 Task: Navigate through the streets of Detroit to reach Belle Isle Park.
Action: Mouse moved to (220, 200)
Screenshot: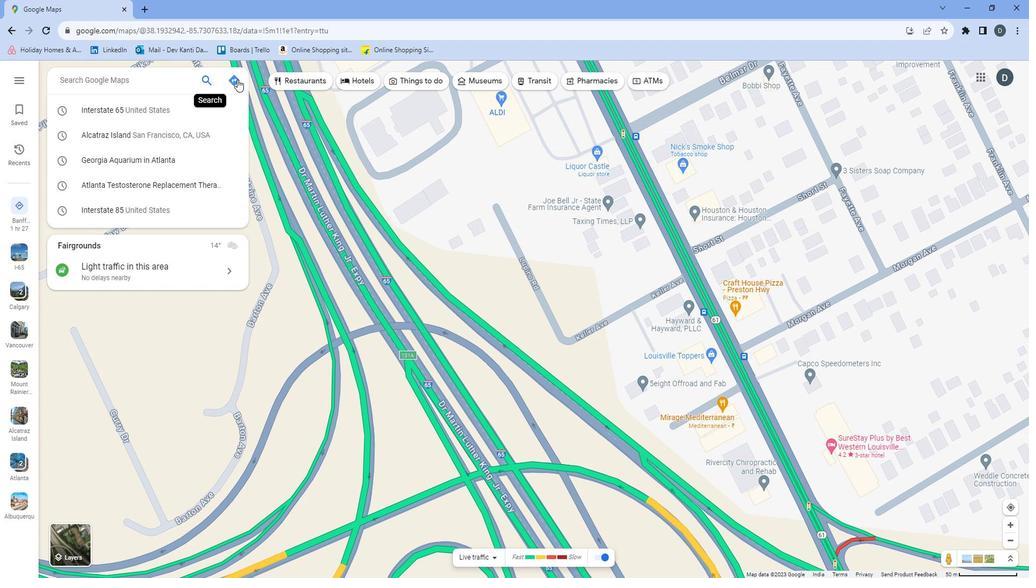 
Action: Mouse pressed left at (220, 200)
Screenshot: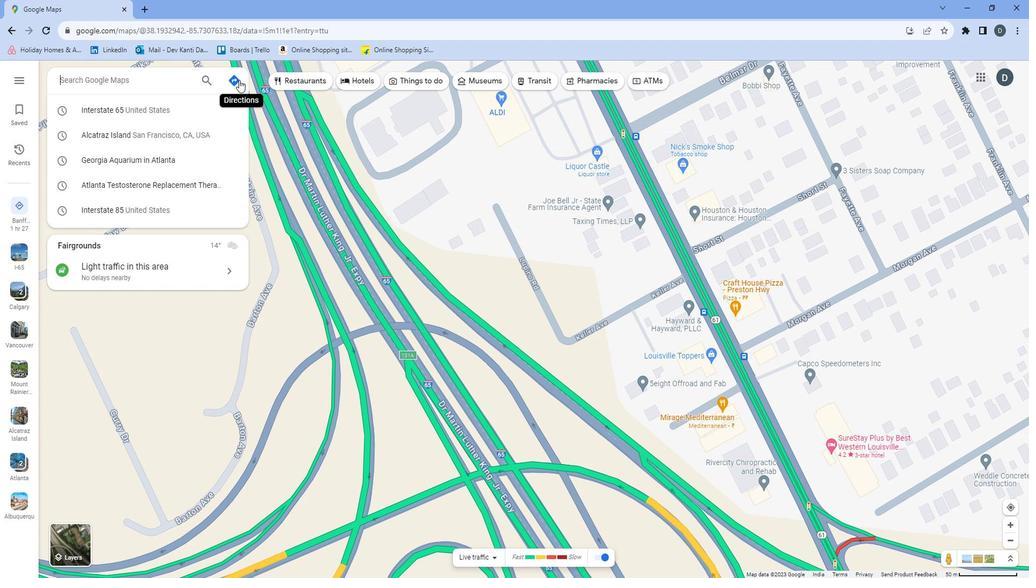 
Action: Mouse moved to (130, 222)
Screenshot: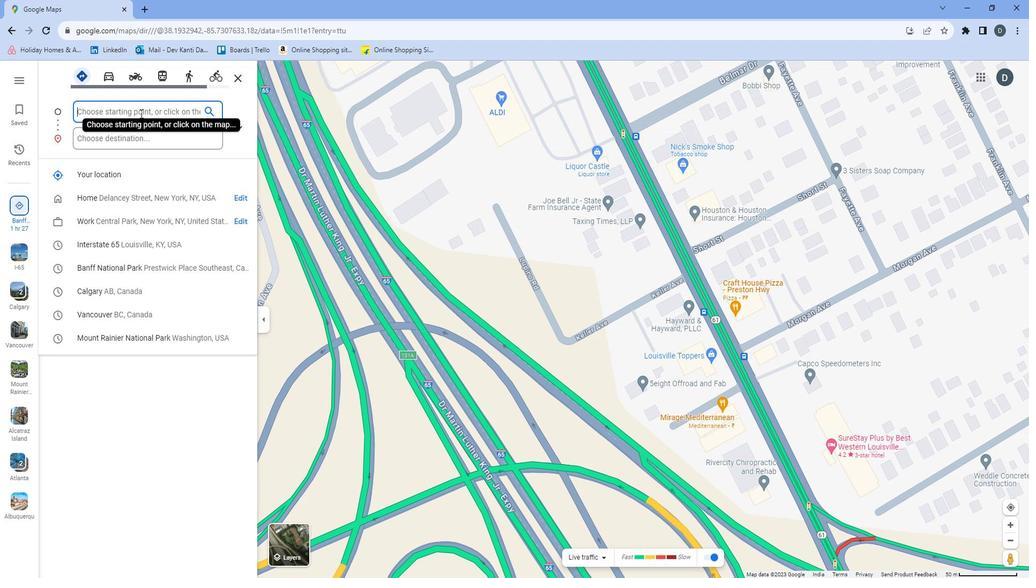 
Action: Mouse pressed left at (130, 222)
Screenshot: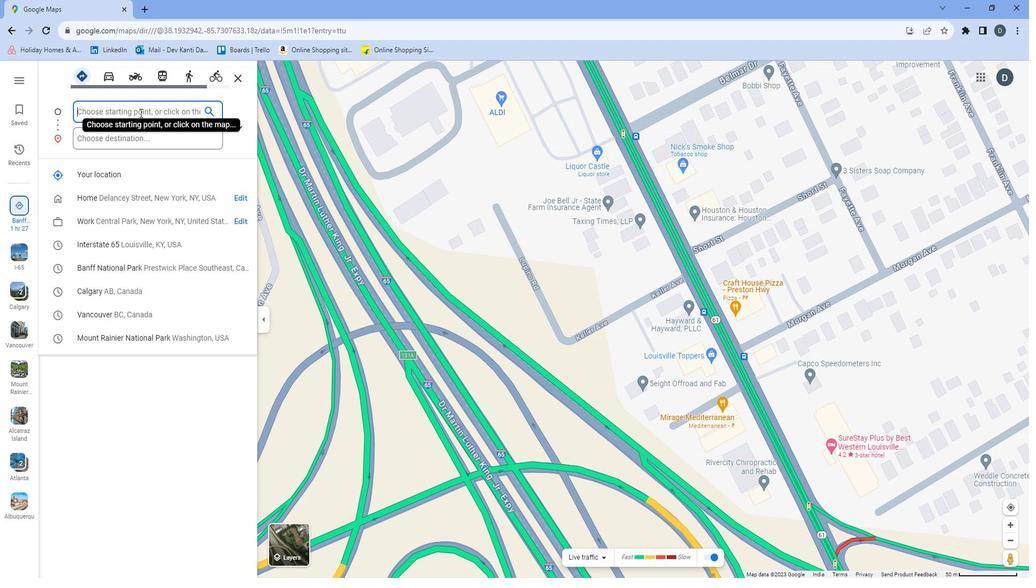 
Action: Key pressed <Key.shift>STREETS<Key.space>OF<Key.space><Key.shift>Detrit<Key.backspace><Key.backspace>oit
Screenshot: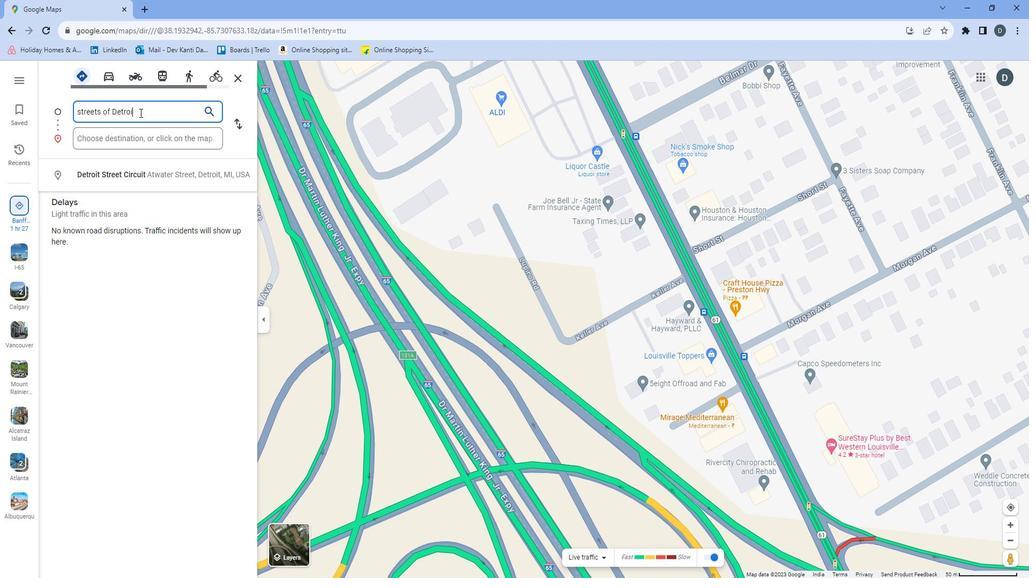
Action: Mouse moved to (121, 241)
Screenshot: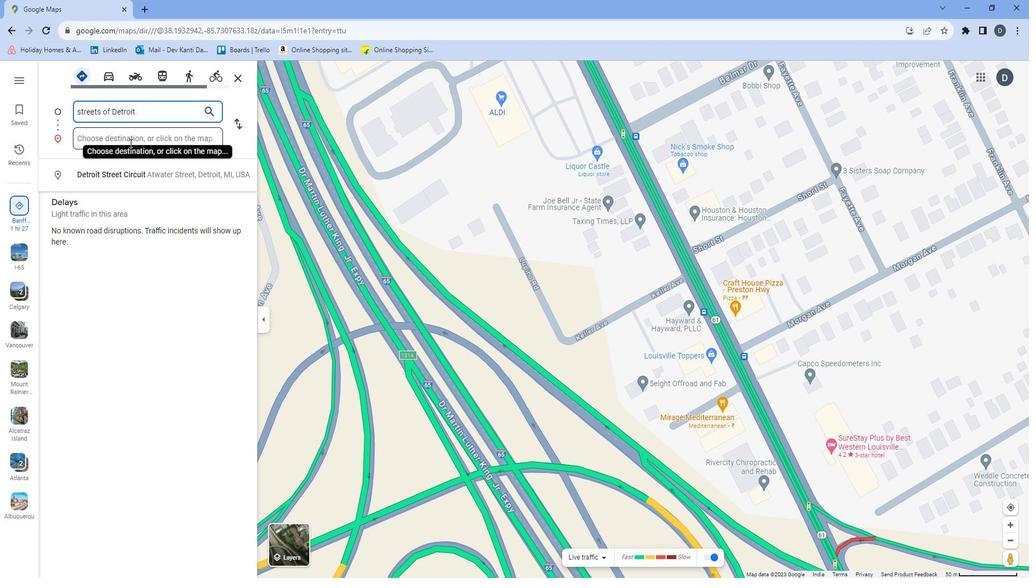 
Action: Mouse pressed left at (121, 241)
Screenshot: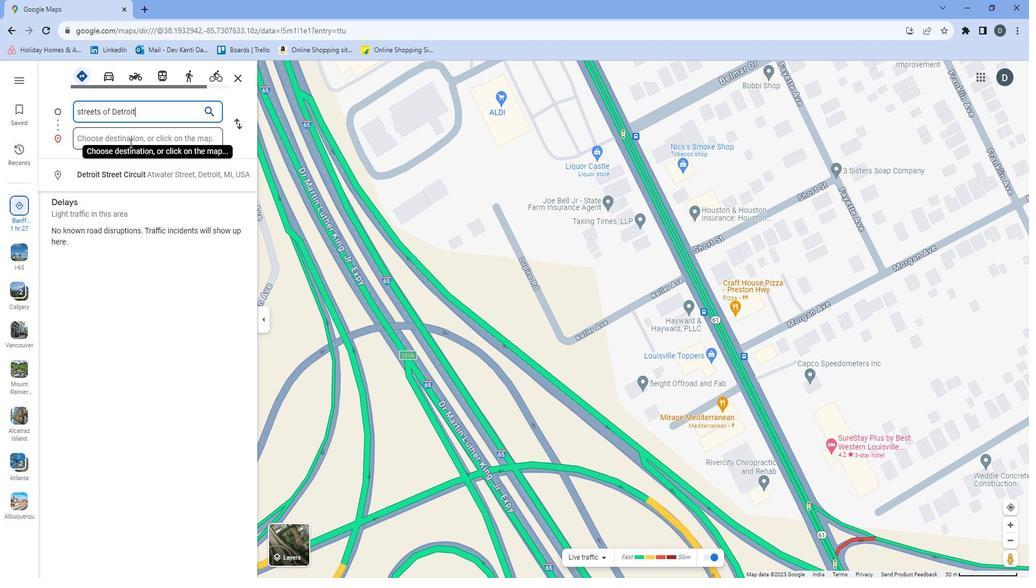 
Action: Key pressed <Key.shift>Belle
Screenshot: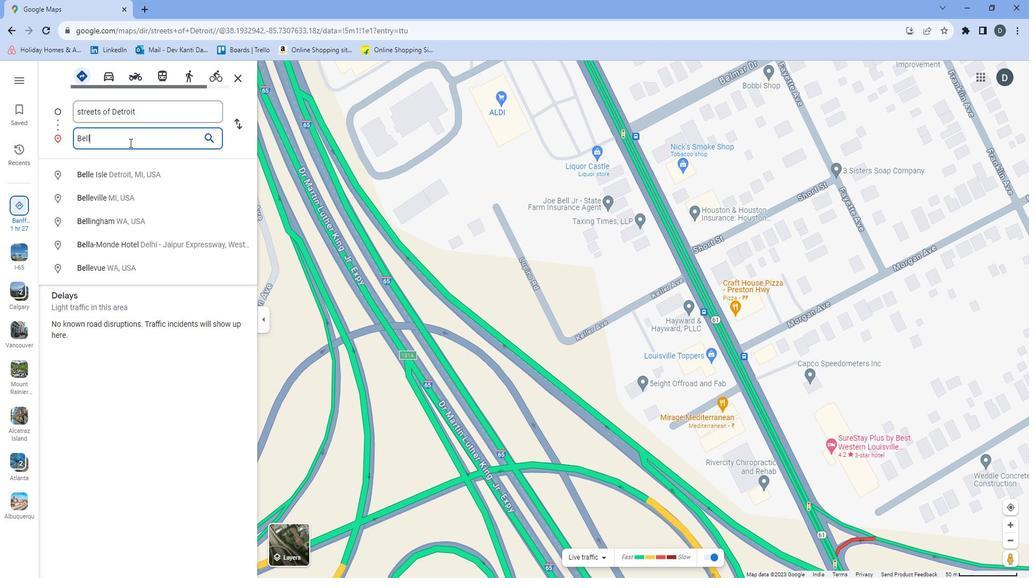 
Action: Mouse moved to (138, 242)
Screenshot: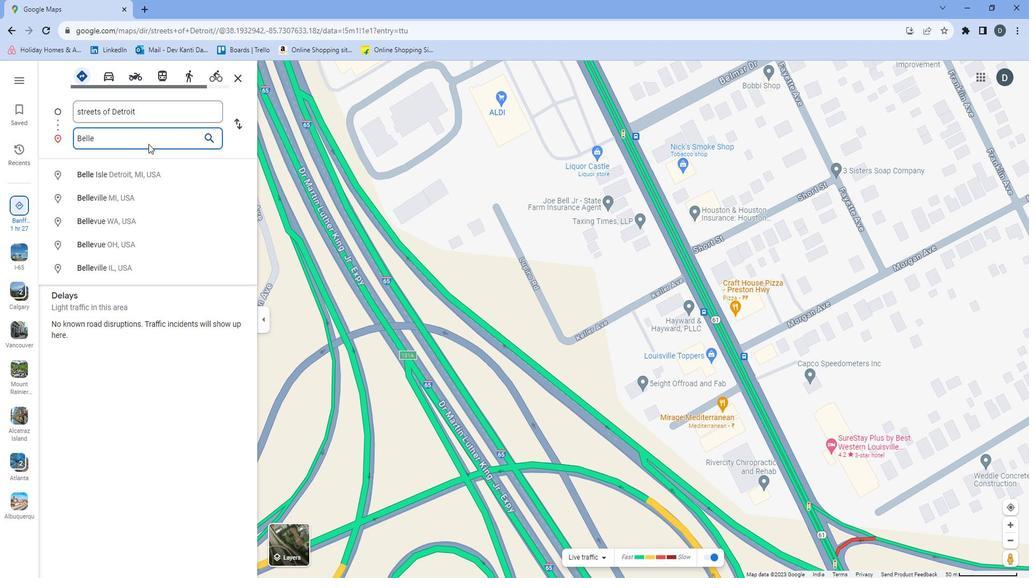 
Action: Key pressed <Key.shift><Key.space><Key.shift>Iss<Key.backspace>le<Key.space><Key.space><Key.space><Key.space><Key.space><Key.space><Key.space><Key.backspace><Key.backspace><Key.backspace><Key.backspace><Key.backspace><Key.backspace><Key.backspace><Key.space><Key.shift>Park<Key.space><Key.enter>
Screenshot: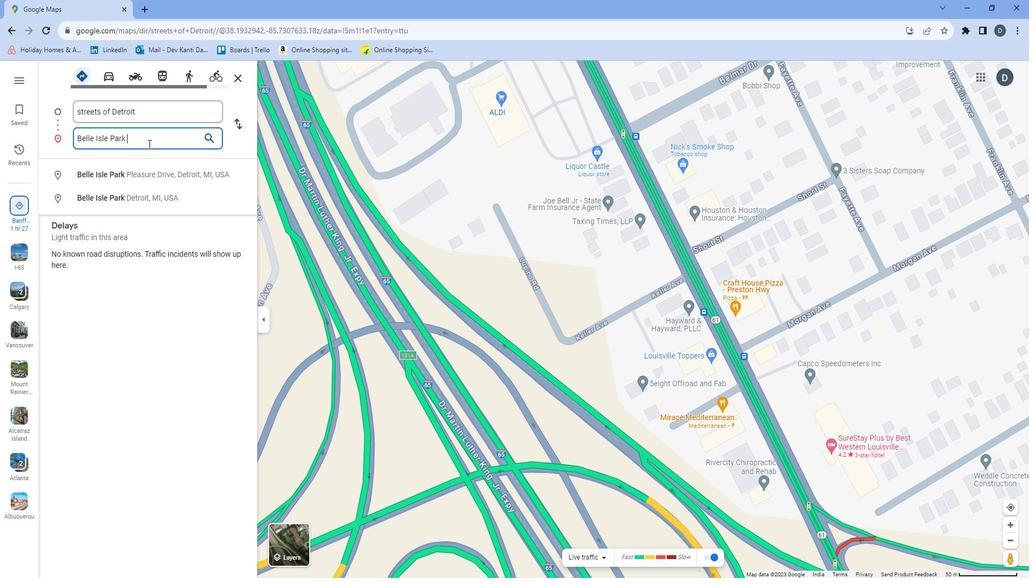 
Action: Mouse moved to (142, 340)
Screenshot: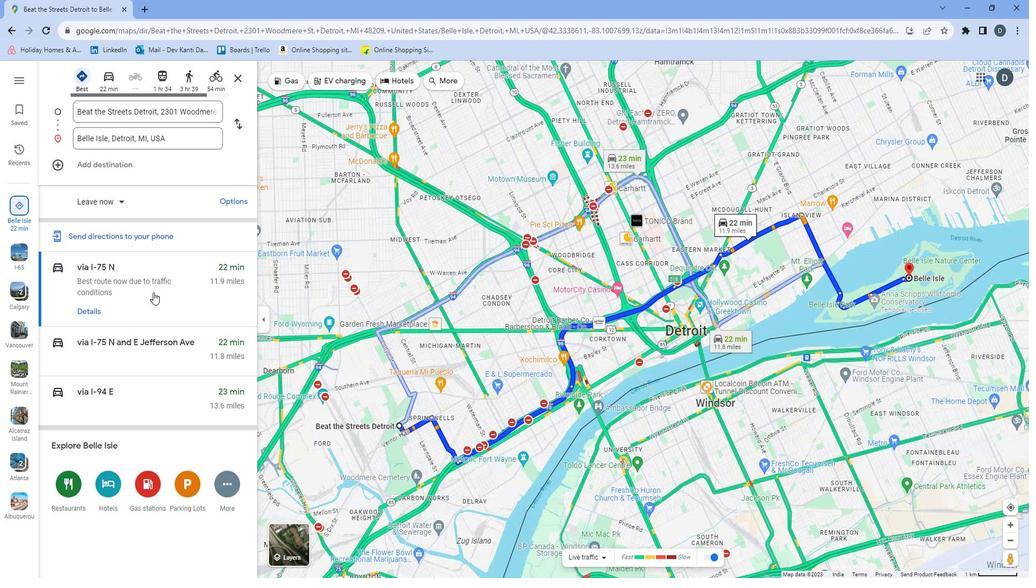 
Action: Mouse pressed left at (142, 340)
Screenshot: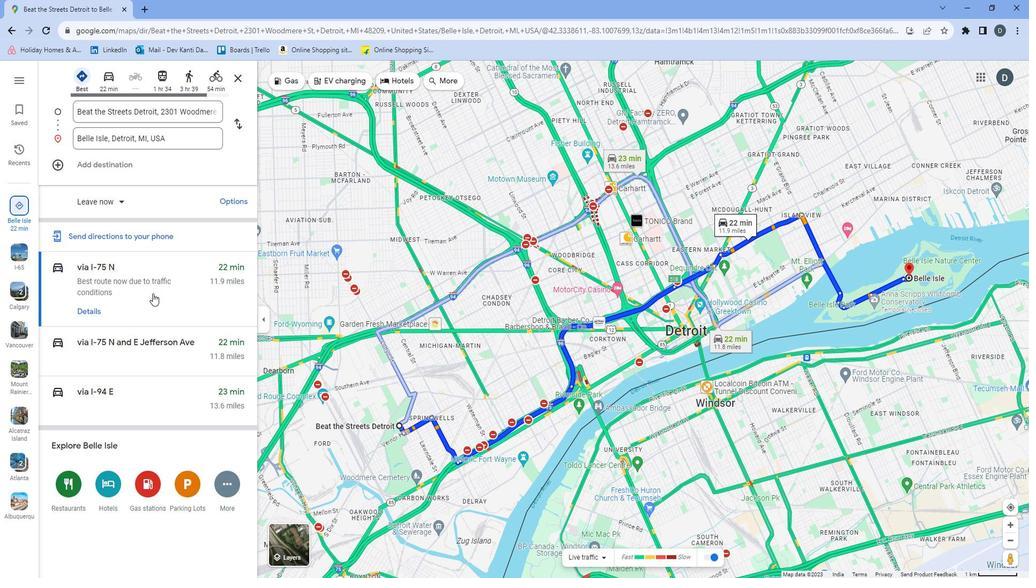 
Action: Mouse moved to (55, 318)
Screenshot: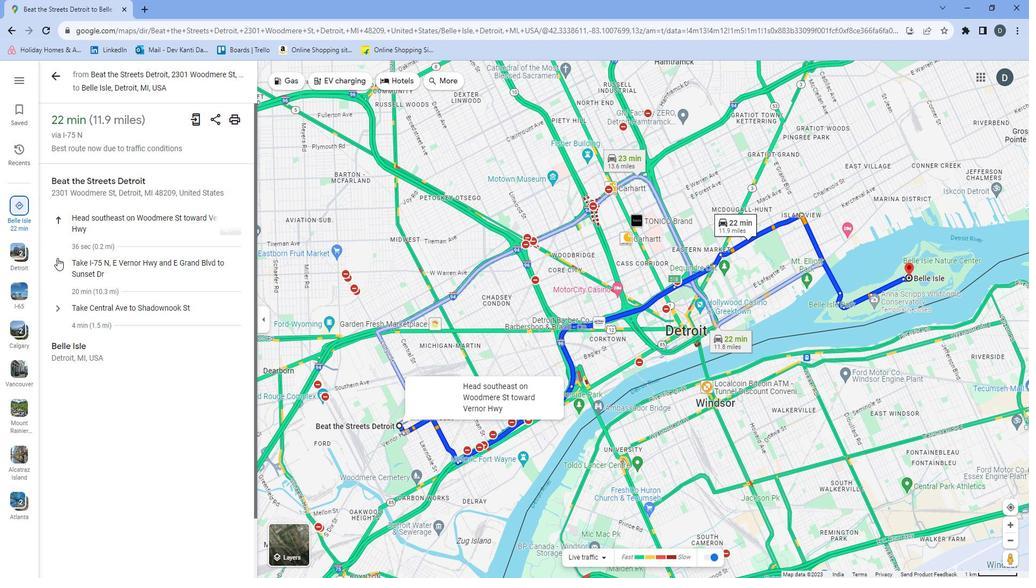 
Action: Mouse pressed left at (55, 318)
Screenshot: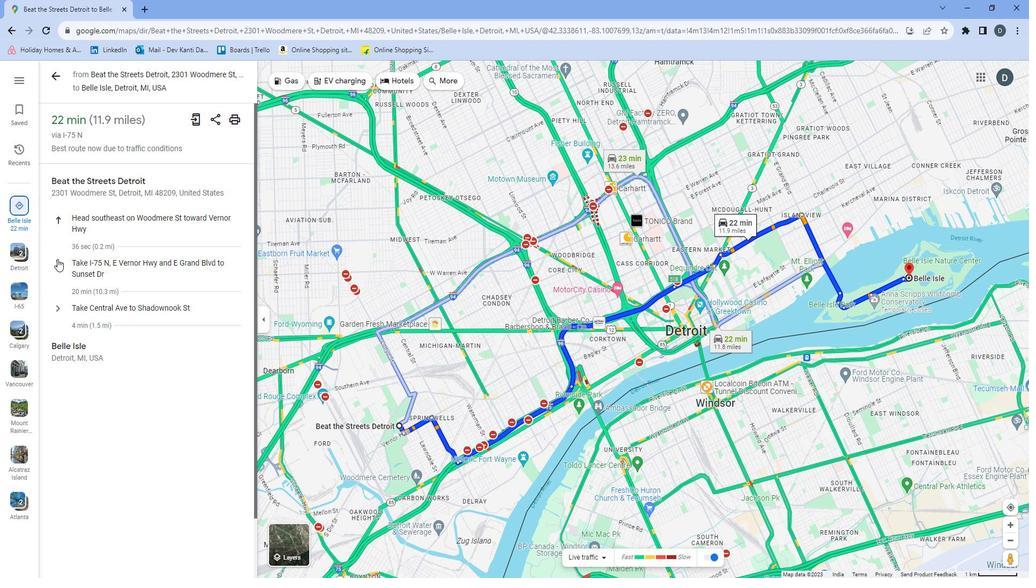 
Action: Mouse moved to (125, 342)
Screenshot: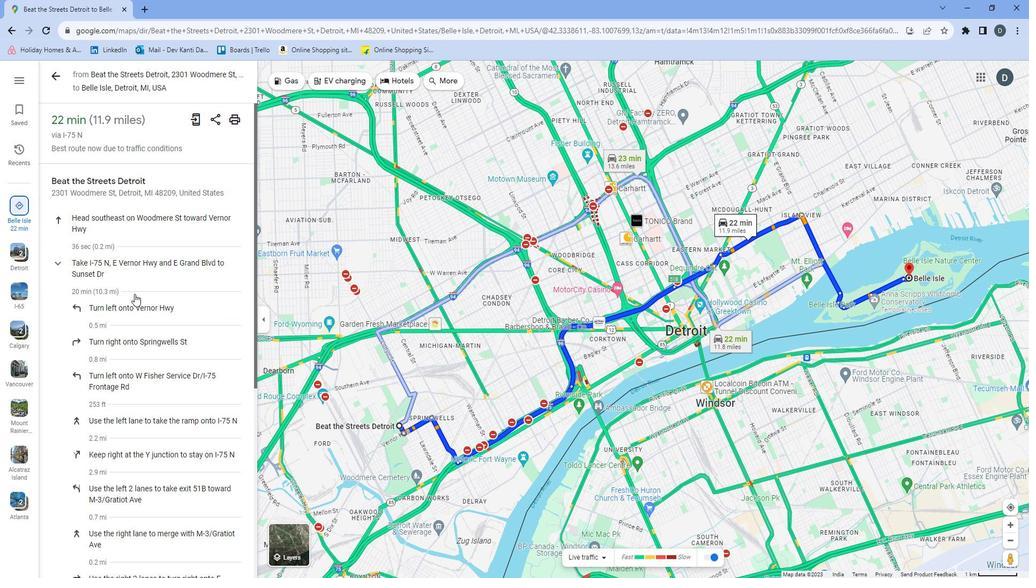 
Action: Mouse scrolled (125, 341) with delta (0, 0)
Screenshot: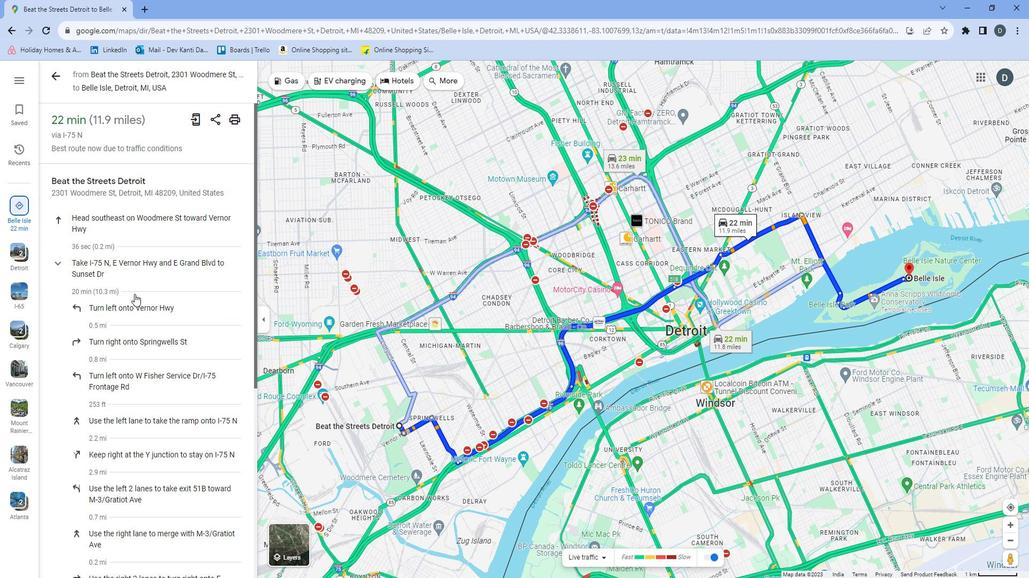 
Action: Mouse scrolled (125, 341) with delta (0, 0)
Screenshot: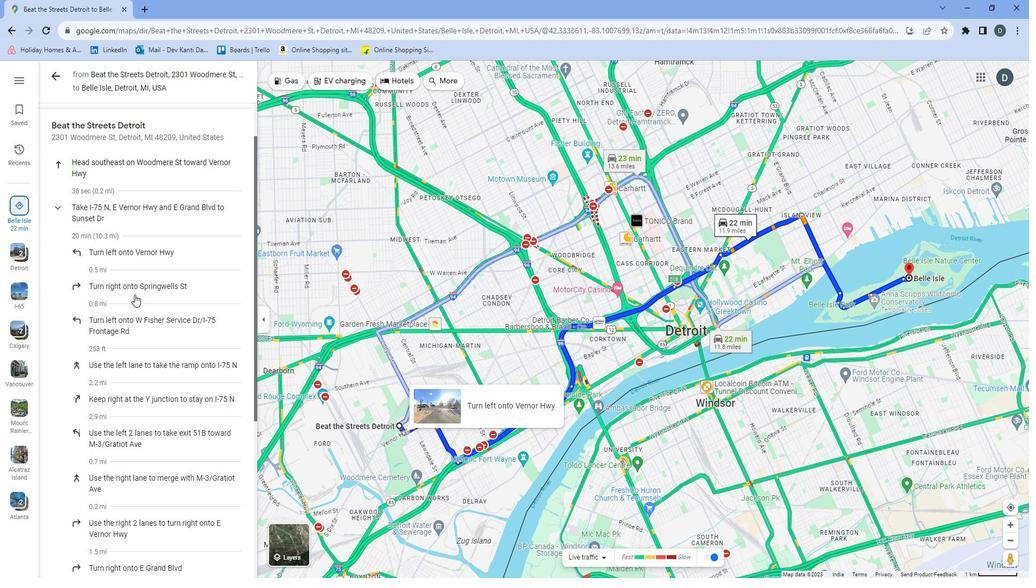 
Action: Mouse moved to (125, 345)
Screenshot: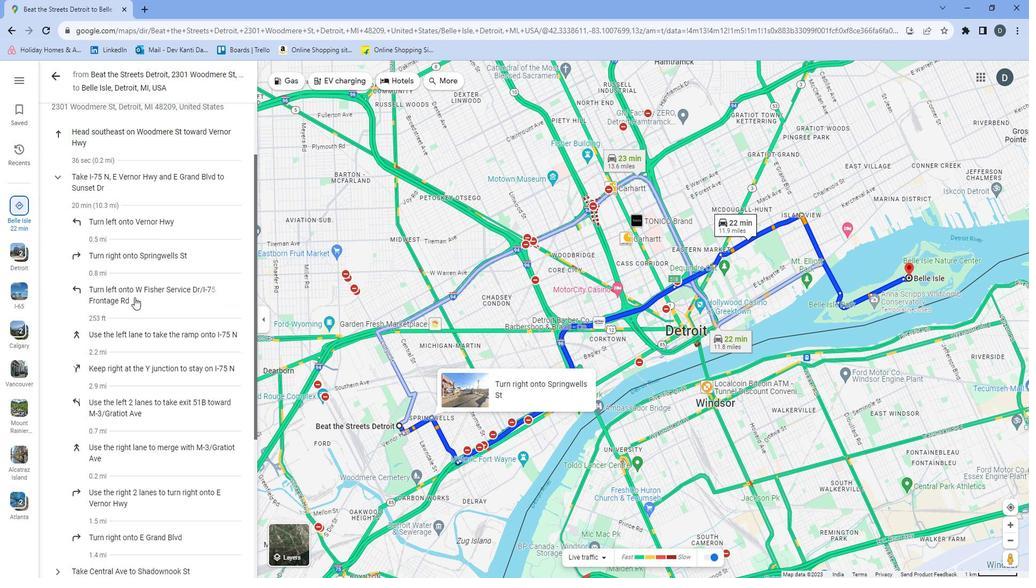 
Action: Mouse scrolled (125, 344) with delta (0, 0)
Screenshot: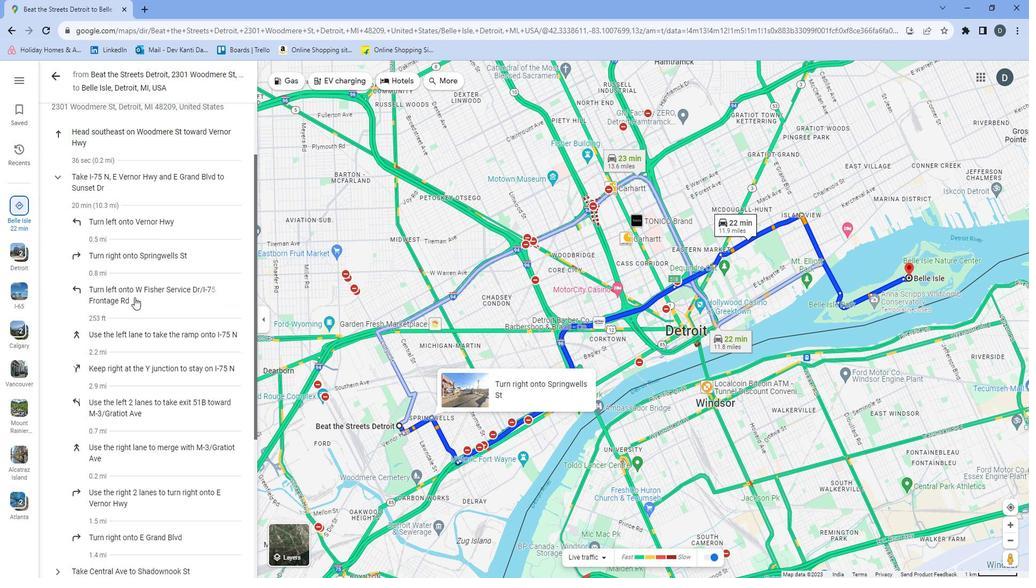 
Action: Mouse moved to (125, 346)
Screenshot: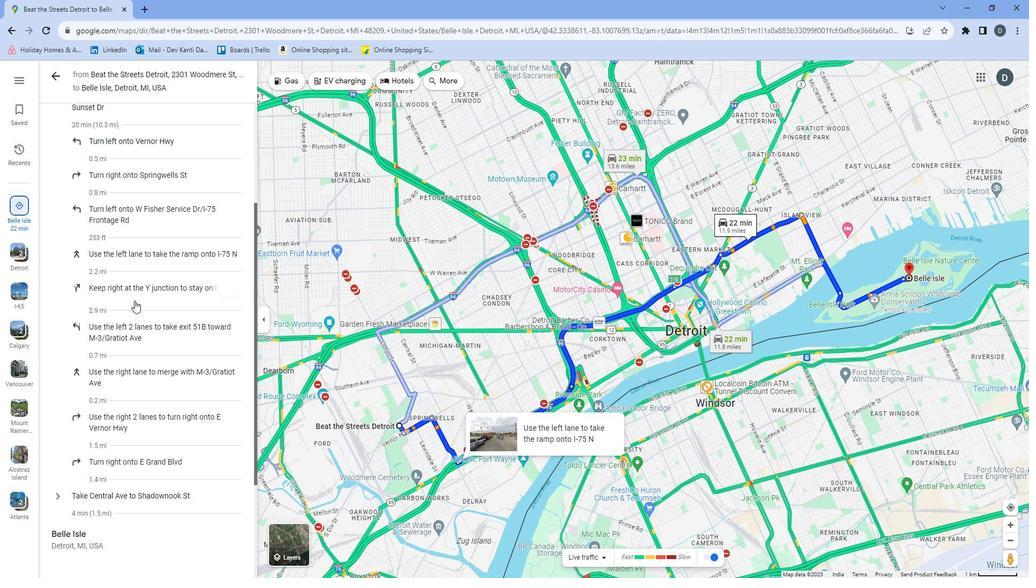 
Action: Mouse scrolled (125, 345) with delta (0, 0)
Screenshot: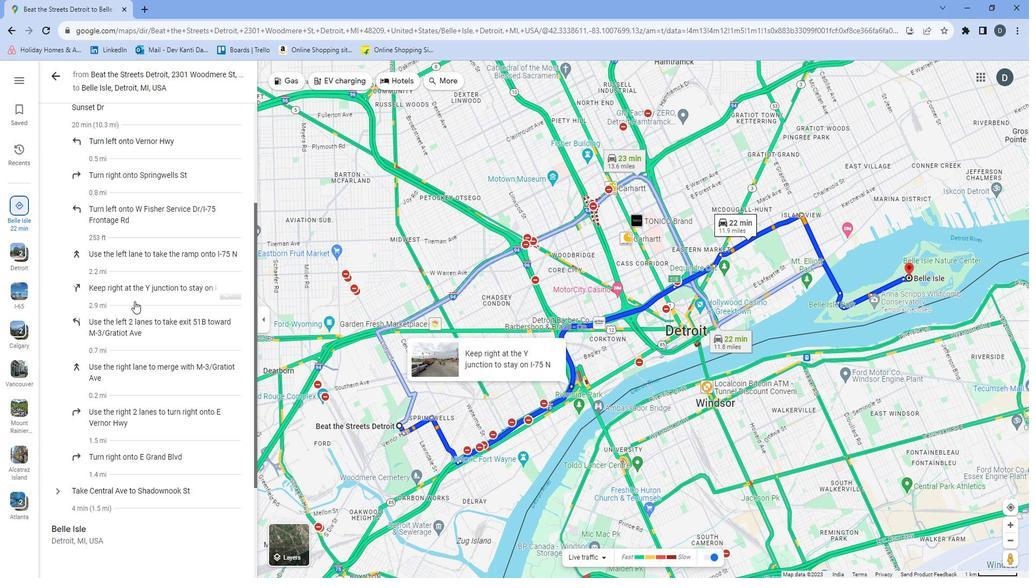 
Action: Mouse moved to (55, 428)
Screenshot: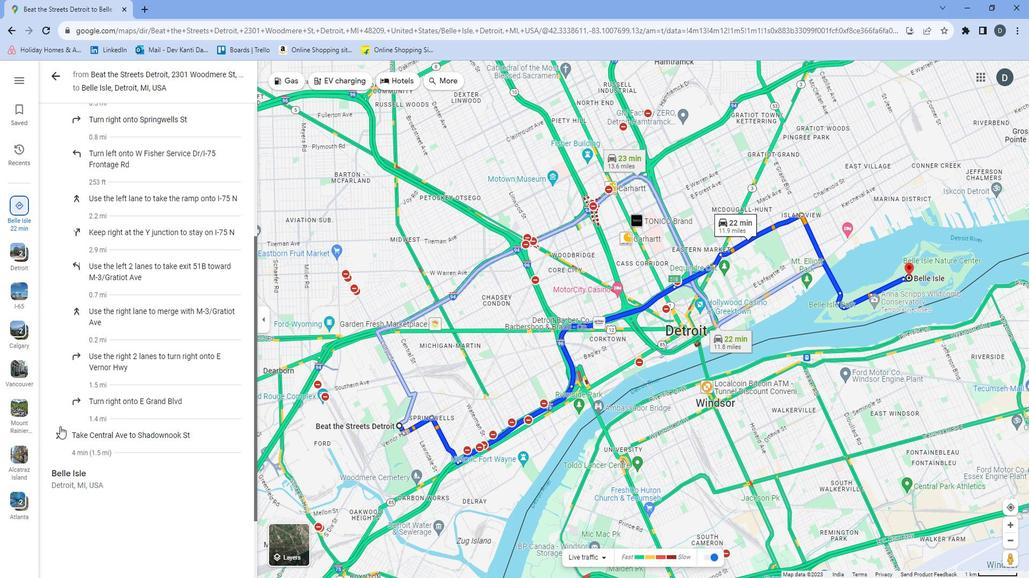 
Action: Mouse pressed left at (55, 428)
Screenshot: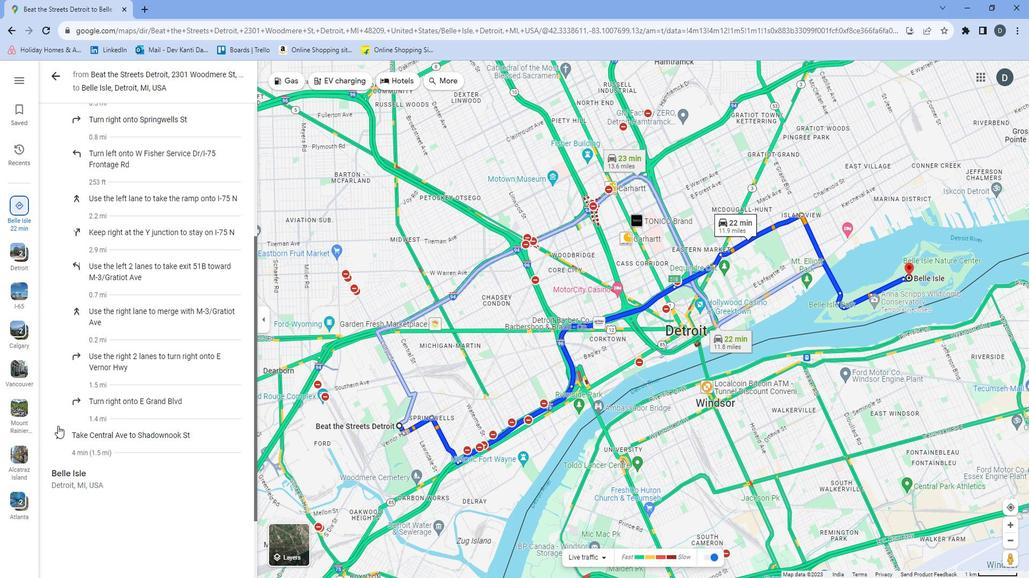 
Action: Mouse moved to (71, 426)
Screenshot: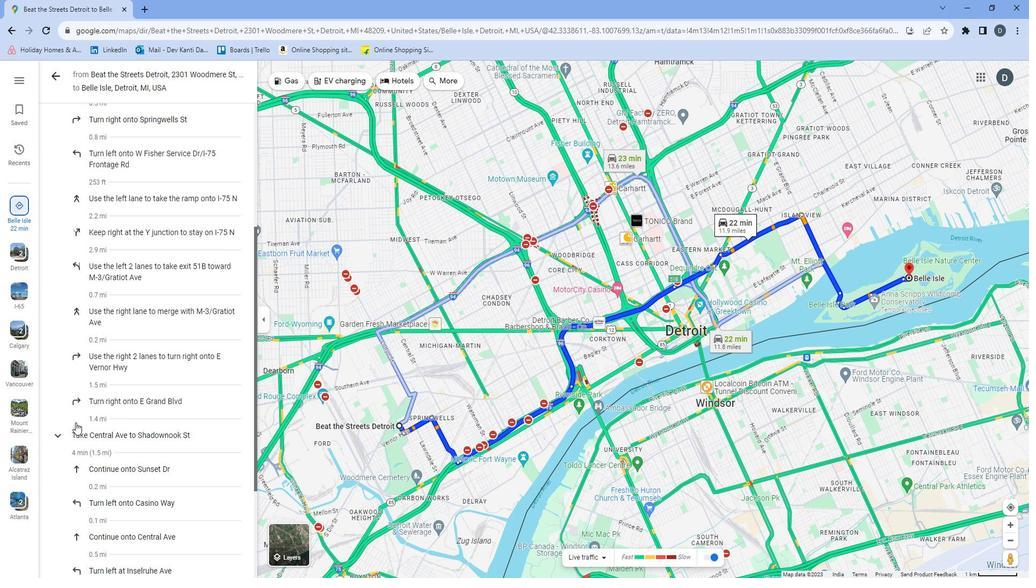 
Action: Mouse scrolled (71, 426) with delta (0, 0)
Screenshot: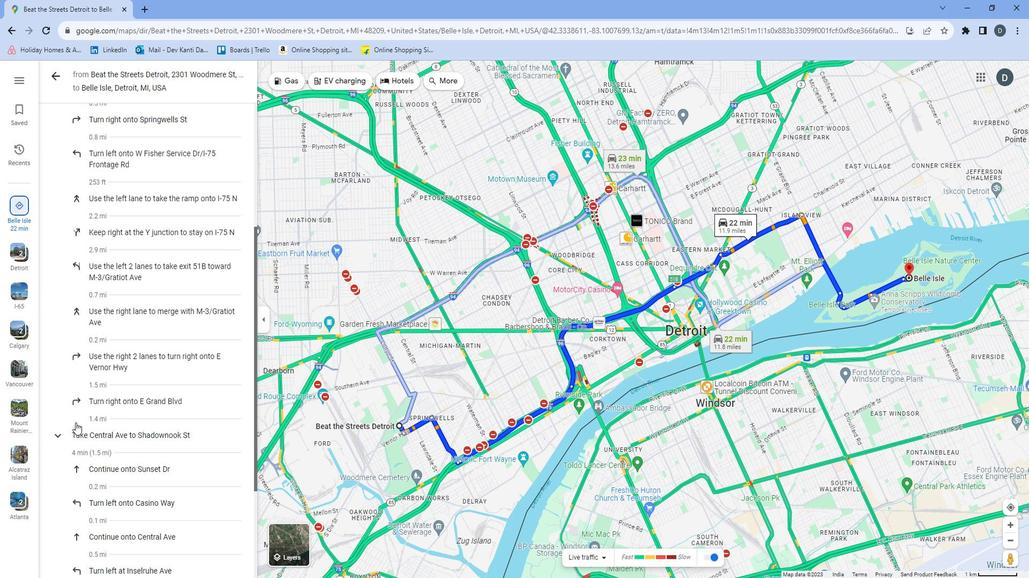 
Action: Mouse moved to (71, 427)
Screenshot: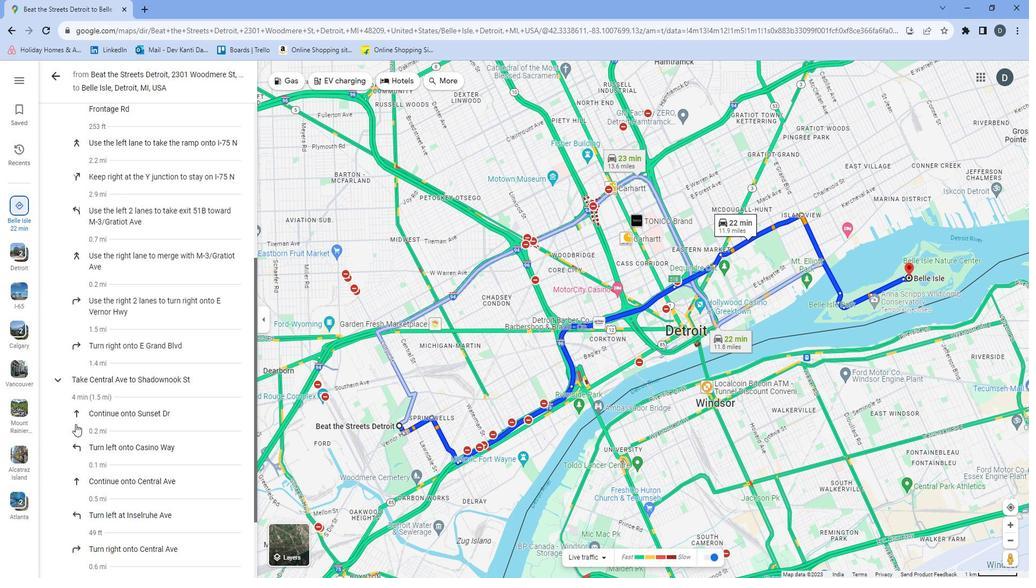 
Action: Mouse scrolled (71, 427) with delta (0, 0)
Screenshot: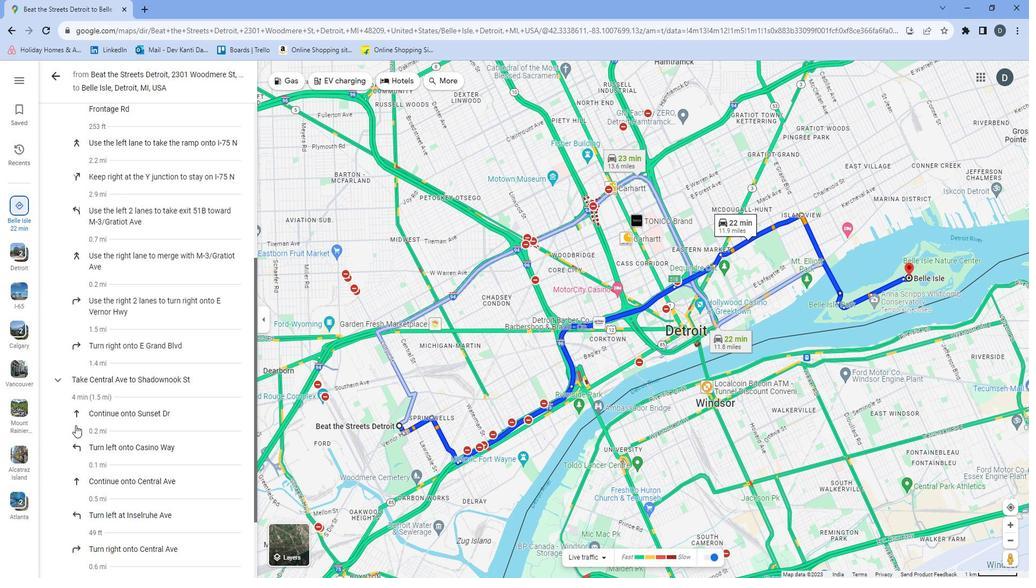 
Action: Mouse scrolled (71, 427) with delta (0, 0)
Screenshot: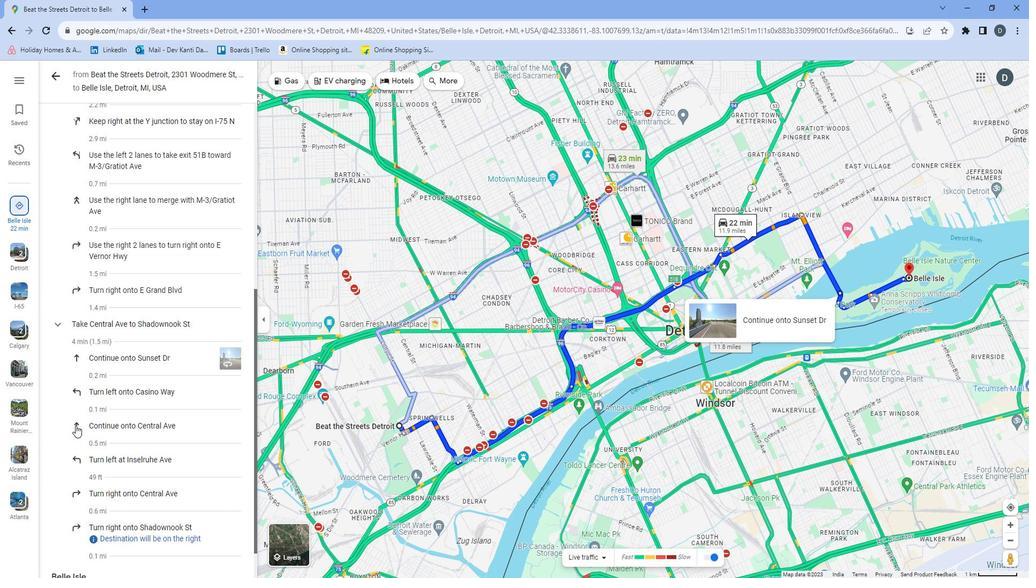 
Action: Mouse scrolled (71, 427) with delta (0, 0)
Screenshot: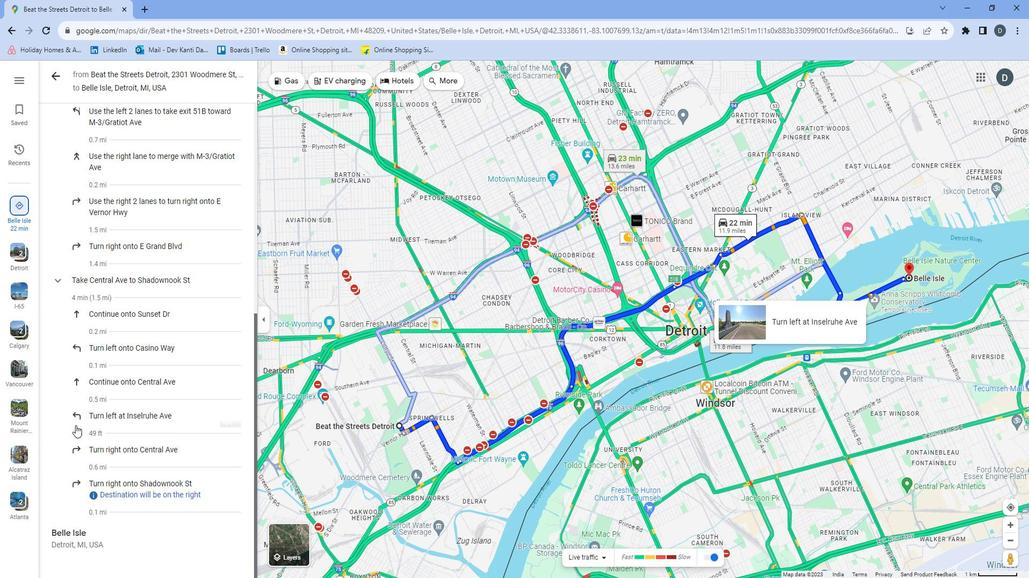 
Action: Mouse moved to (349, 428)
Screenshot: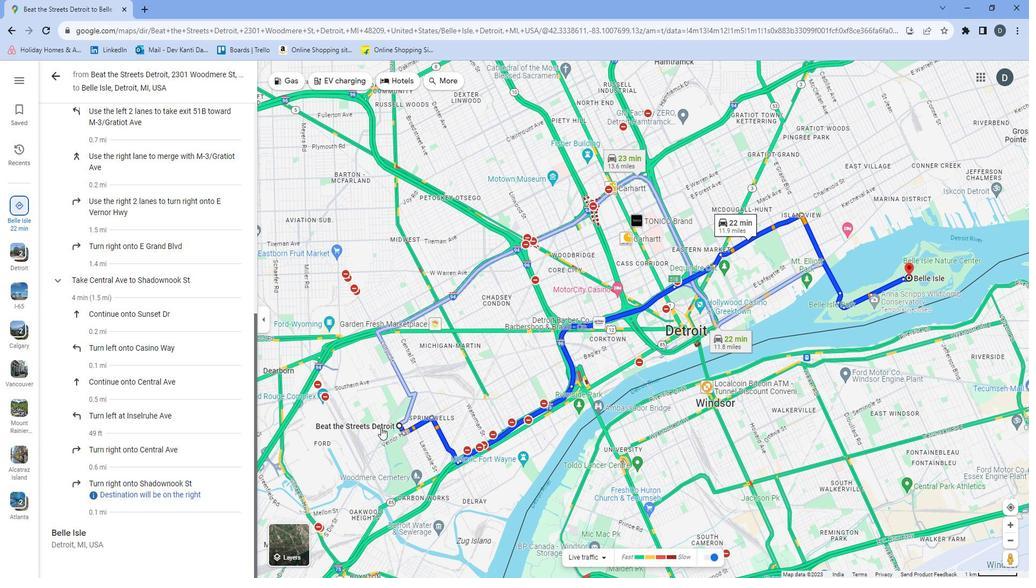
Action: Mouse scrolled (349, 428) with delta (0, 0)
Screenshot: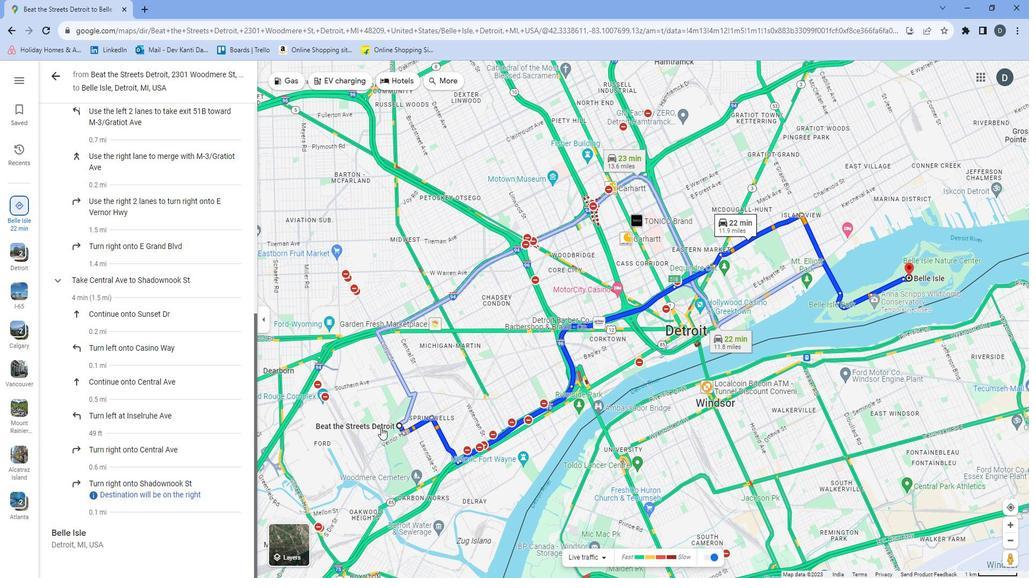 
Action: Mouse scrolled (349, 428) with delta (0, 0)
Screenshot: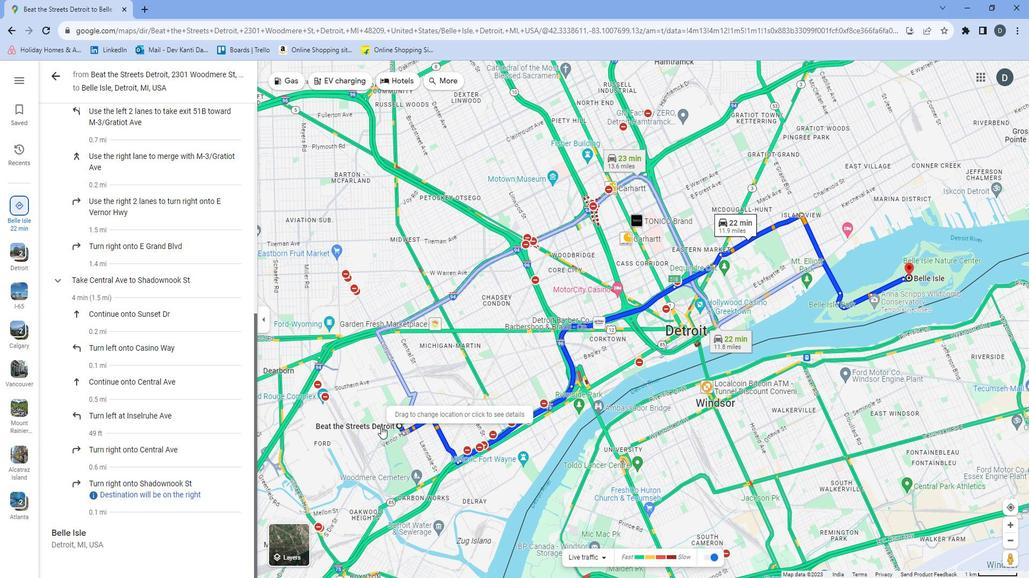 
Action: Mouse scrolled (349, 428) with delta (0, 0)
Screenshot: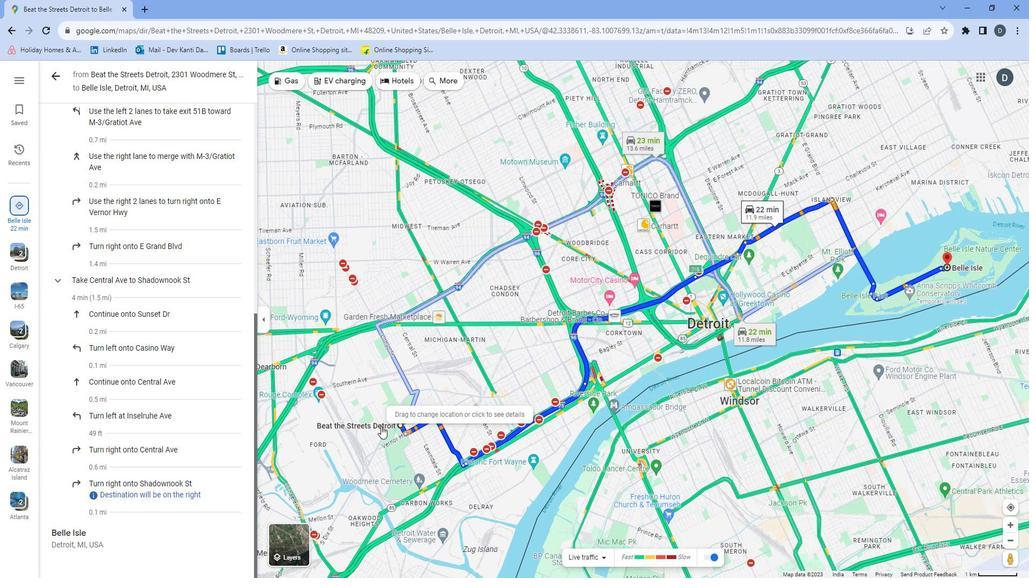 
Action: Mouse scrolled (349, 428) with delta (0, 0)
Screenshot: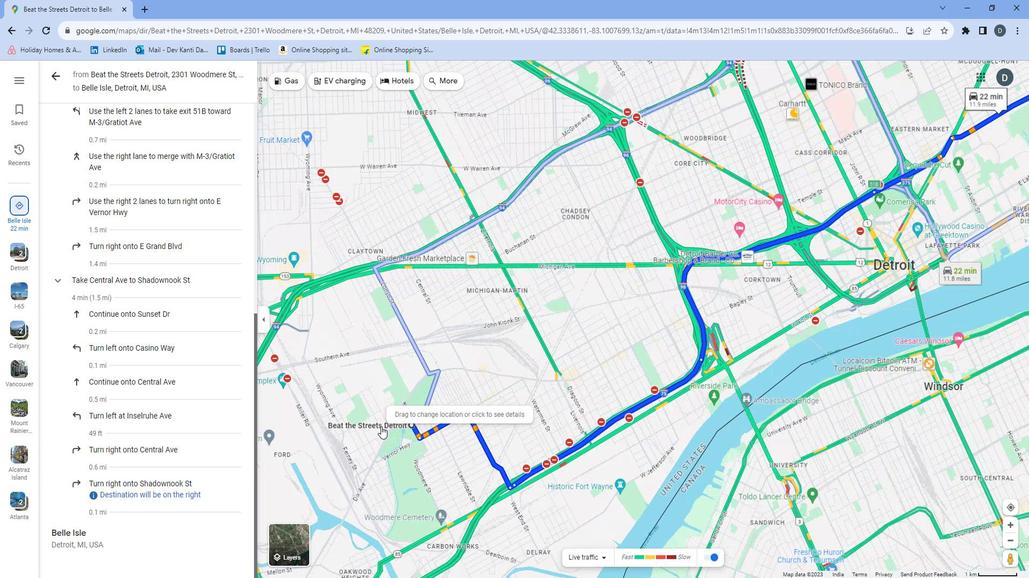 
Action: Mouse moved to (355, 433)
Screenshot: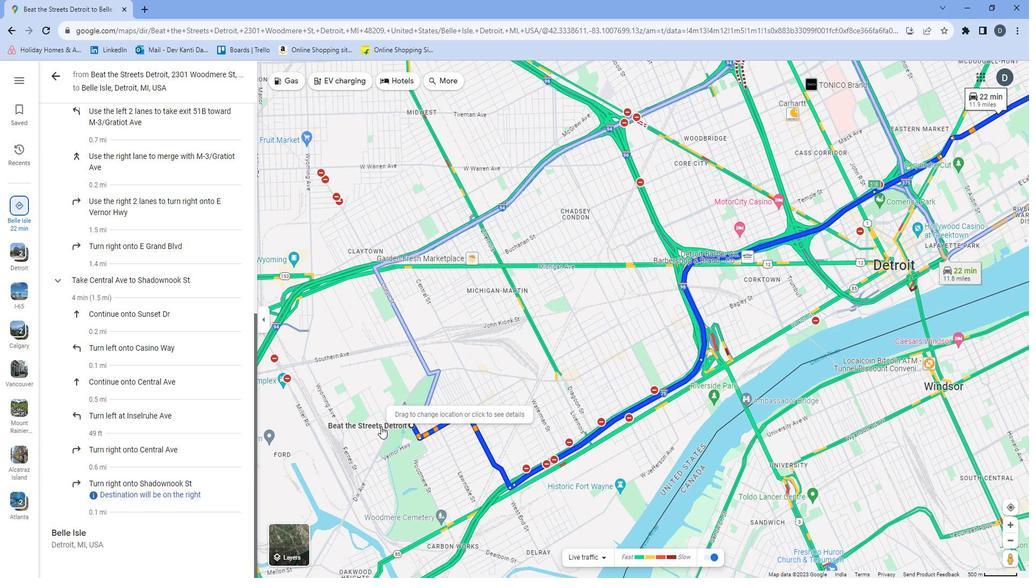 
Action: Mouse scrolled (355, 433) with delta (0, 0)
Screenshot: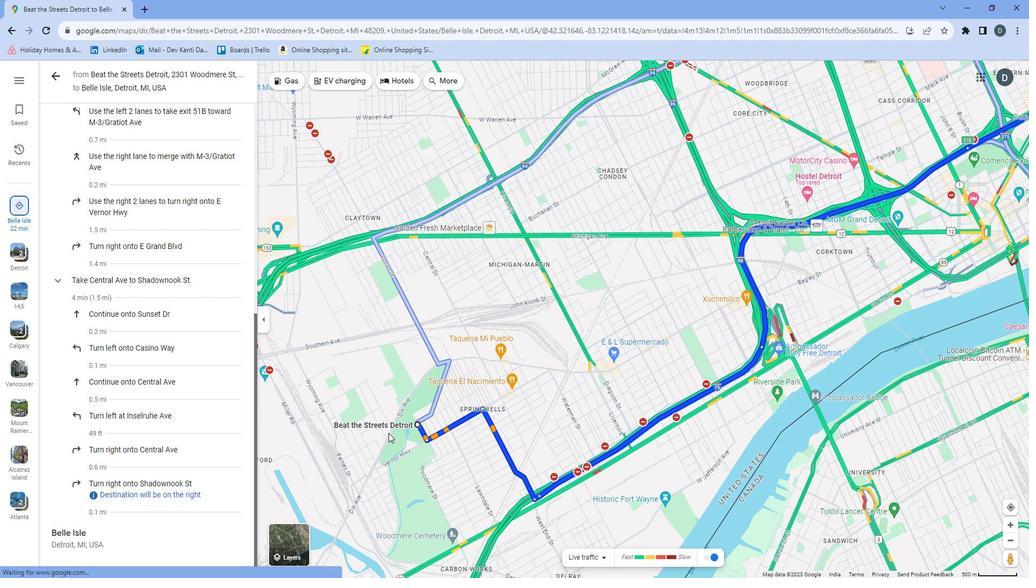 
Action: Mouse scrolled (355, 433) with delta (0, 0)
Screenshot: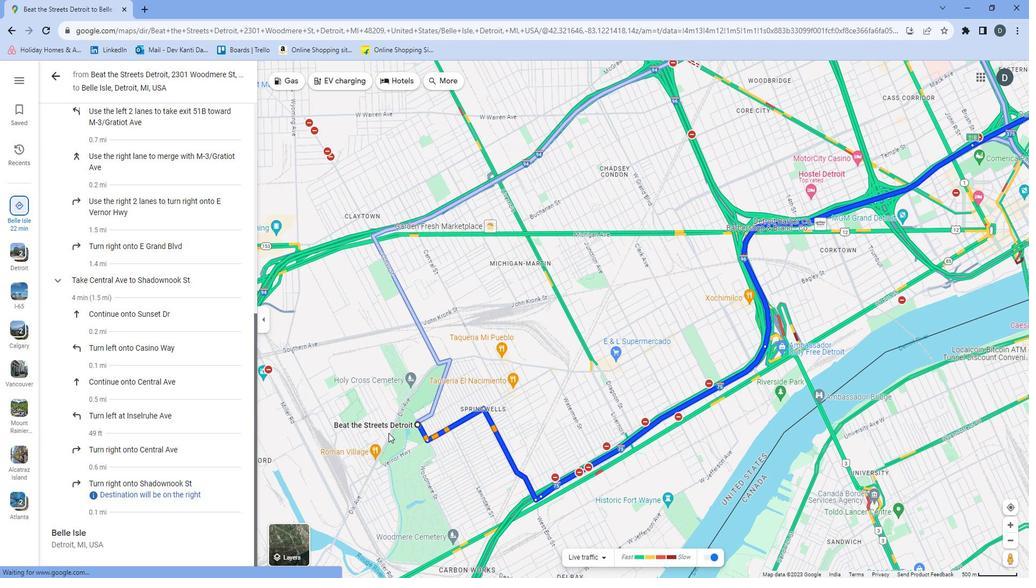 
Action: Mouse moved to (381, 436)
Screenshot: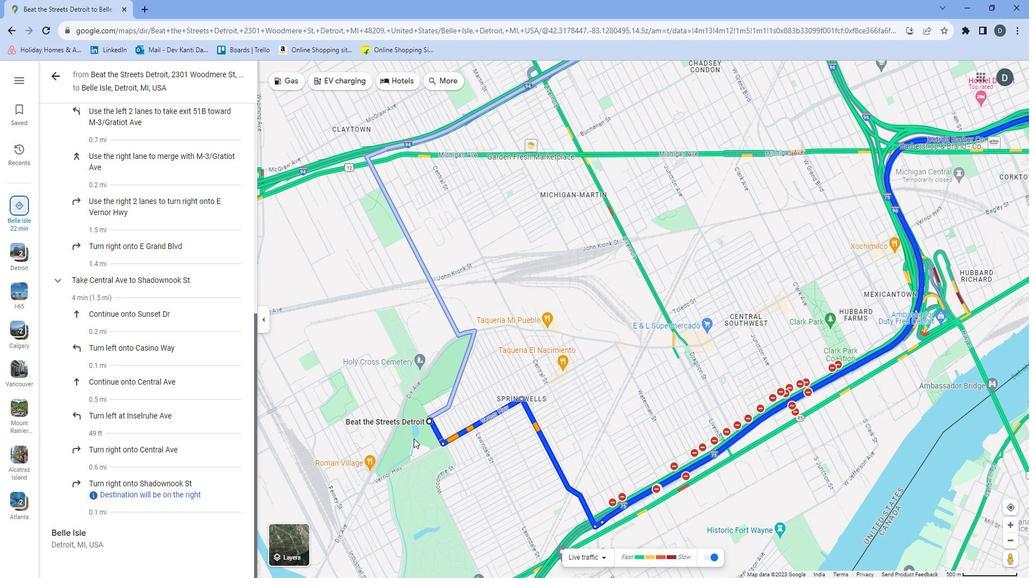 
Action: Mouse scrolled (381, 437) with delta (0, 0)
Screenshot: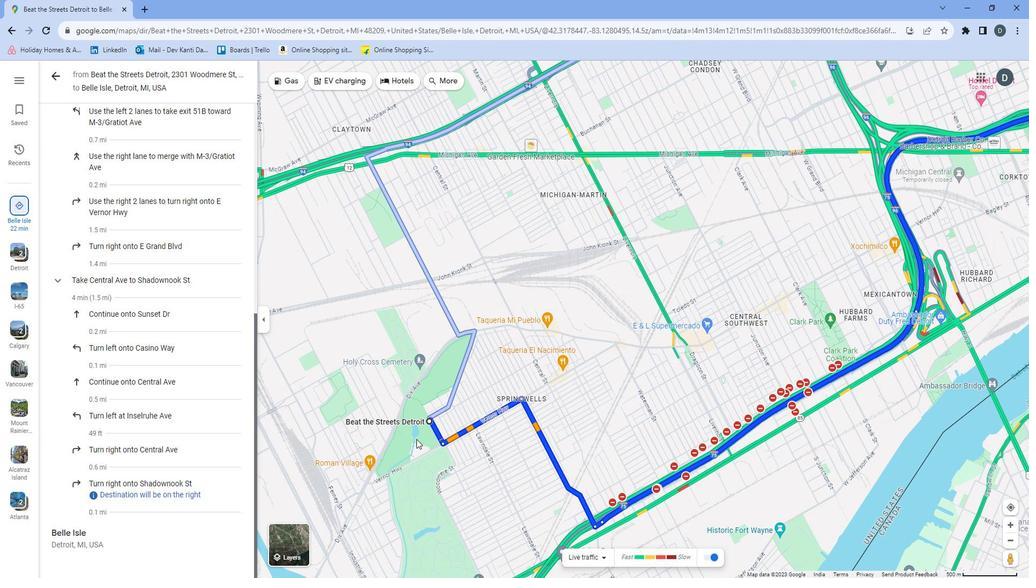 
Action: Mouse scrolled (381, 437) with delta (0, 0)
Screenshot: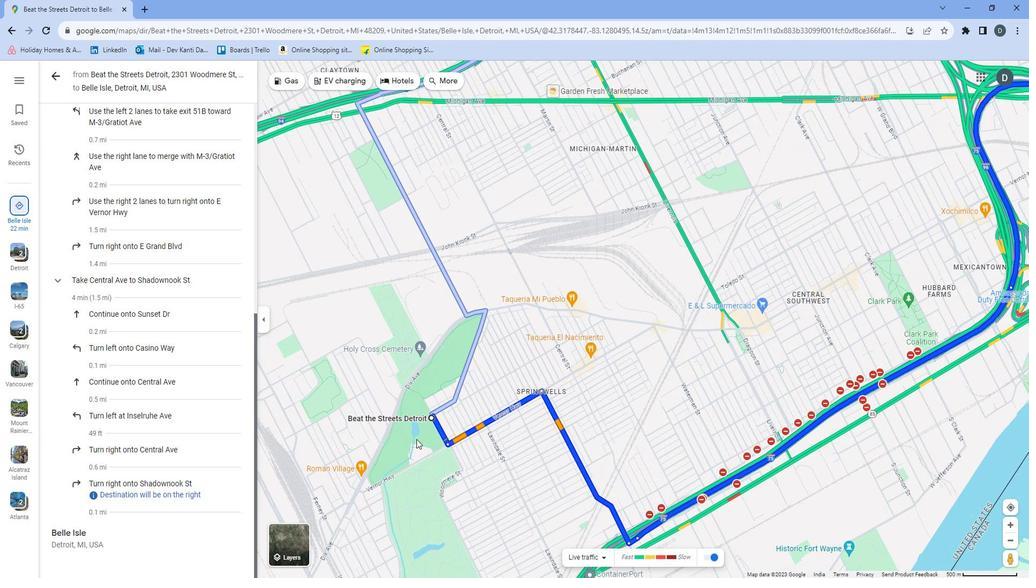 
Action: Mouse scrolled (381, 437) with delta (0, 0)
Screenshot: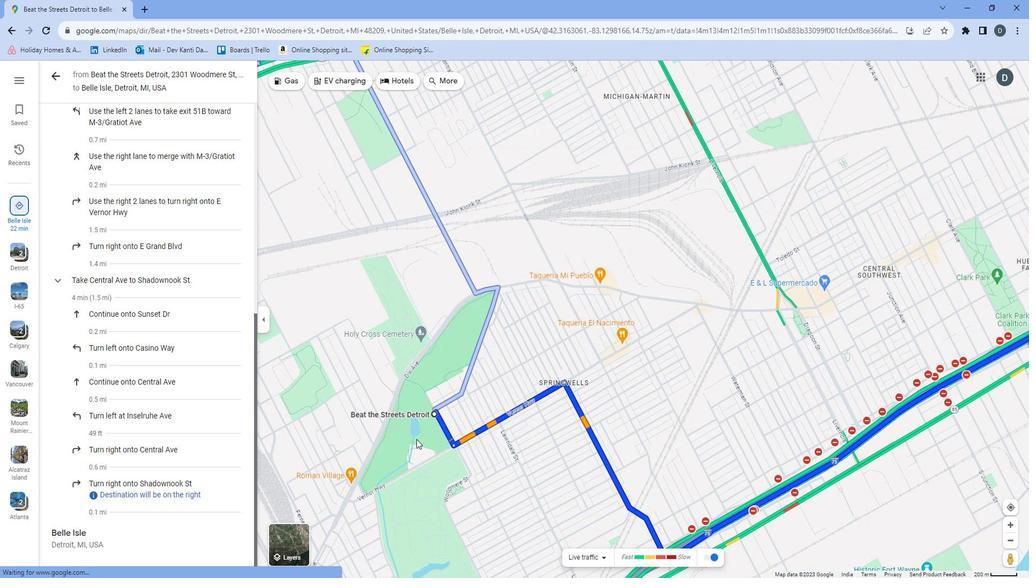 
Action: Mouse scrolled (381, 437) with delta (0, 0)
Screenshot: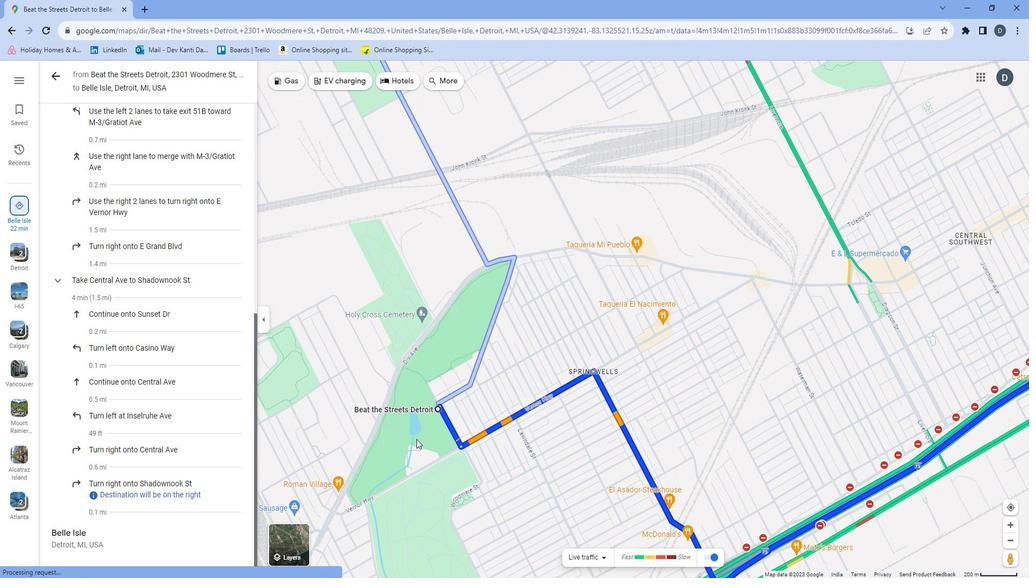 
Action: Mouse scrolled (381, 437) with delta (0, 0)
Screenshot: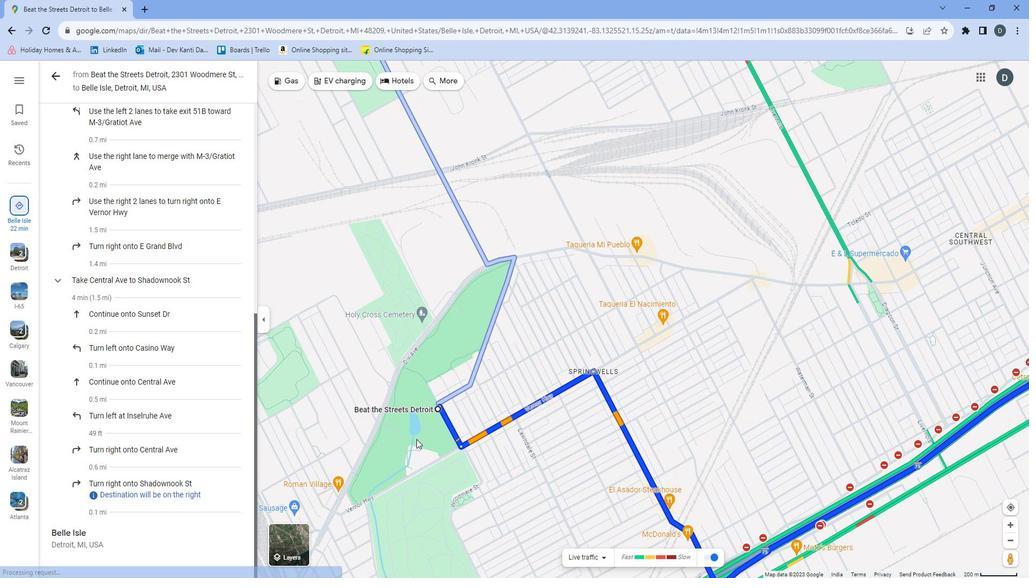 
Action: Mouse scrolled (381, 437) with delta (0, 0)
Screenshot: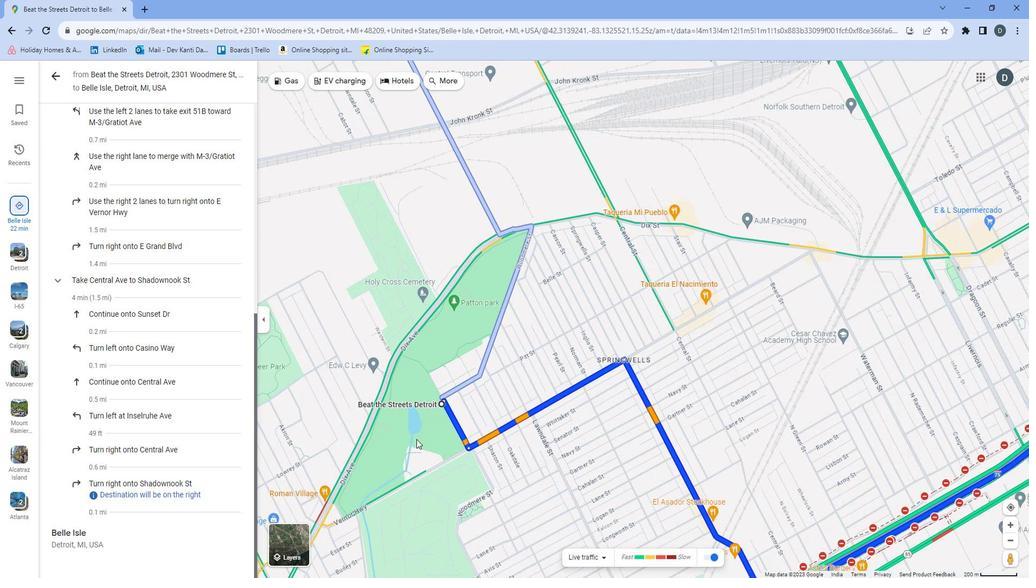 
Action: Mouse scrolled (381, 437) with delta (0, 0)
Screenshot: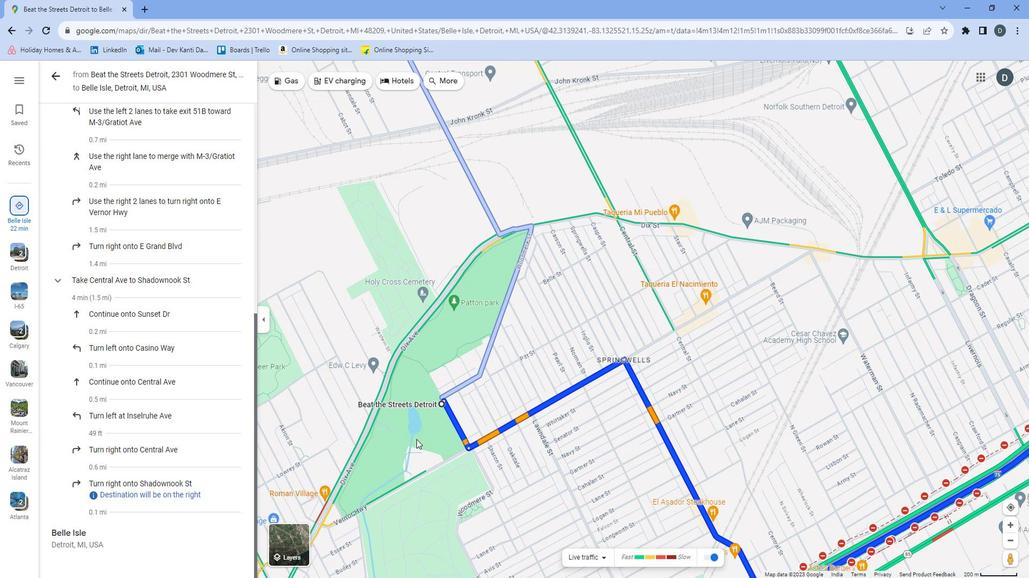 
Action: Mouse moved to (414, 379)
Screenshot: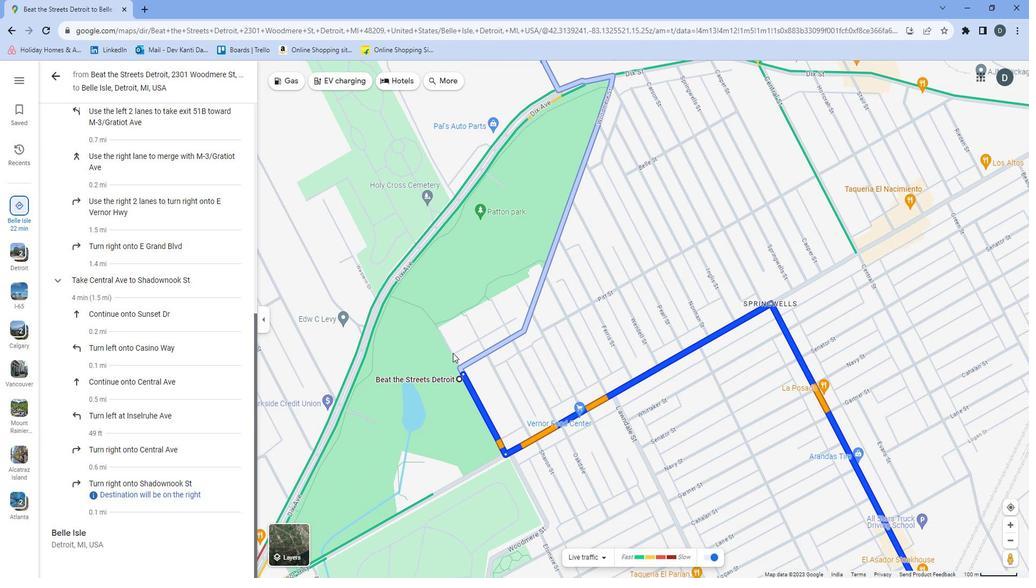 
Action: Mouse scrolled (414, 380) with delta (0, 0)
Screenshot: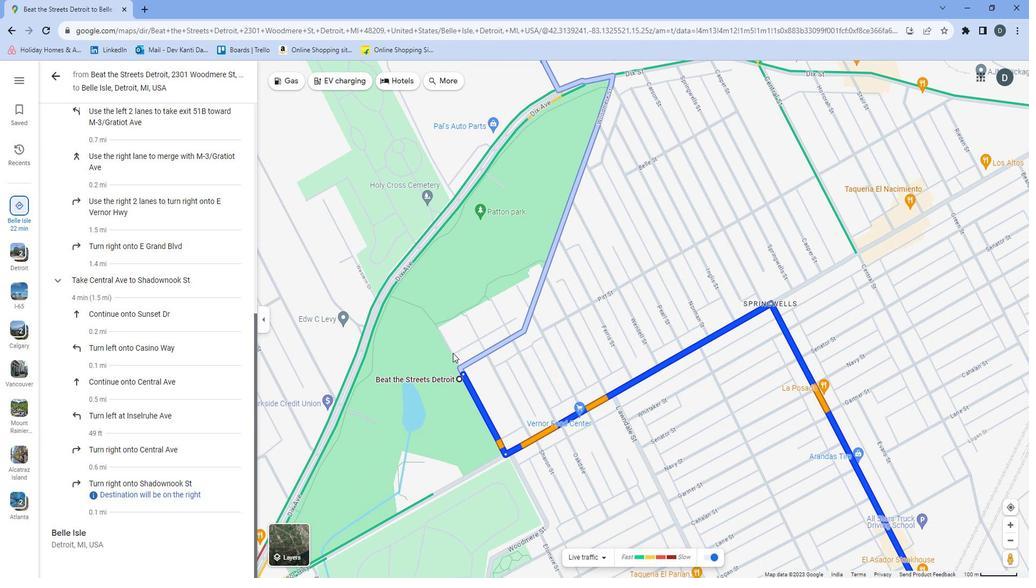 
Action: Mouse moved to (414, 379)
Screenshot: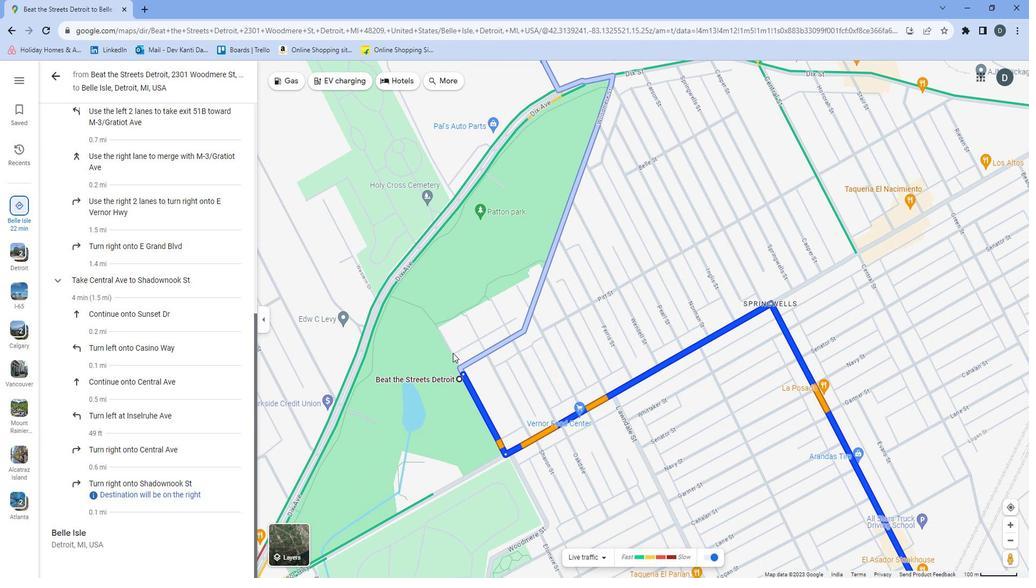 
Action: Mouse scrolled (414, 380) with delta (0, 0)
Screenshot: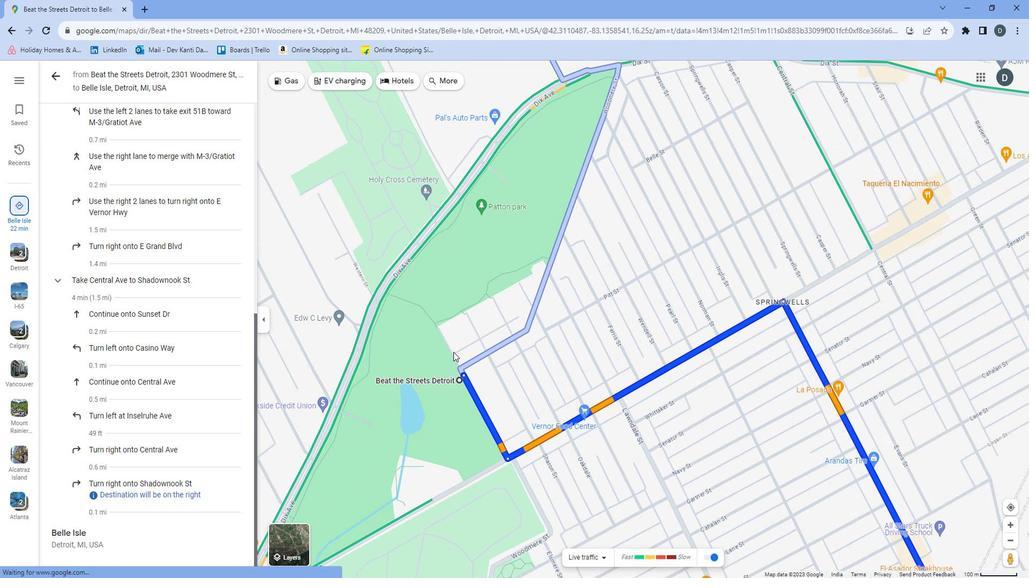 
Action: Mouse scrolled (414, 380) with delta (0, 0)
Screenshot: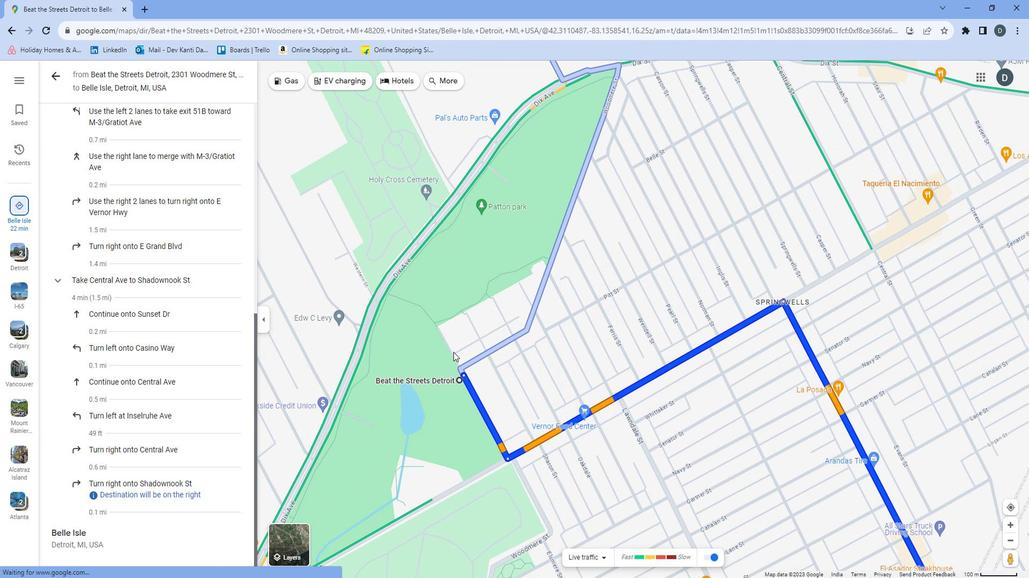 
Action: Mouse moved to (421, 427)
Screenshot: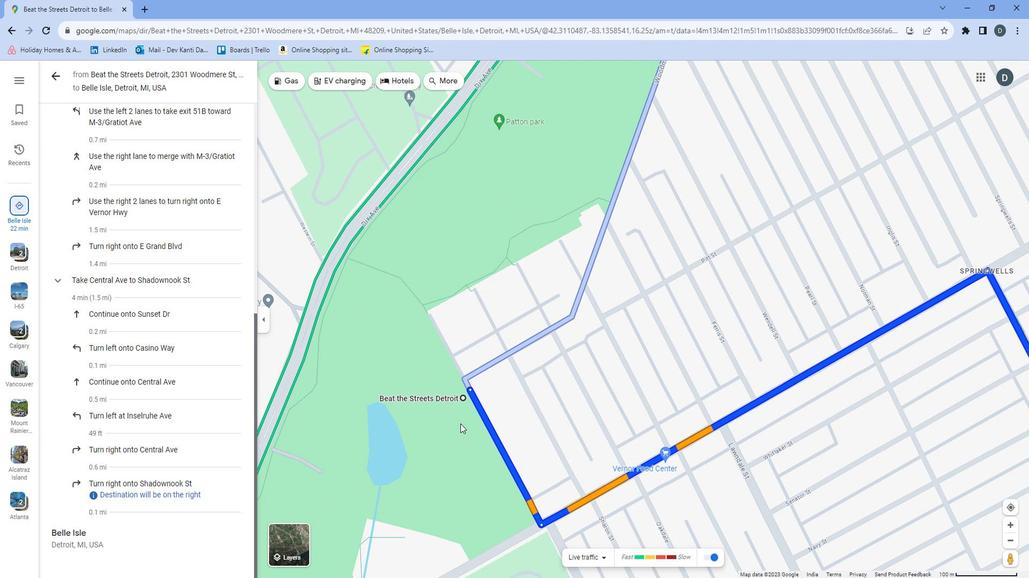 
Action: Mouse scrolled (421, 427) with delta (0, 0)
Screenshot: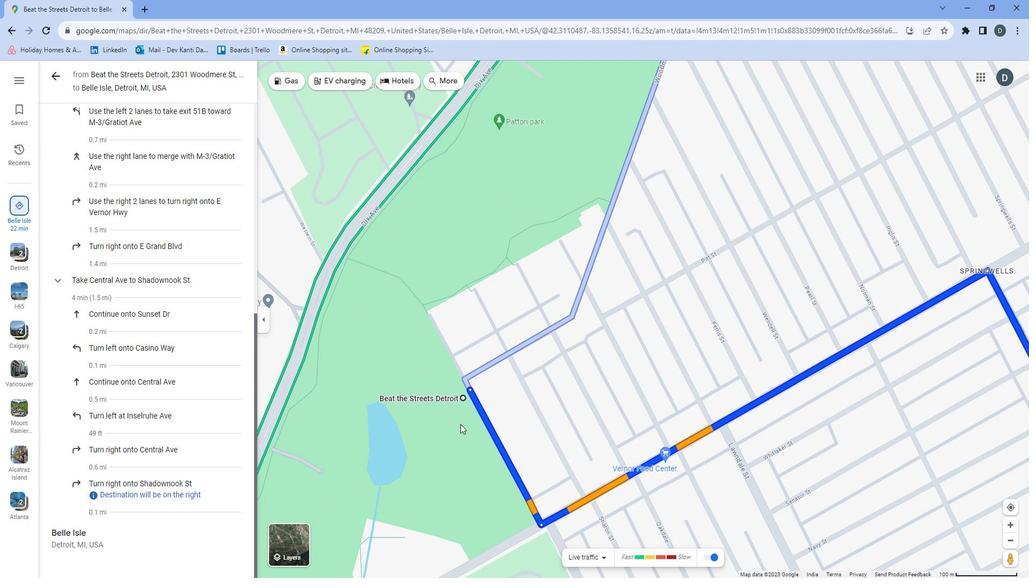 
Action: Mouse scrolled (421, 427) with delta (0, 0)
Screenshot: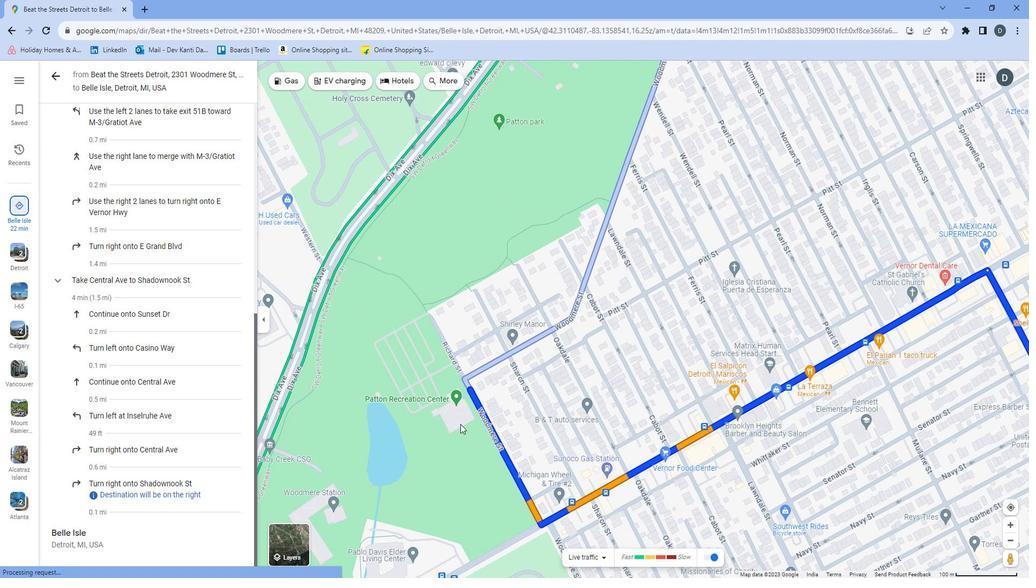 
Action: Mouse scrolled (421, 427) with delta (0, 0)
Screenshot: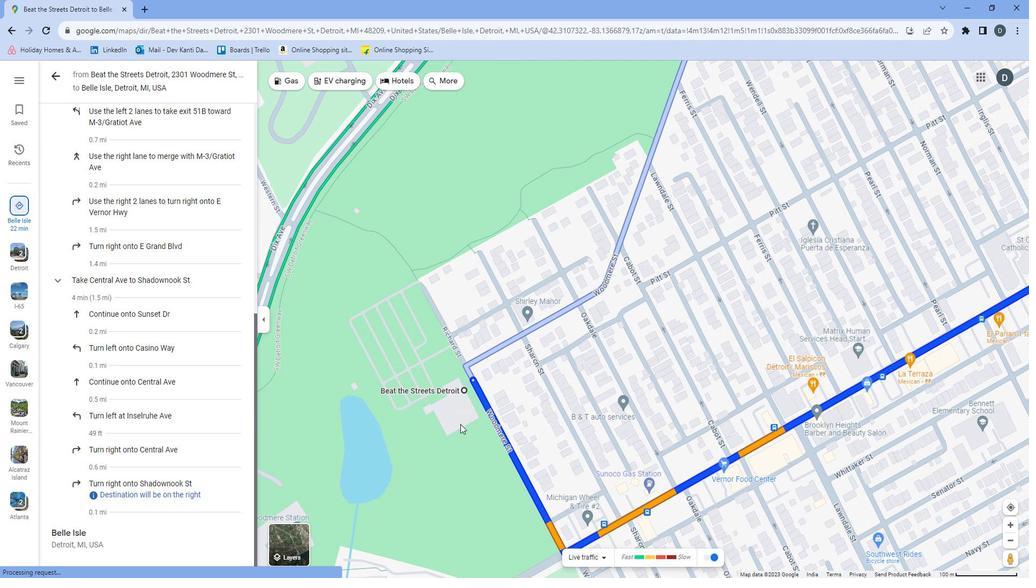 
Action: Mouse moved to (434, 419)
Screenshot: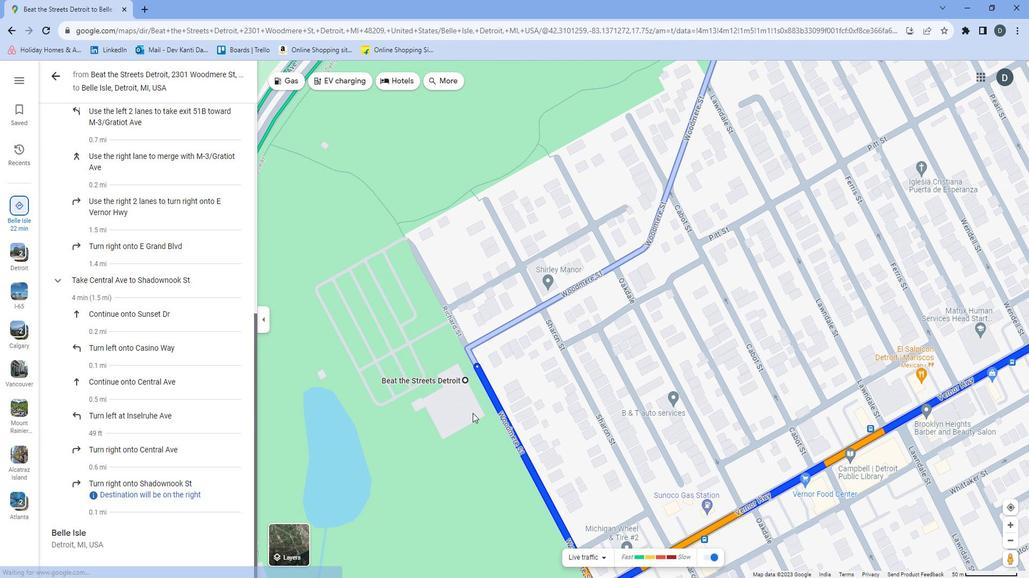 
Action: Mouse scrolled (434, 419) with delta (0, 0)
Screenshot: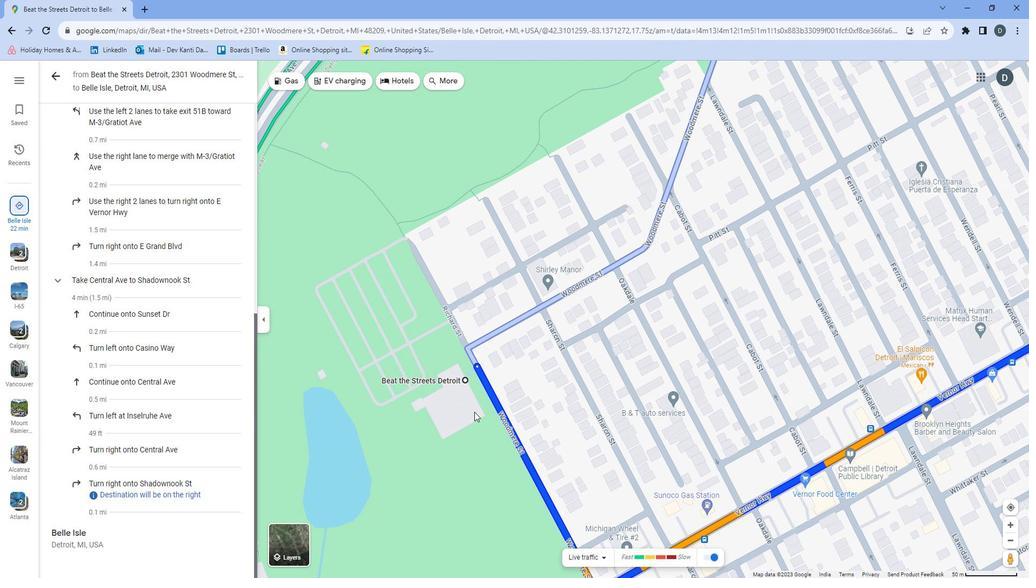 
Action: Mouse moved to (434, 419)
Screenshot: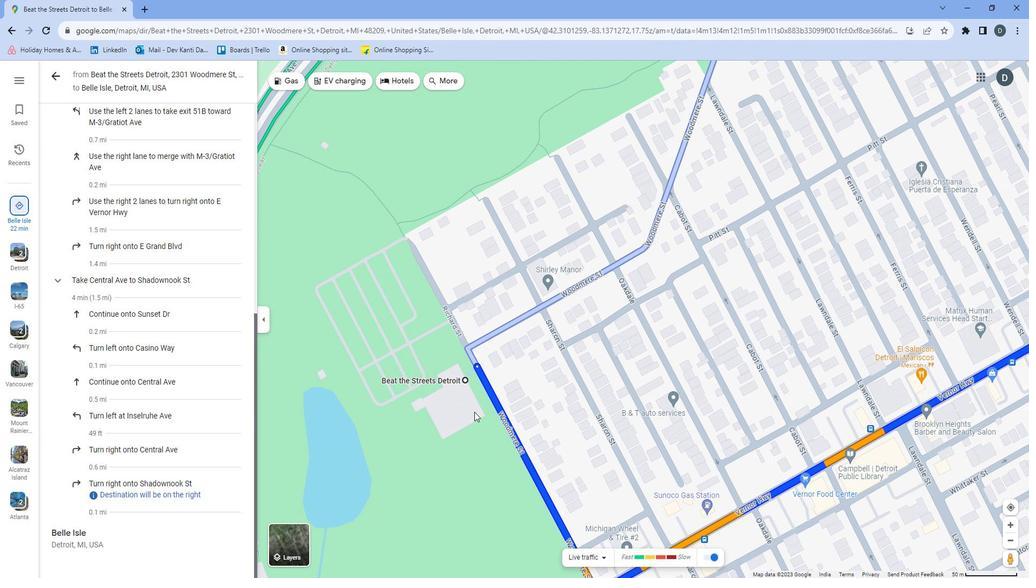 
Action: Mouse scrolled (434, 419) with delta (0, 0)
Screenshot: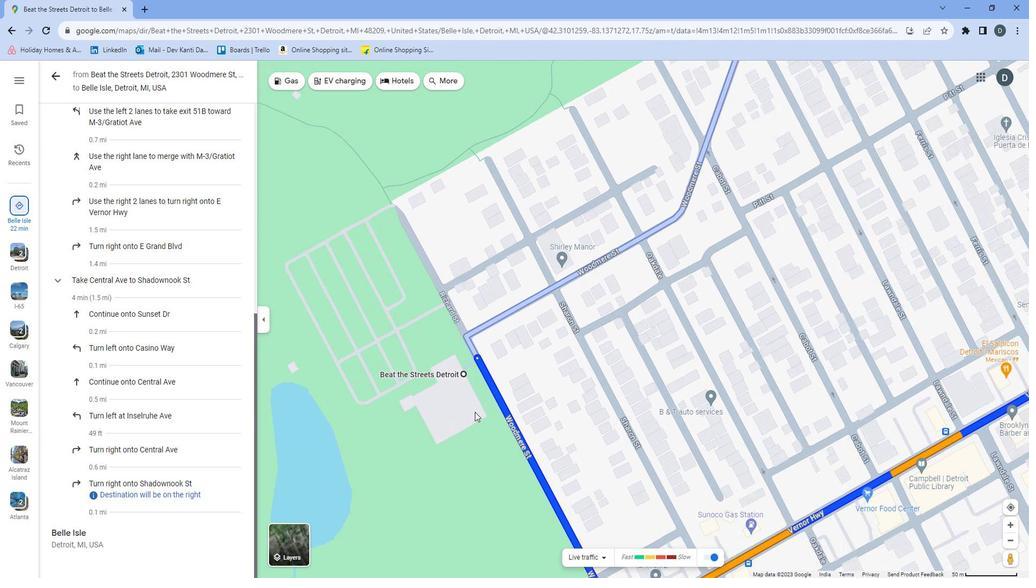
Action: Mouse scrolled (434, 419) with delta (0, 0)
Screenshot: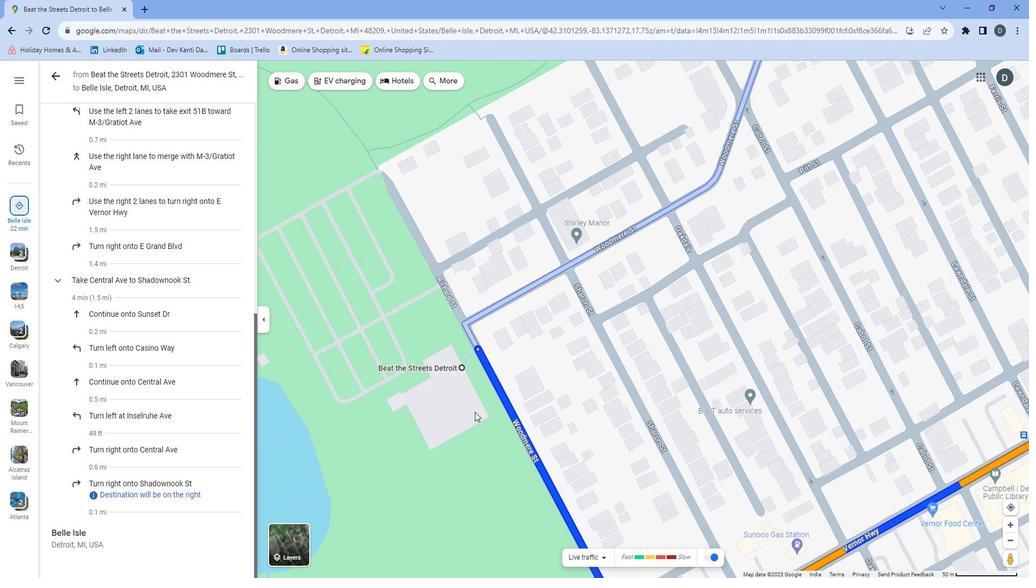 
Action: Mouse moved to (403, 350)
Screenshot: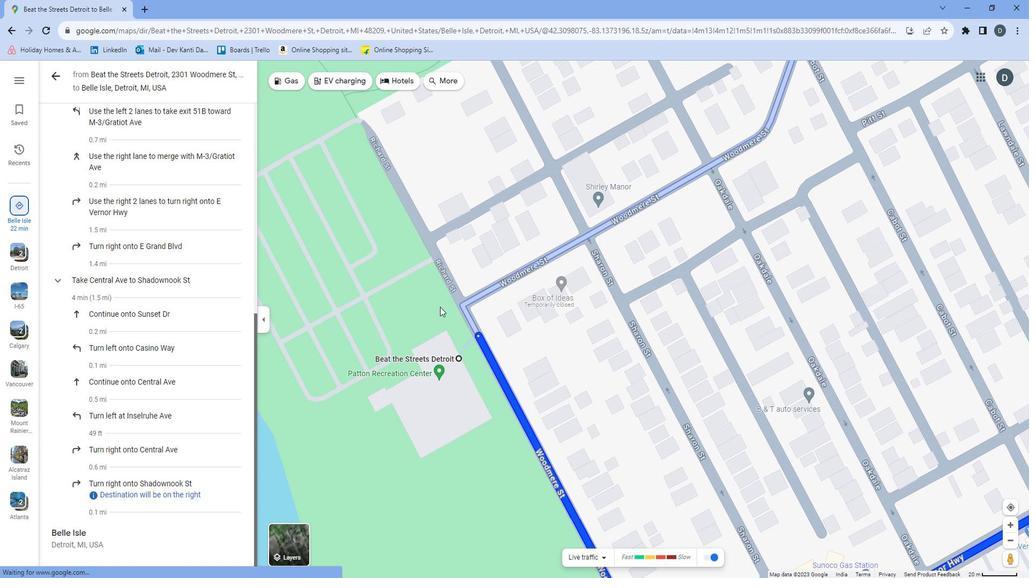
Action: Mouse scrolled (403, 350) with delta (0, 0)
Screenshot: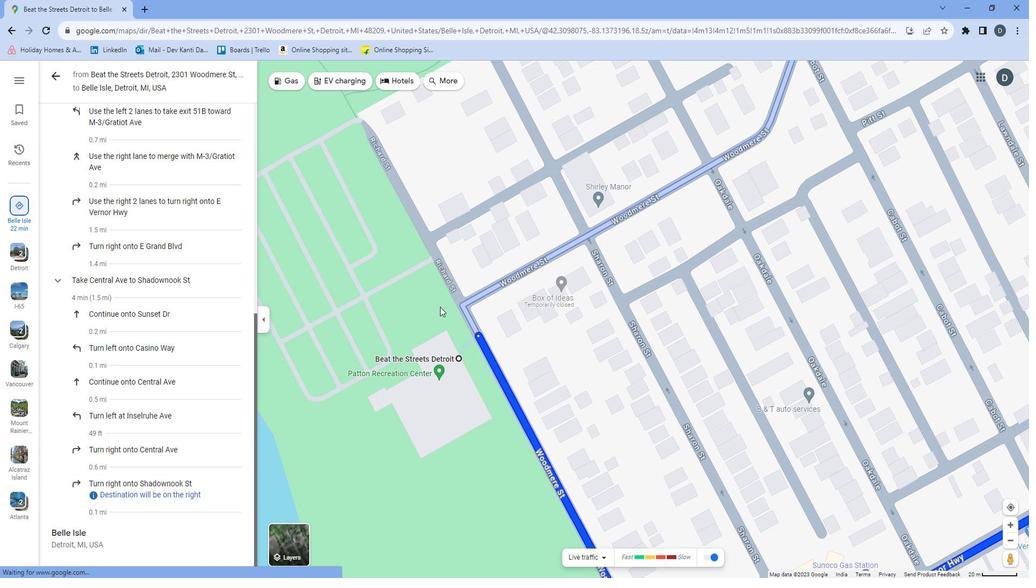 
Action: Mouse scrolled (403, 350) with delta (0, 0)
Screenshot: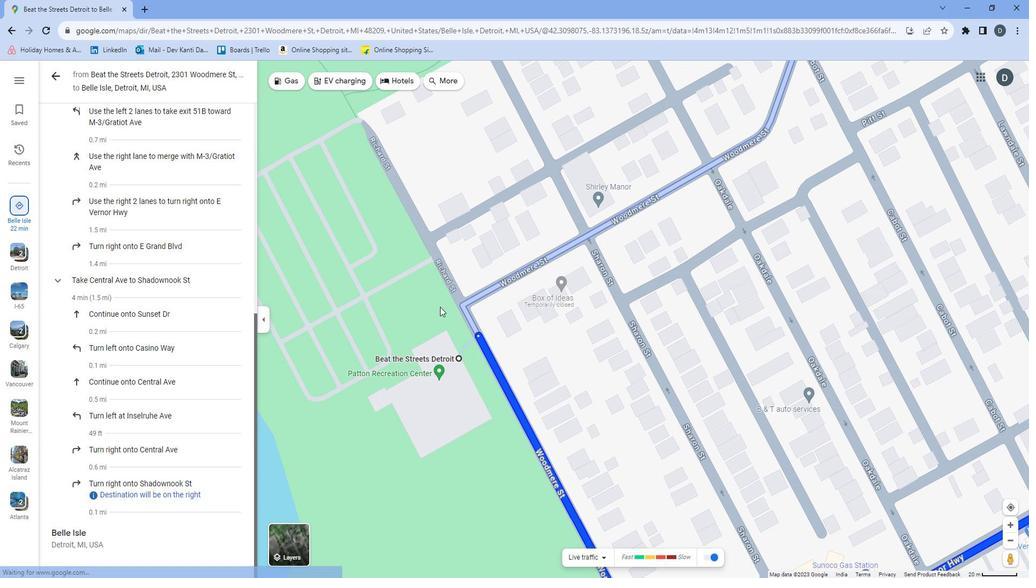 
Action: Mouse scrolled (403, 350) with delta (0, 0)
Screenshot: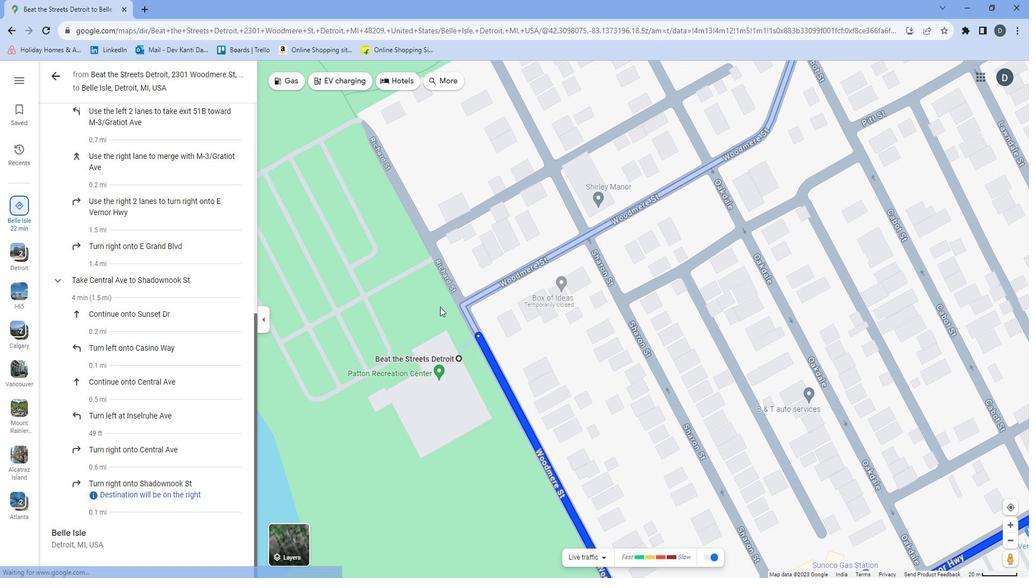 
Action: Mouse moved to (463, 447)
Screenshot: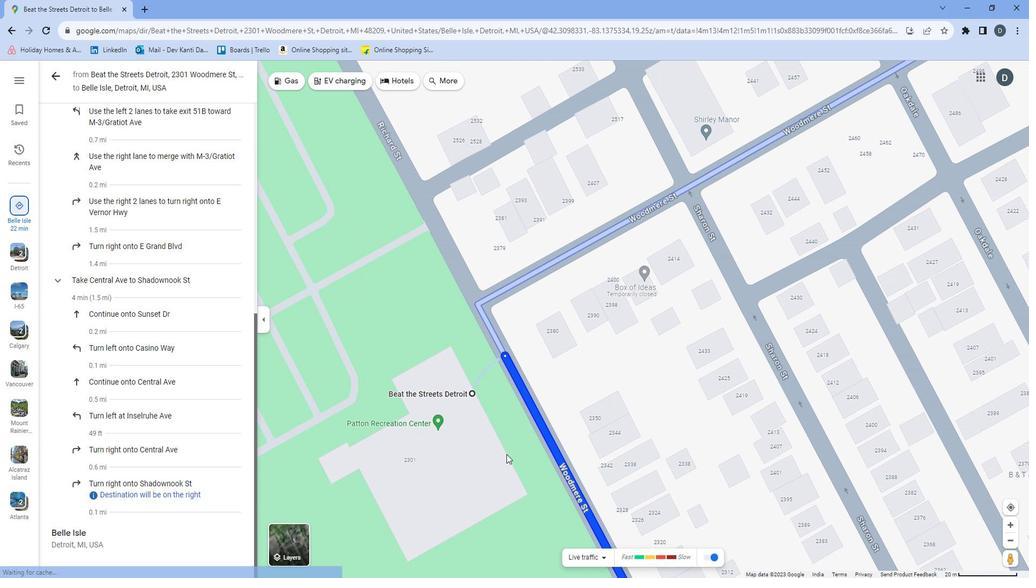 
Action: Mouse scrolled (463, 446) with delta (0, 0)
Screenshot: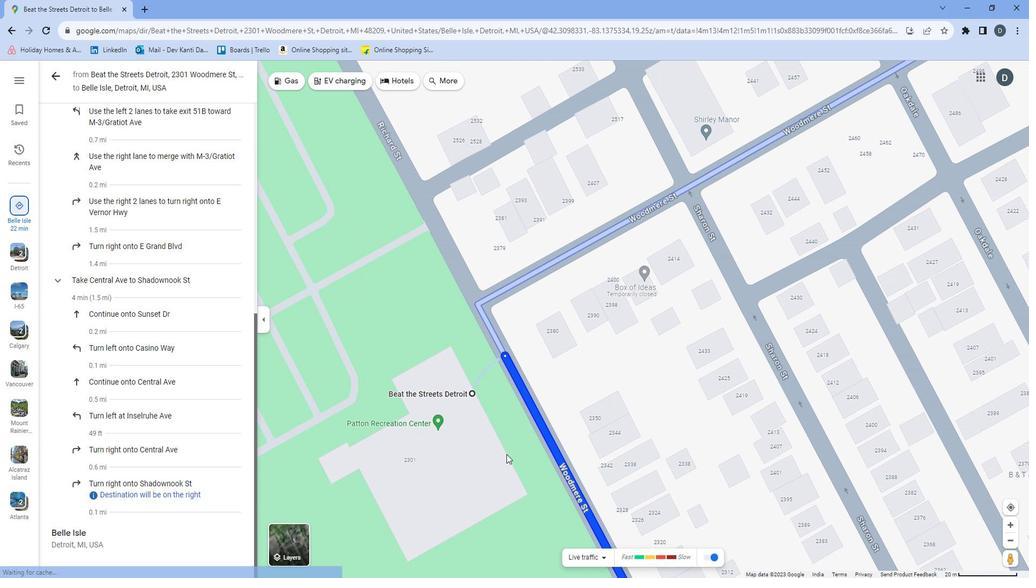 
Action: Mouse moved to (464, 447)
Screenshot: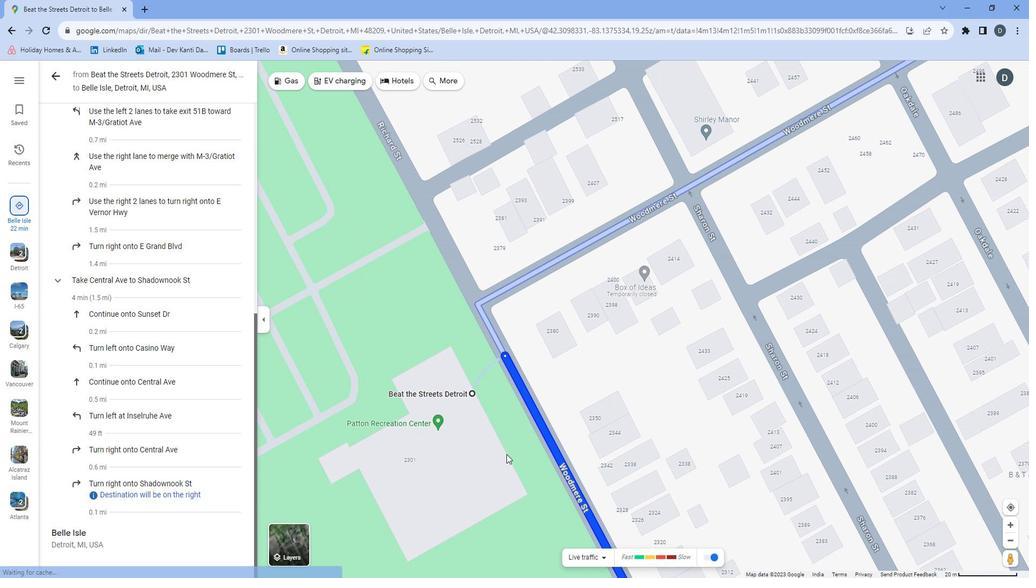 
Action: Mouse scrolled (464, 446) with delta (0, 0)
Screenshot: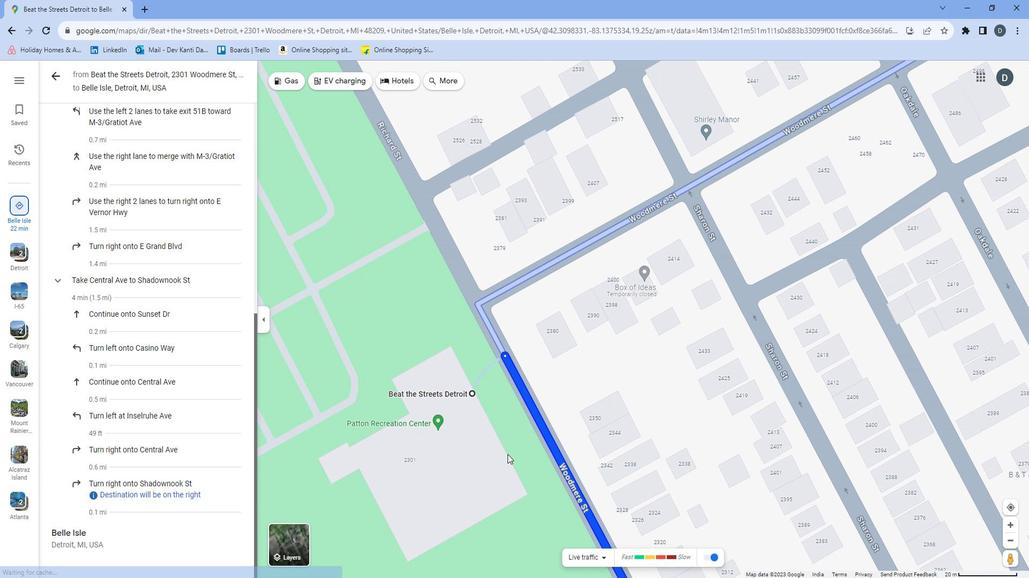 
Action: Mouse scrolled (464, 446) with delta (0, 0)
Screenshot: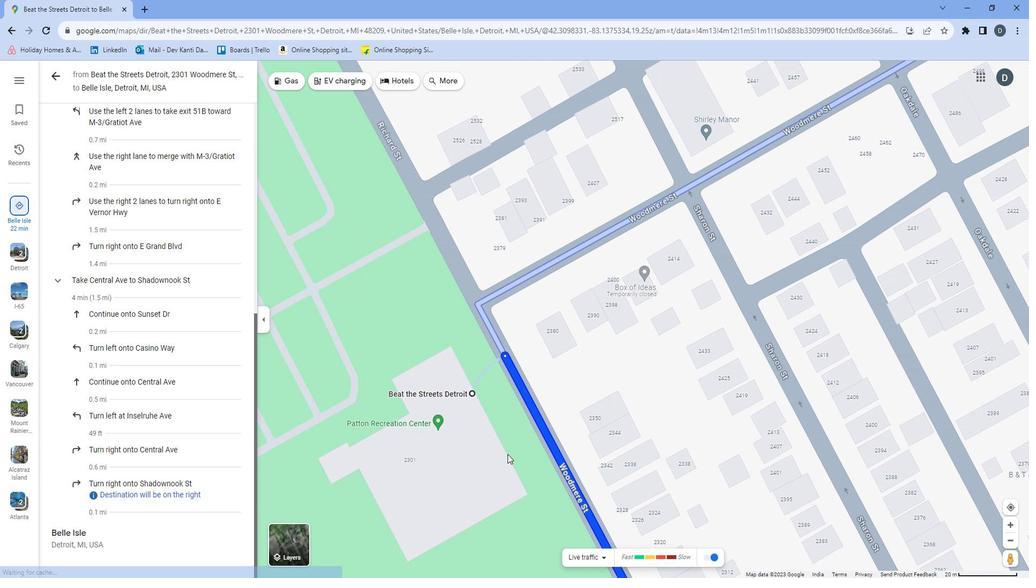 
Action: Mouse moved to (467, 448)
Screenshot: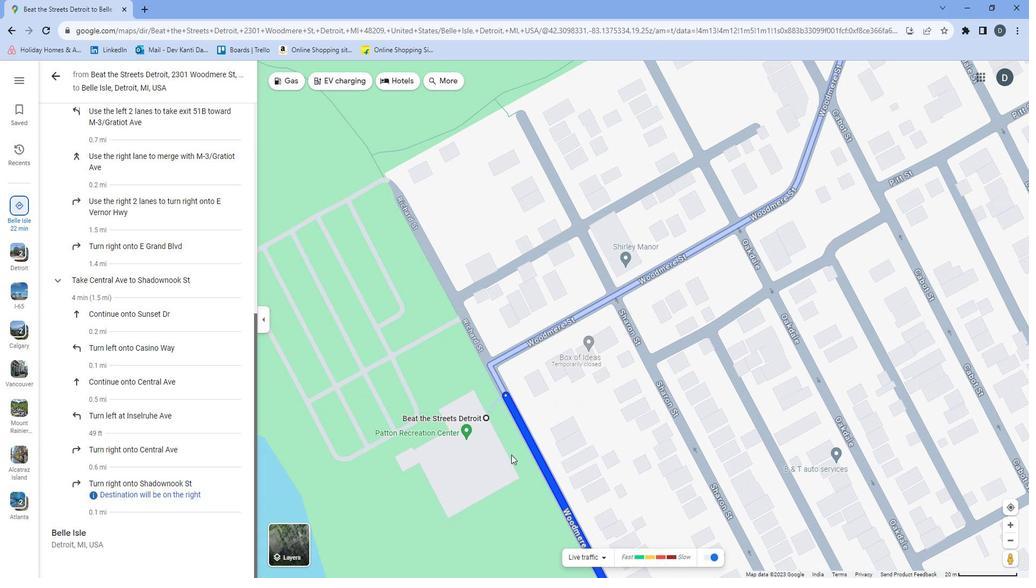 
Action: Mouse pressed left at (467, 448)
Screenshot: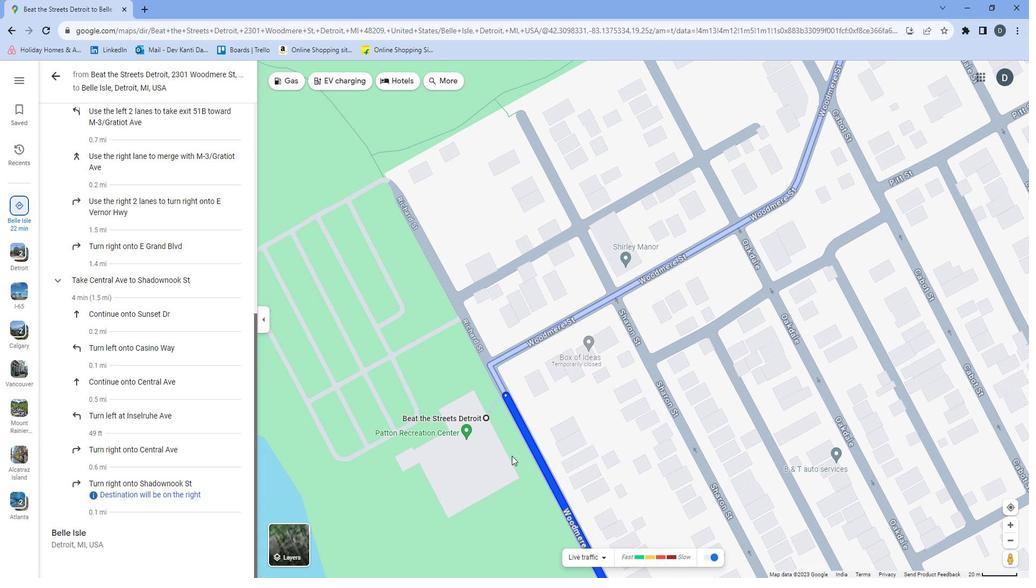 
Action: Mouse moved to (493, 441)
Screenshot: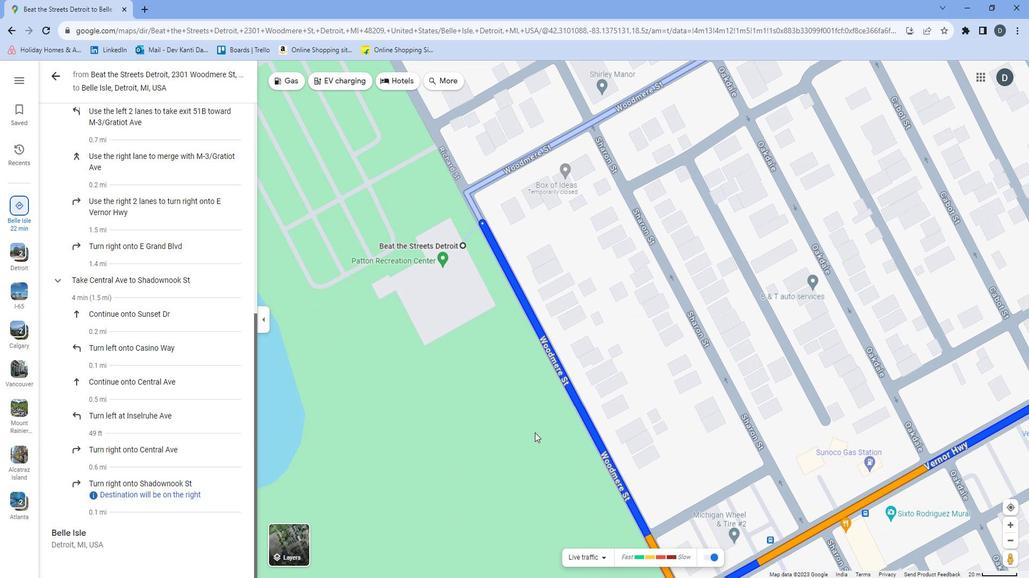 
Action: Mouse scrolled (493, 441) with delta (0, 0)
Screenshot: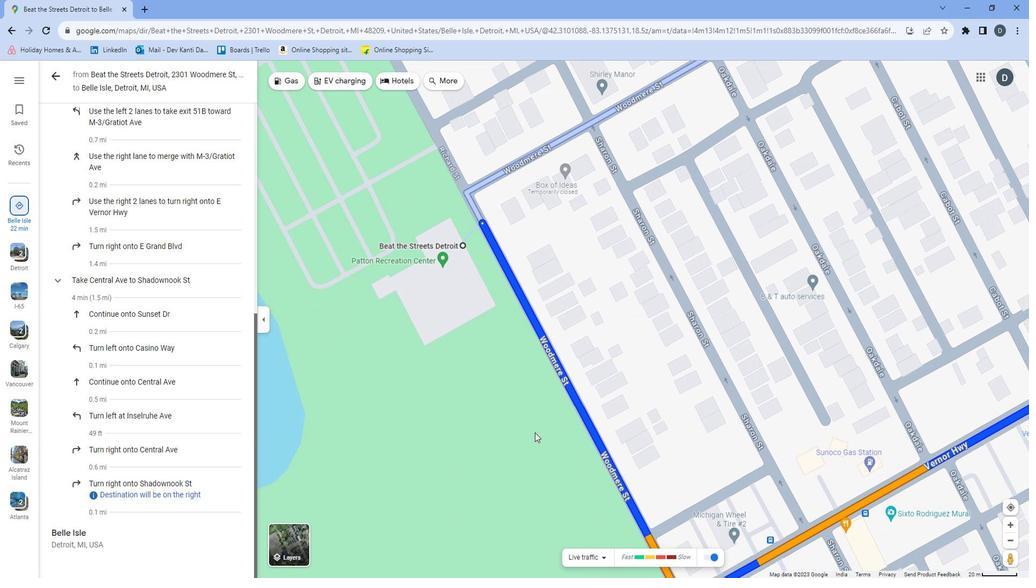 
Action: Mouse moved to (497, 432)
Screenshot: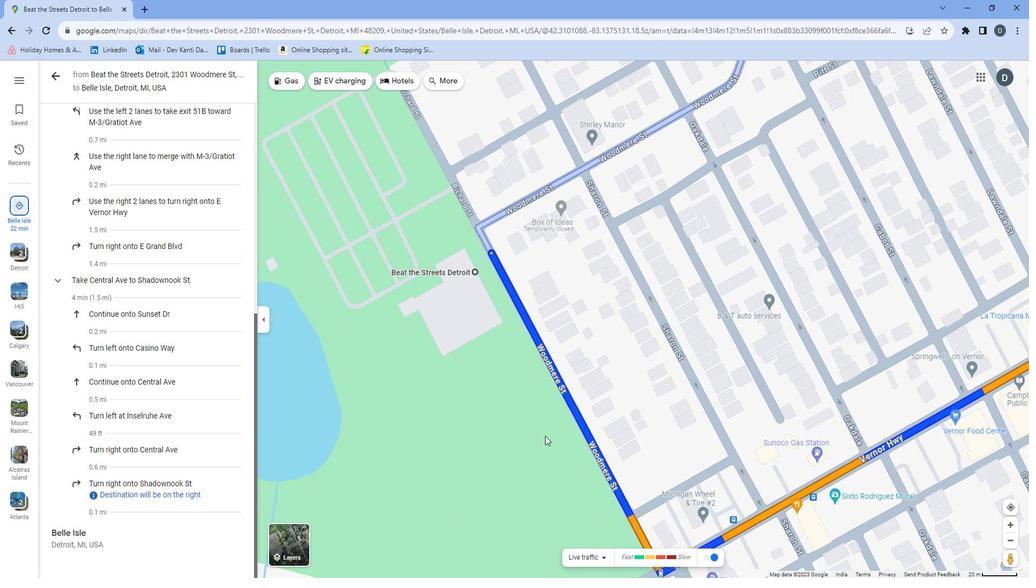 
Action: Mouse pressed left at (497, 432)
Screenshot: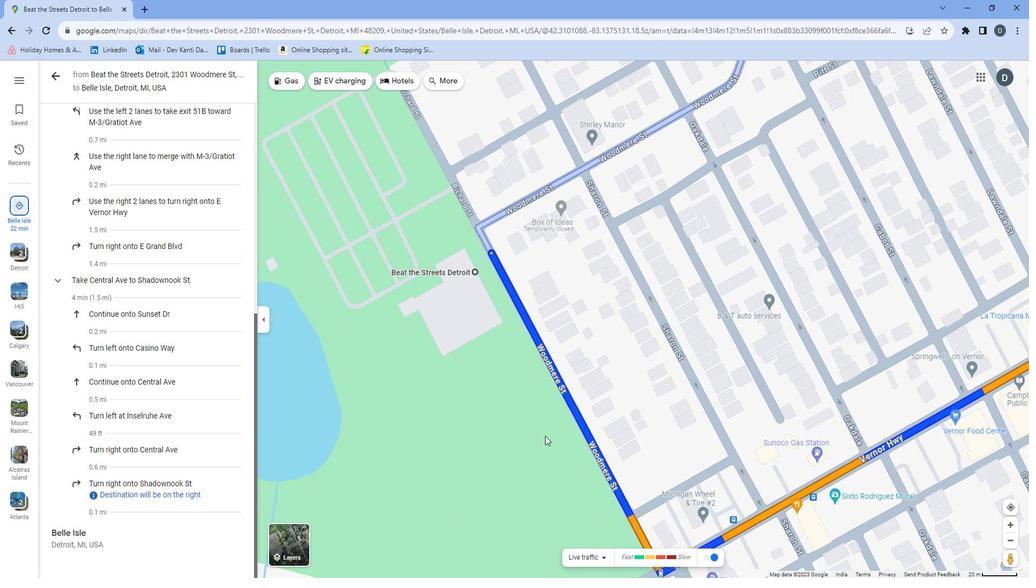
Action: Mouse moved to (605, 388)
Screenshot: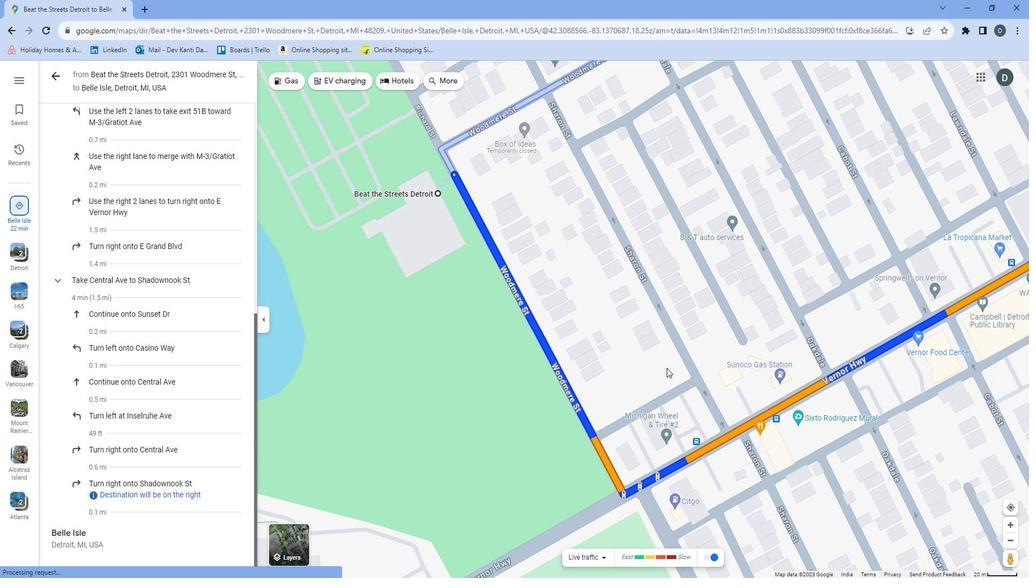 
Action: Mouse pressed left at (605, 388)
Screenshot: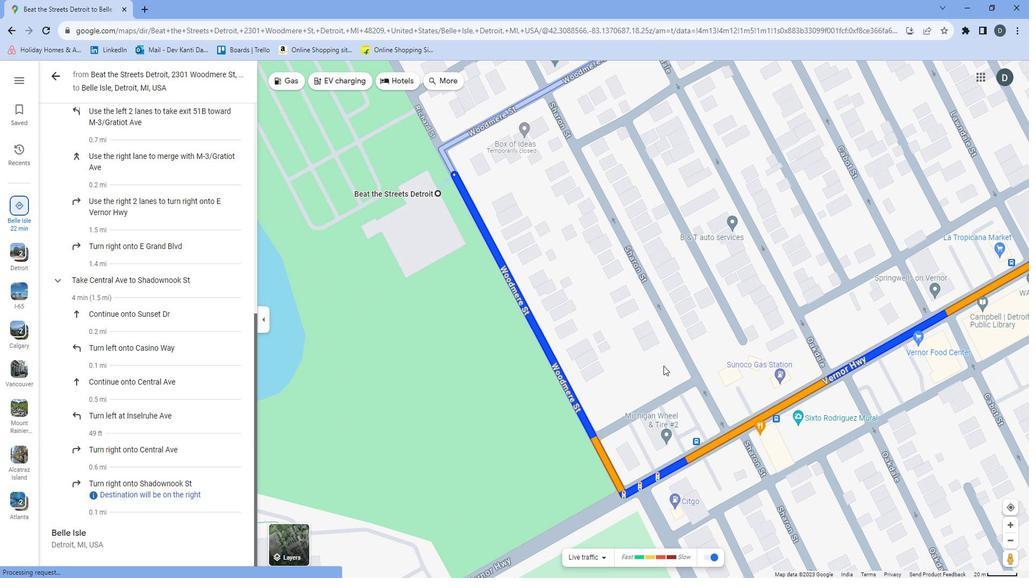 
Action: Mouse moved to (681, 374)
Screenshot: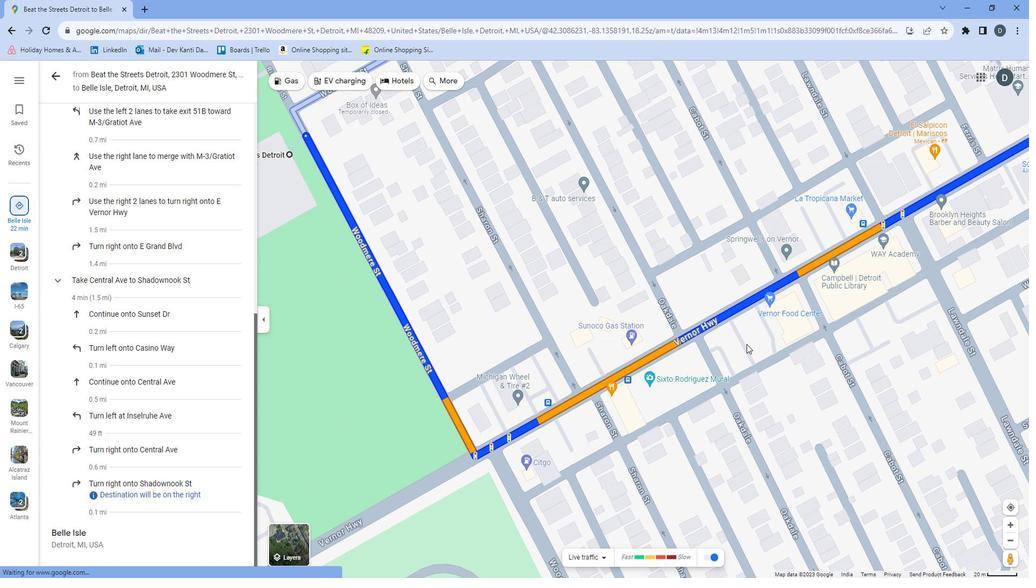 
Action: Mouse pressed left at (681, 374)
Screenshot: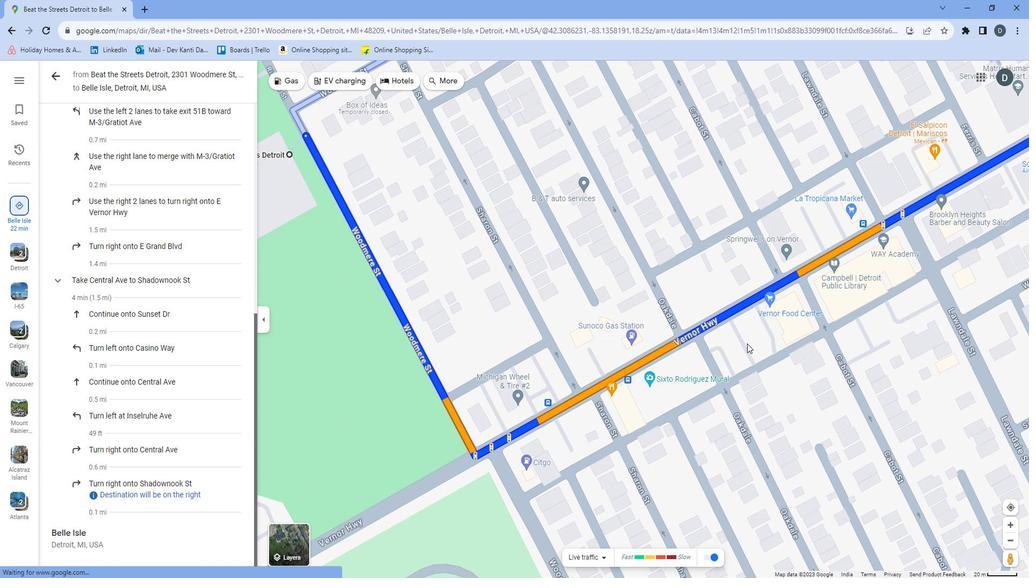 
Action: Mouse moved to (745, 340)
Screenshot: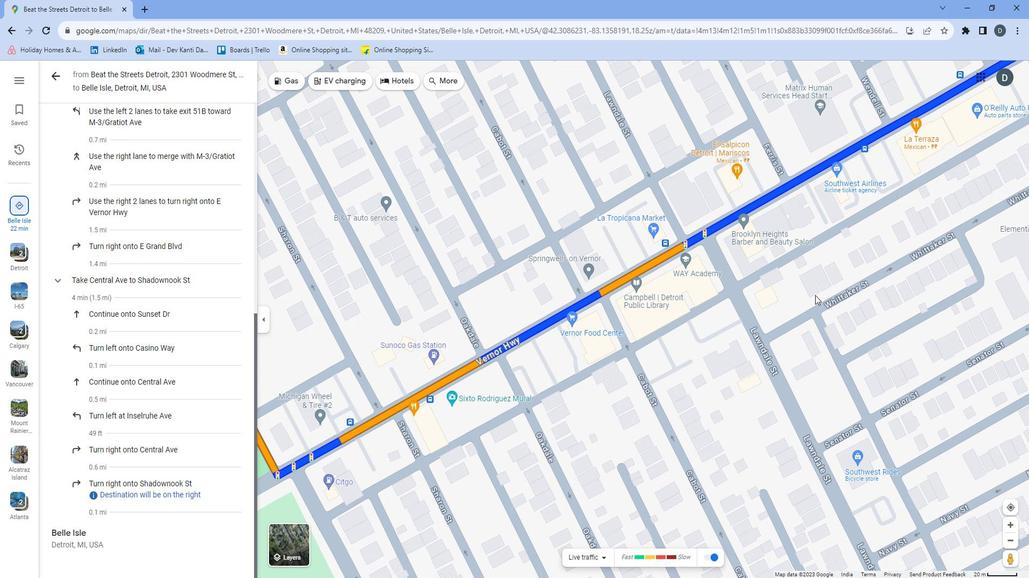 
Action: Mouse pressed left at (745, 340)
Screenshot: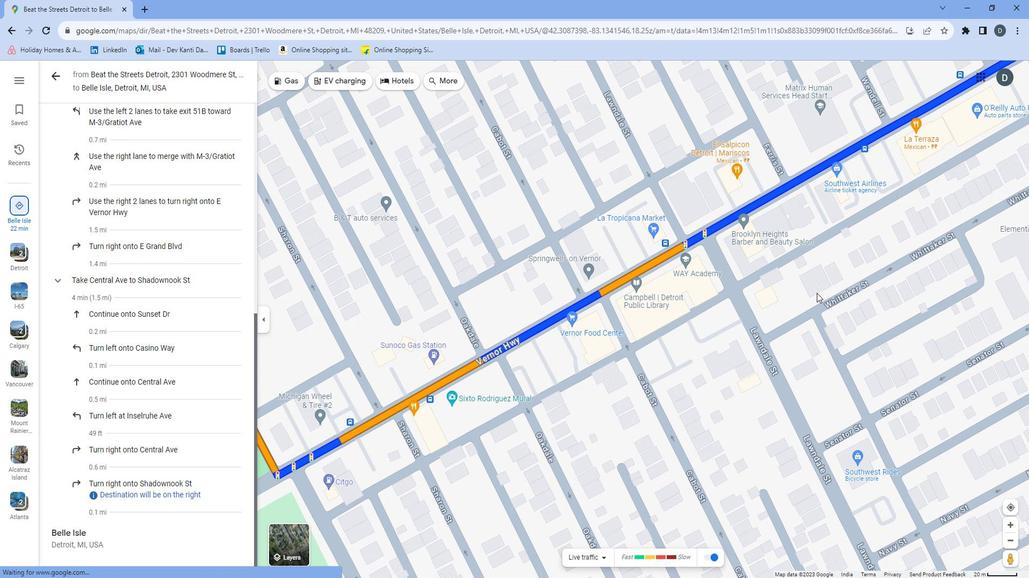 
Action: Mouse moved to (667, 276)
Screenshot: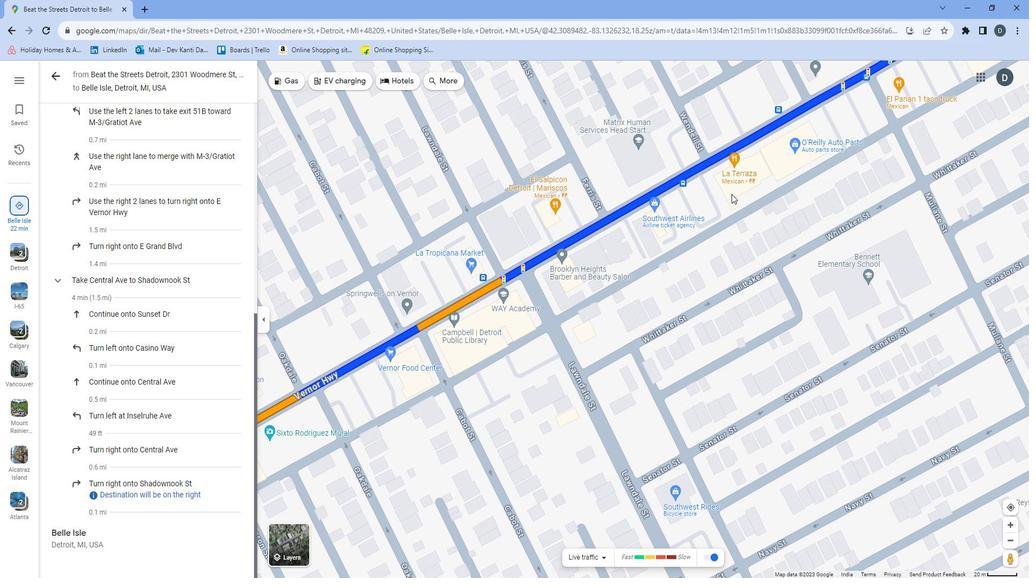 
Action: Mouse pressed left at (667, 276)
Screenshot: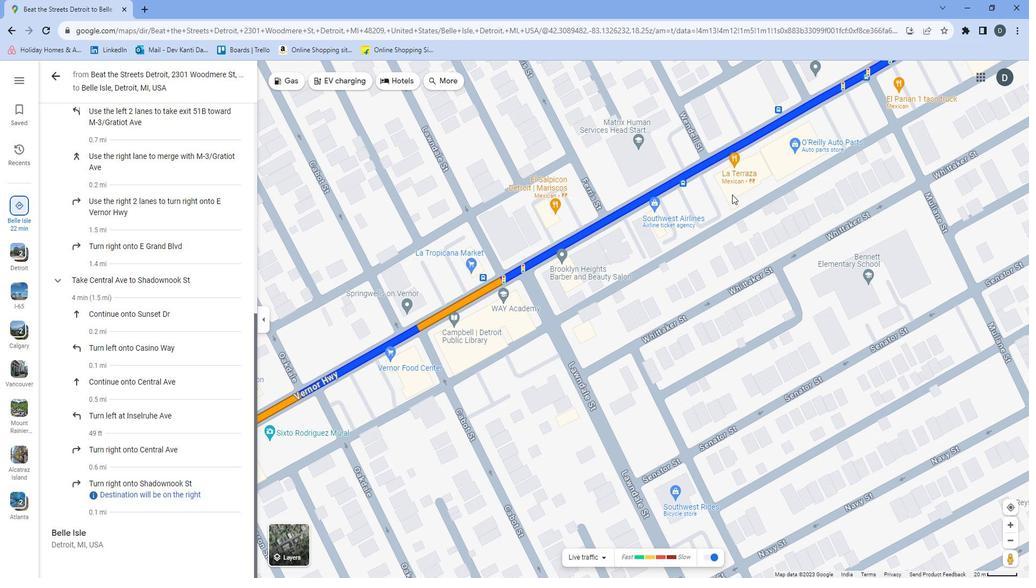 
Action: Mouse moved to (718, 264)
Screenshot: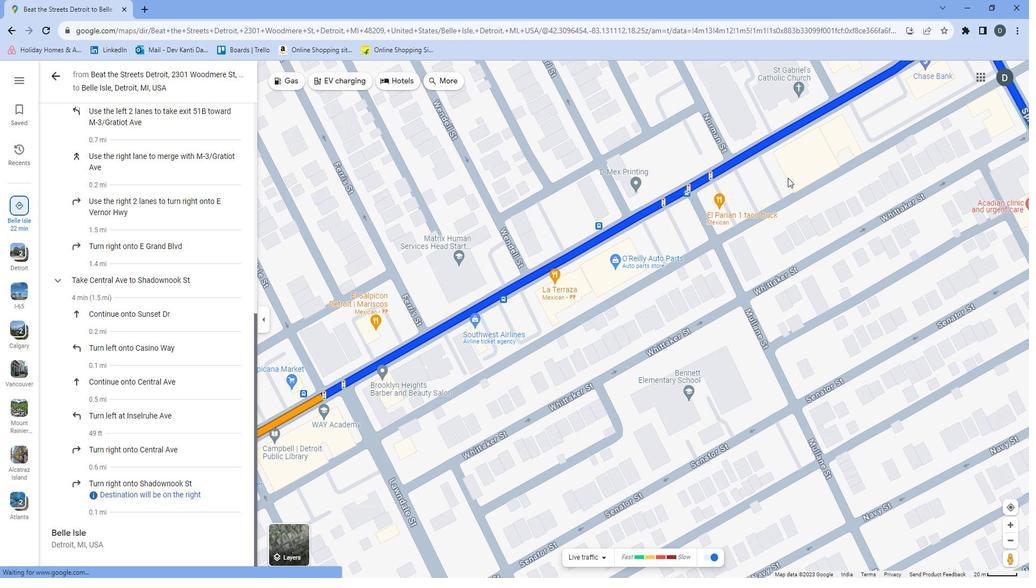 
Action: Mouse pressed left at (718, 264)
Screenshot: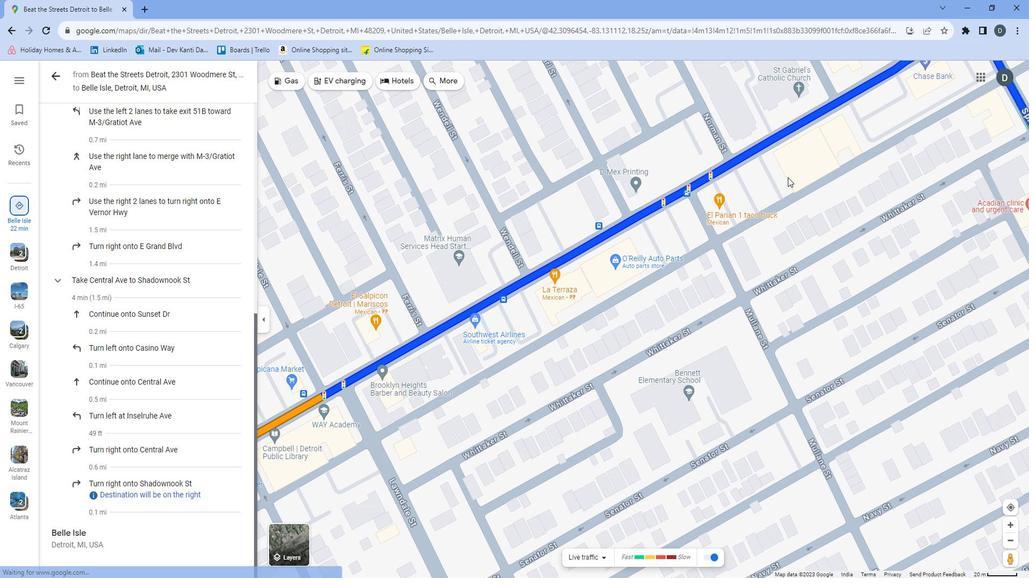 
Action: Mouse moved to (633, 377)
Screenshot: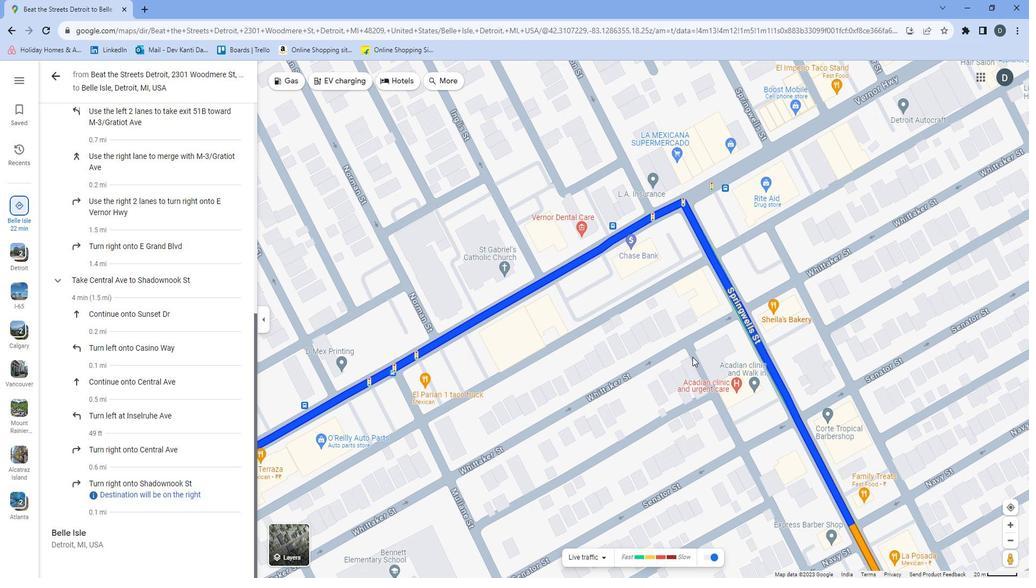 
Action: Mouse pressed left at (633, 377)
Screenshot: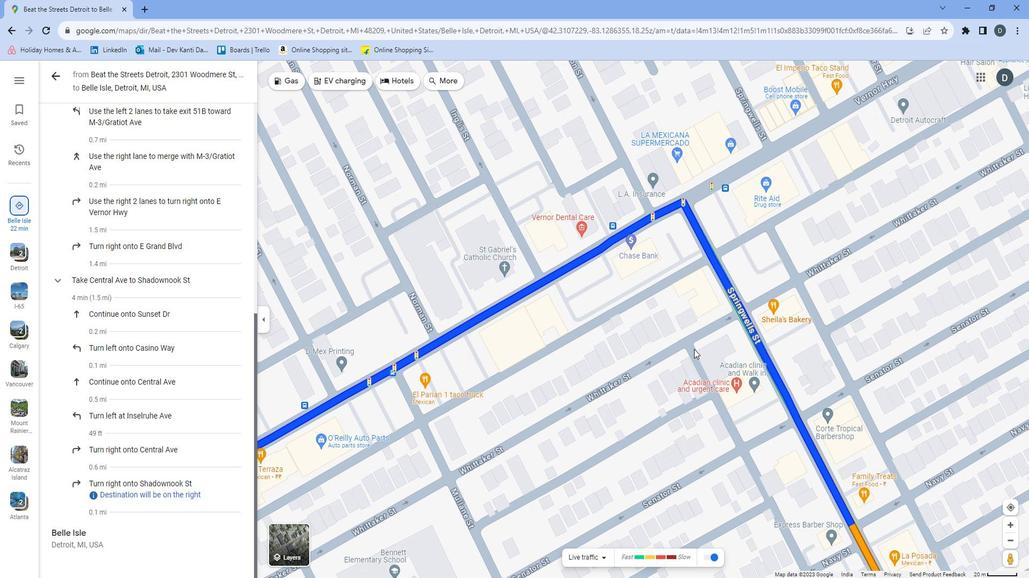 
Action: Mouse moved to (620, 429)
Screenshot: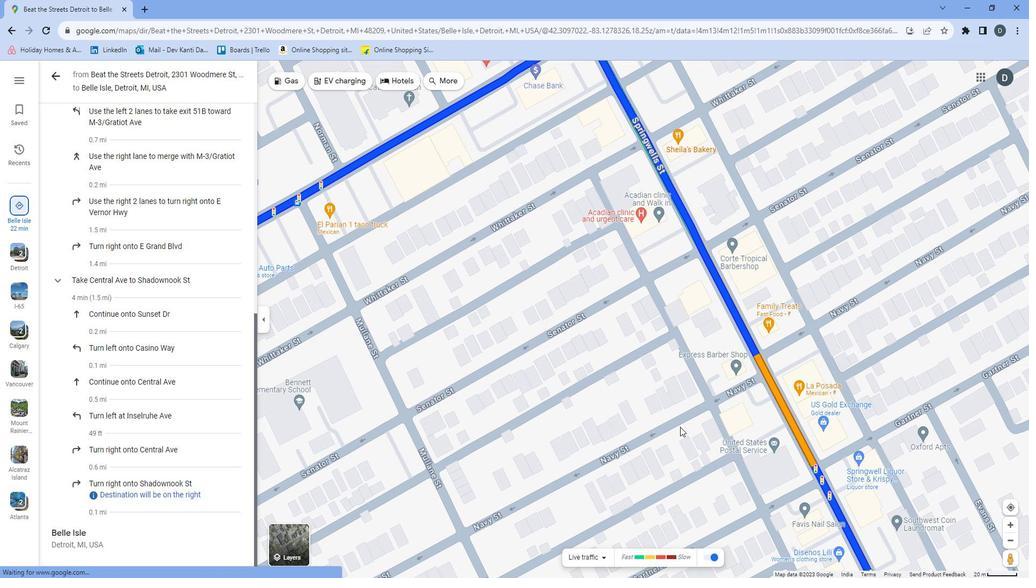 
Action: Mouse pressed left at (620, 429)
Screenshot: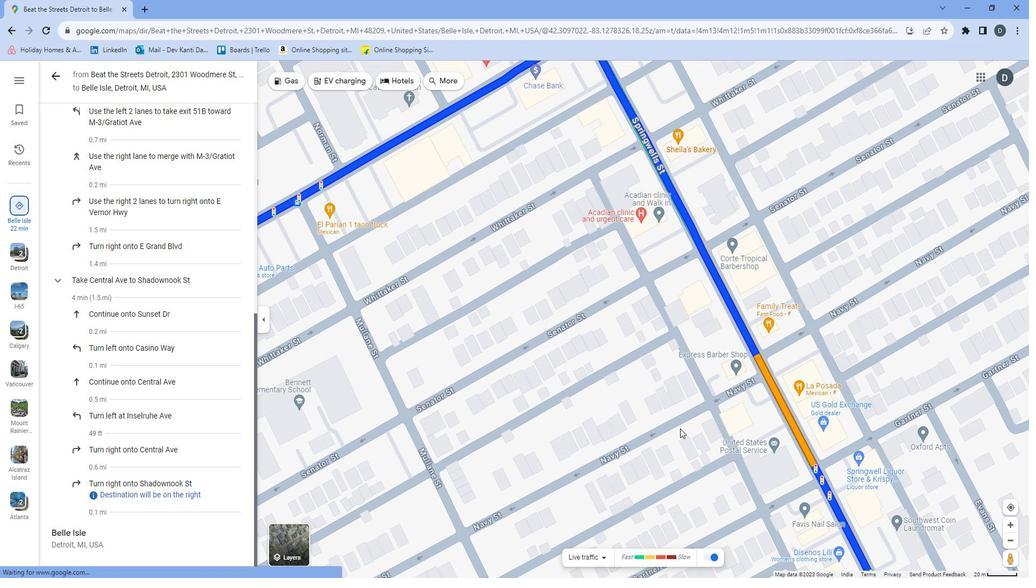 
Action: Mouse moved to (717, 397)
Screenshot: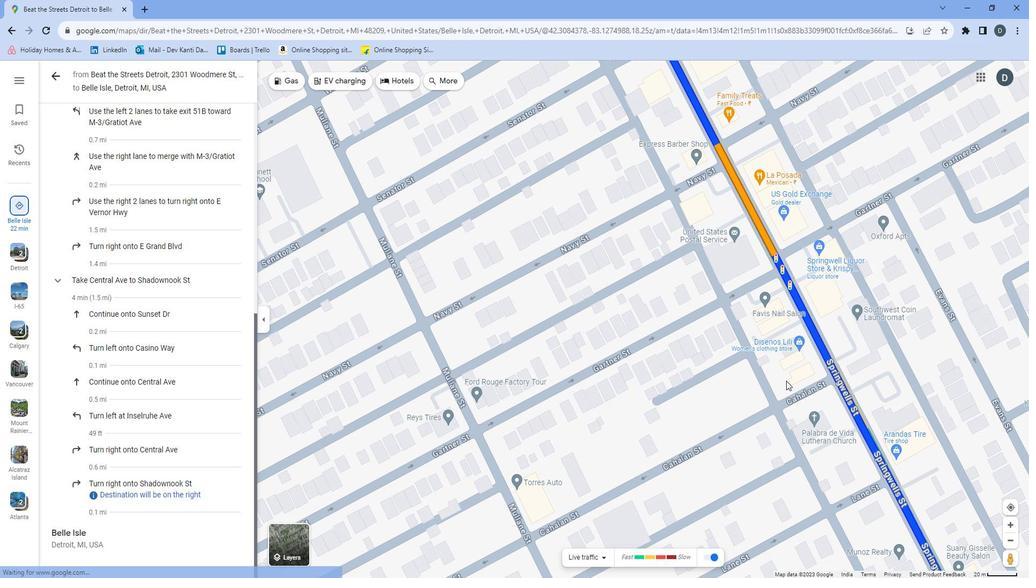 
Action: Mouse pressed left at (717, 397)
Screenshot: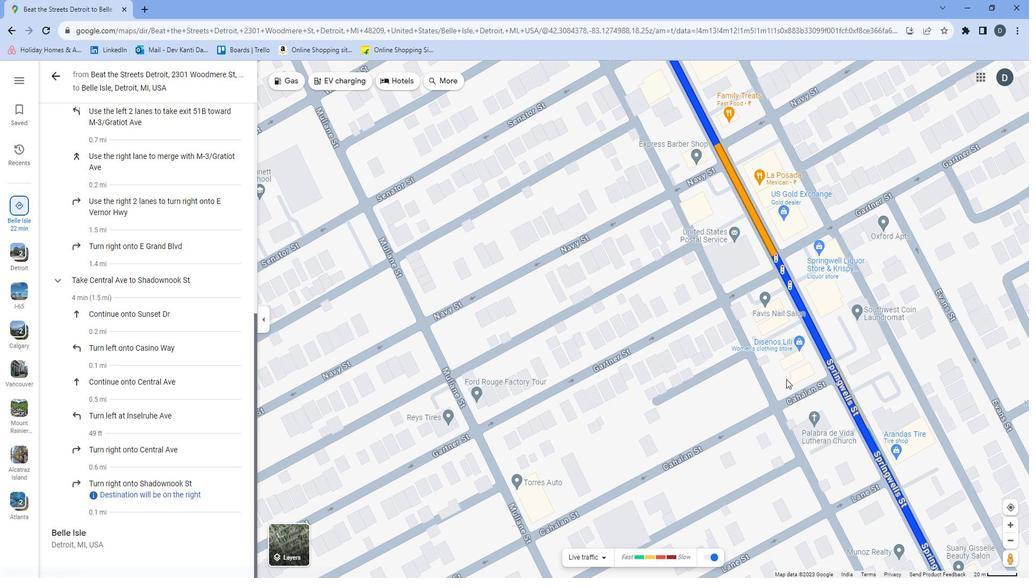 
Action: Mouse moved to (656, 449)
Screenshot: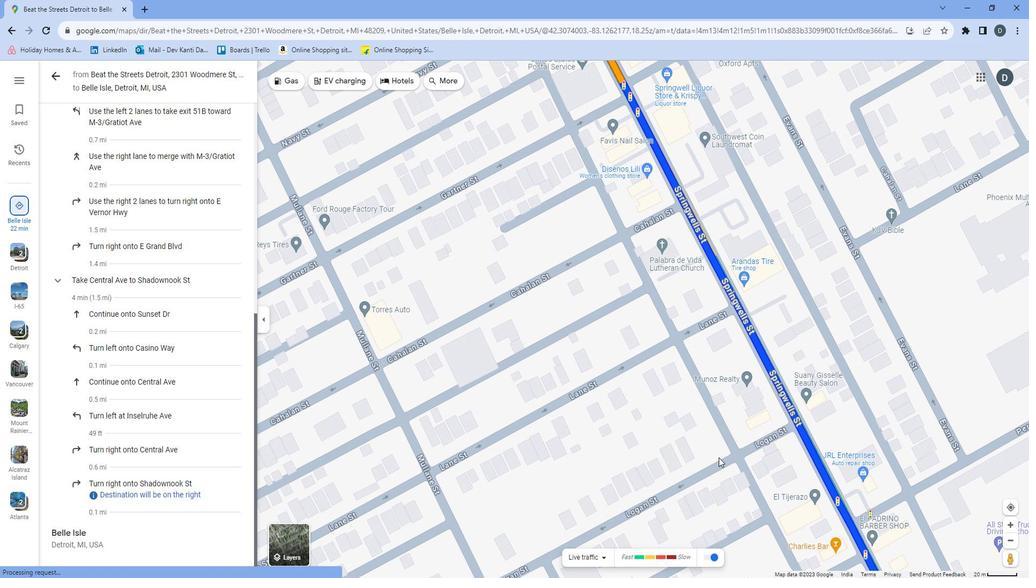 
Action: Mouse pressed left at (656, 449)
Screenshot: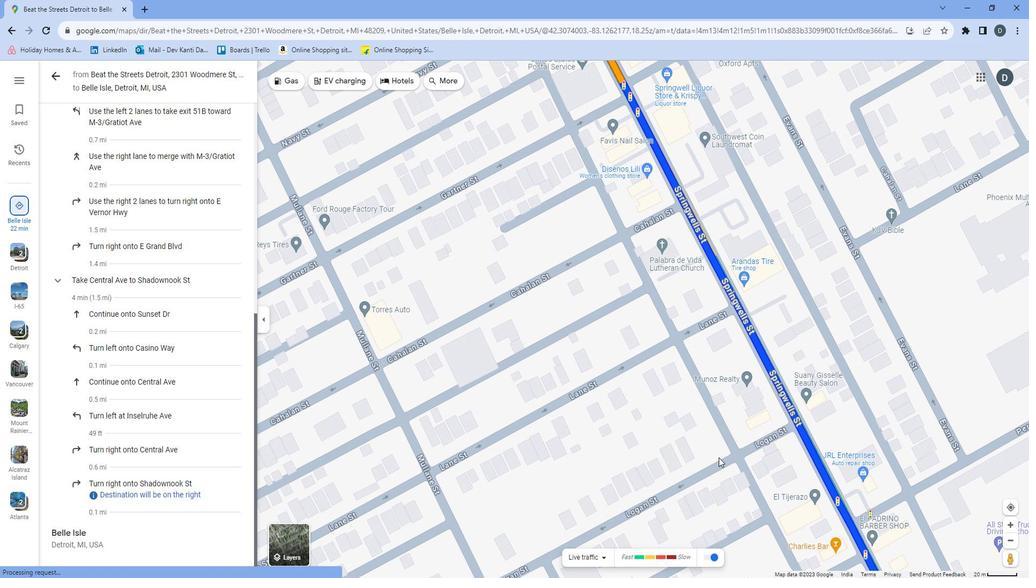
Action: Mouse moved to (832, 467)
Screenshot: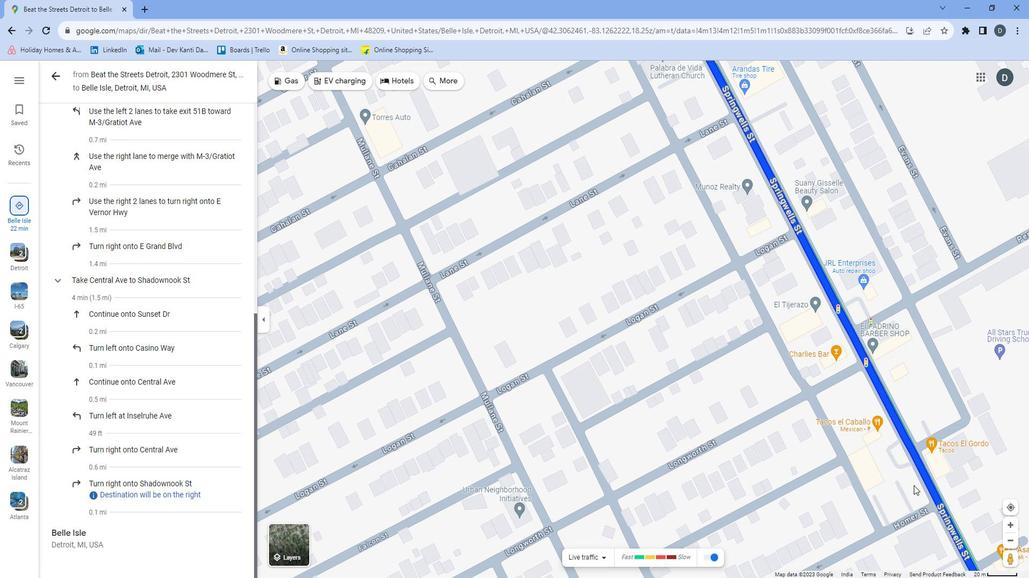 
Action: Mouse pressed left at (832, 467)
Screenshot: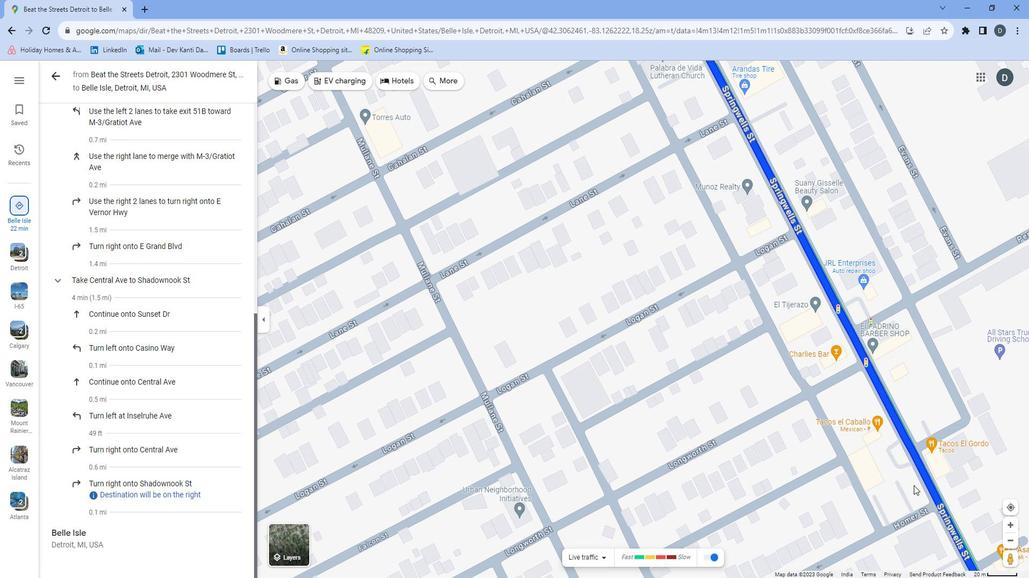 
Action: Mouse moved to (685, 467)
Screenshot: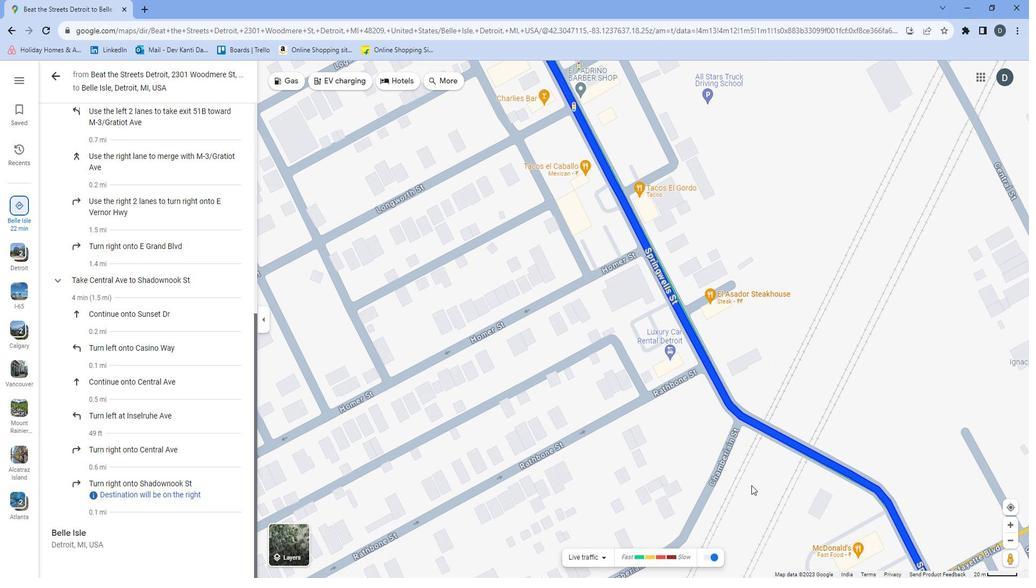 
Action: Mouse pressed left at (685, 467)
Screenshot: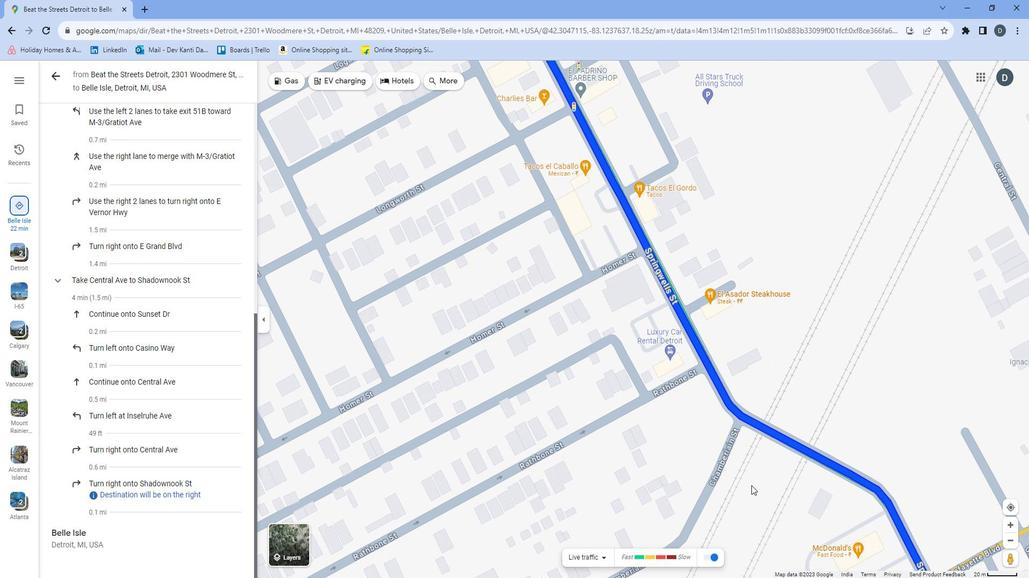 
Action: Mouse moved to (722, 433)
Screenshot: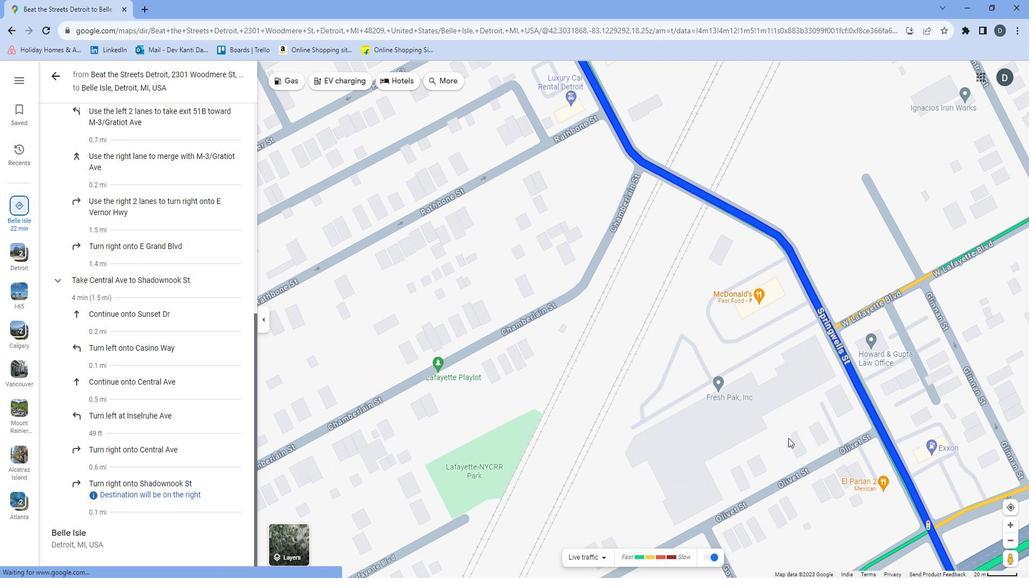 
Action: Mouse pressed left at (722, 433)
Screenshot: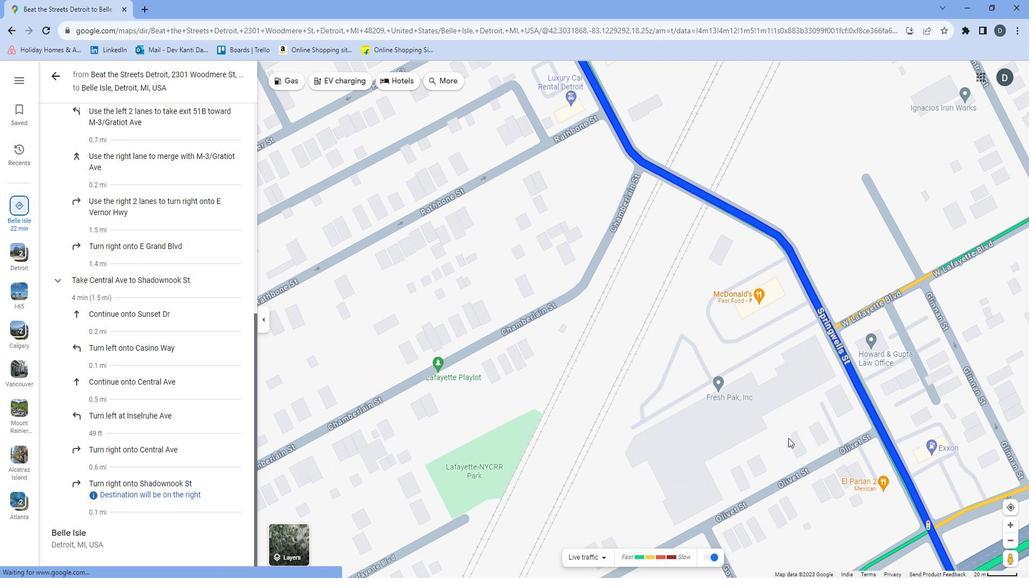 
Action: Mouse moved to (805, 425)
Screenshot: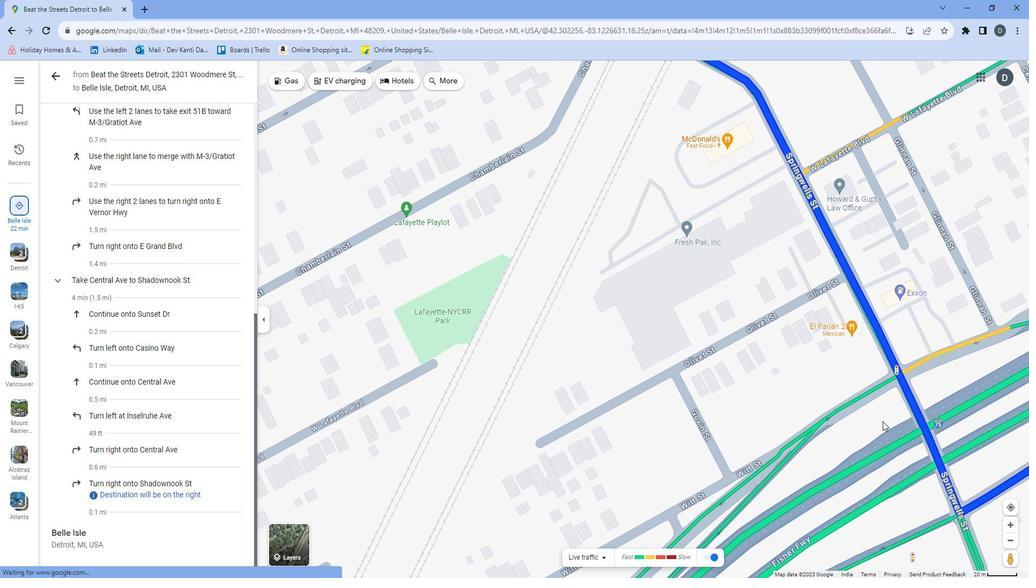 
Action: Mouse pressed left at (805, 425)
Screenshot: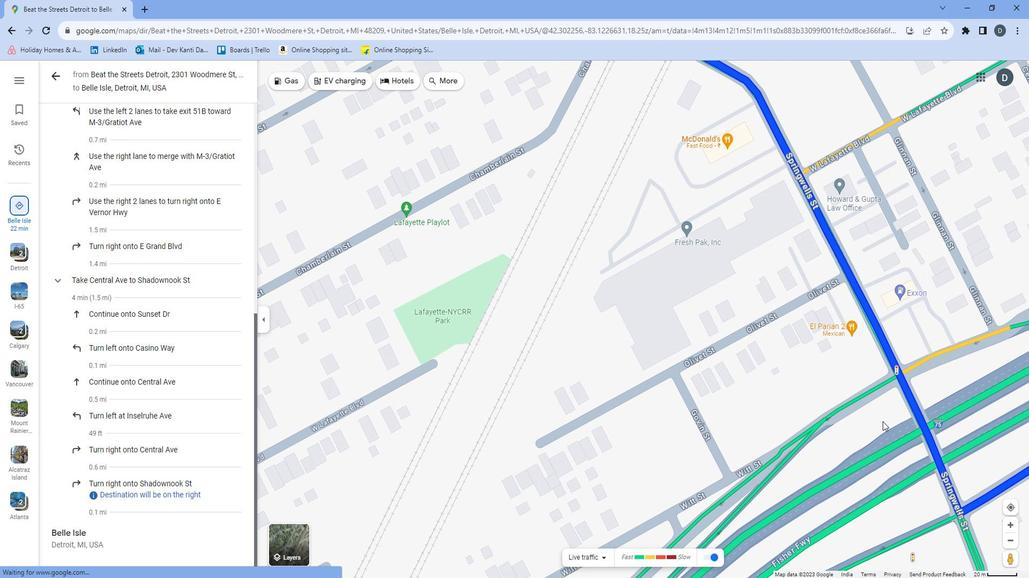 
Action: Mouse moved to (818, 319)
Screenshot: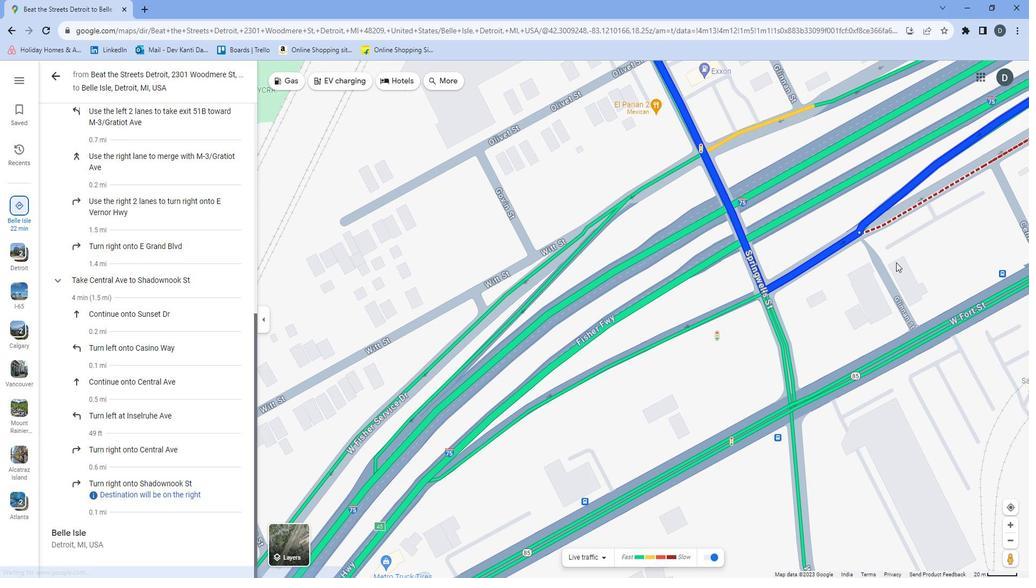 
Action: Mouse pressed left at (818, 319)
Screenshot: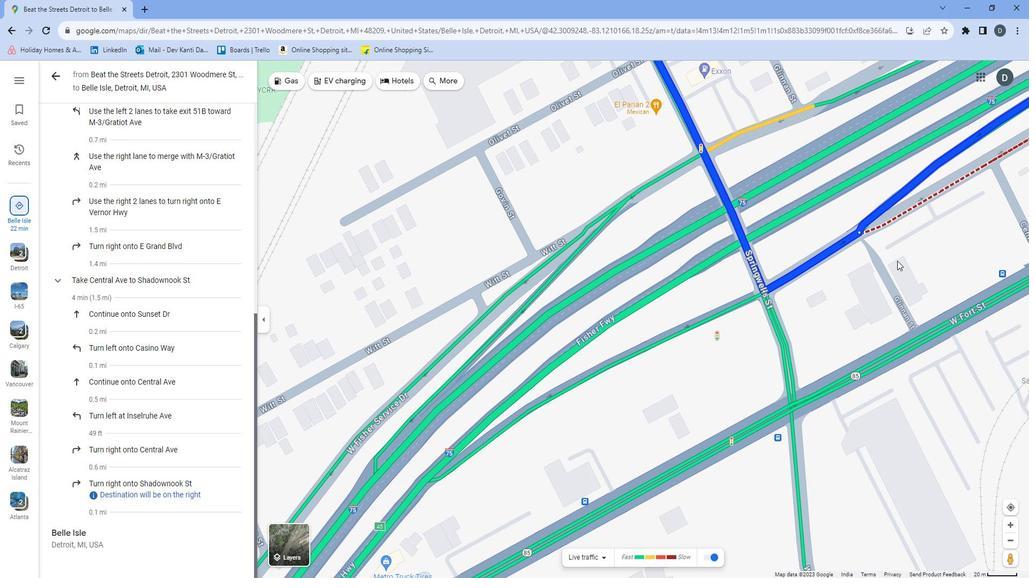 
Action: Mouse moved to (887, 305)
Screenshot: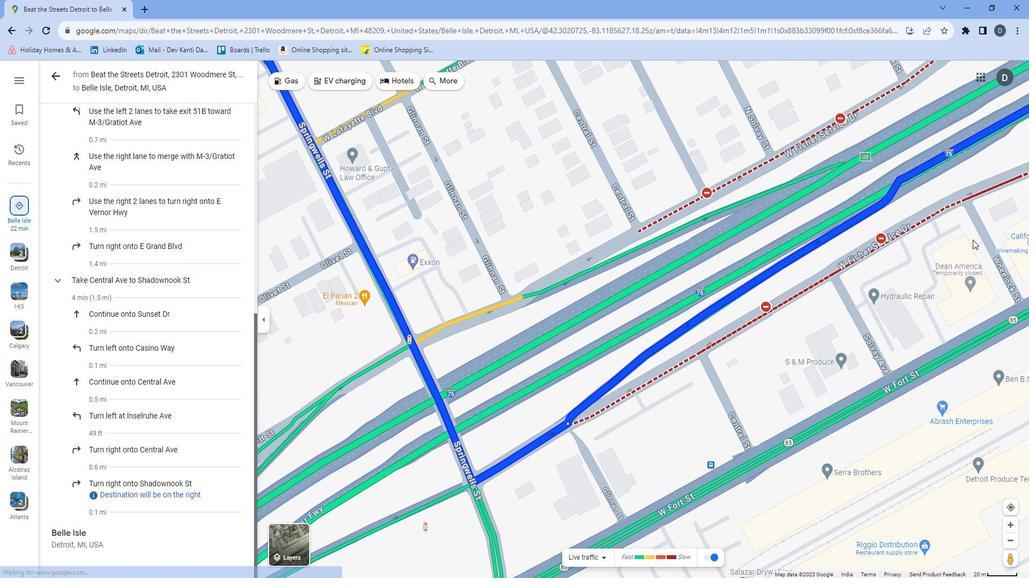 
Action: Mouse pressed left at (887, 305)
Screenshot: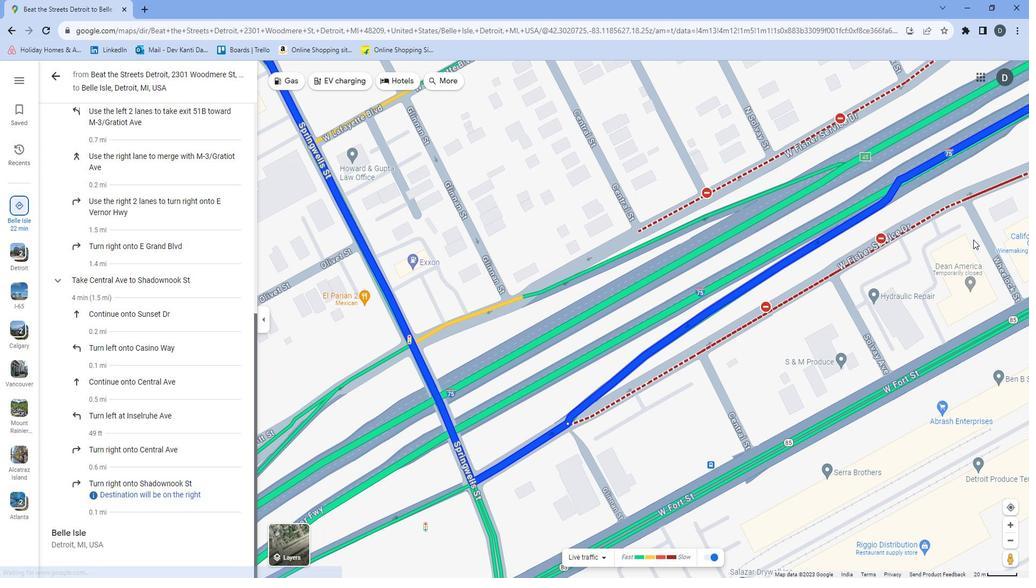 
Action: Mouse moved to (755, 257)
Screenshot: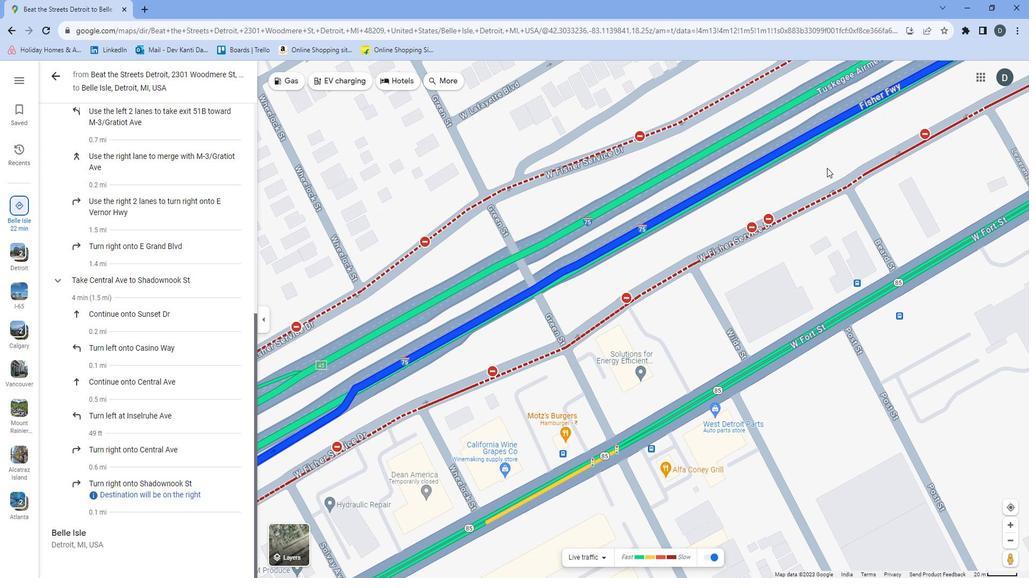 
Action: Mouse pressed left at (755, 257)
Screenshot: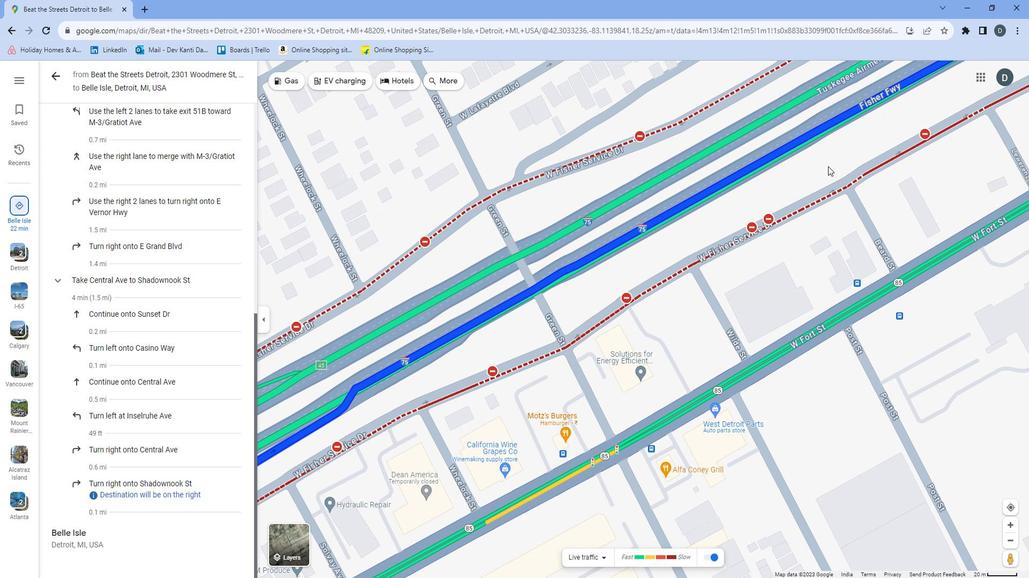 
Action: Mouse moved to (914, 258)
Screenshot: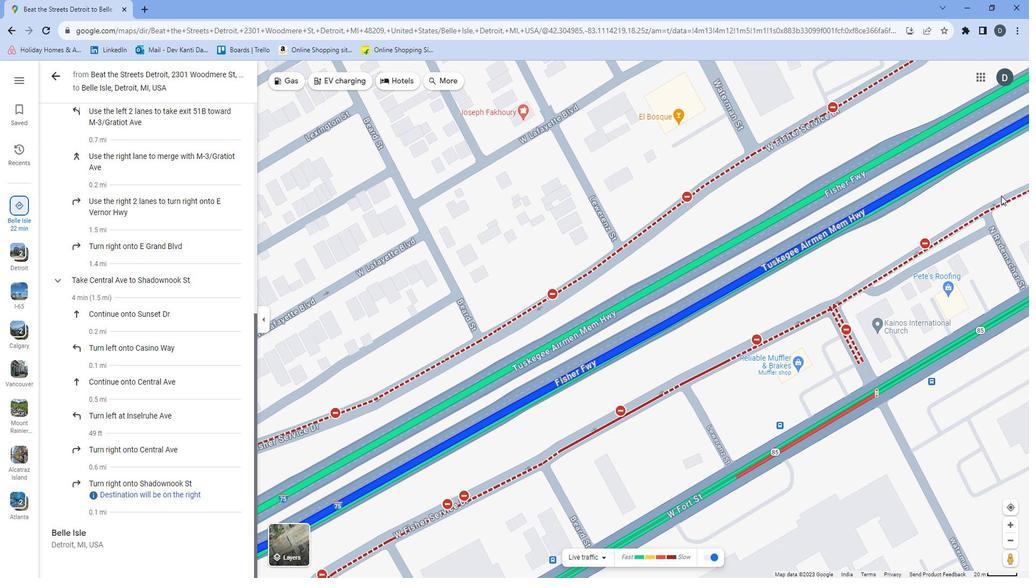 
Action: Mouse pressed left at (914, 258)
Screenshot: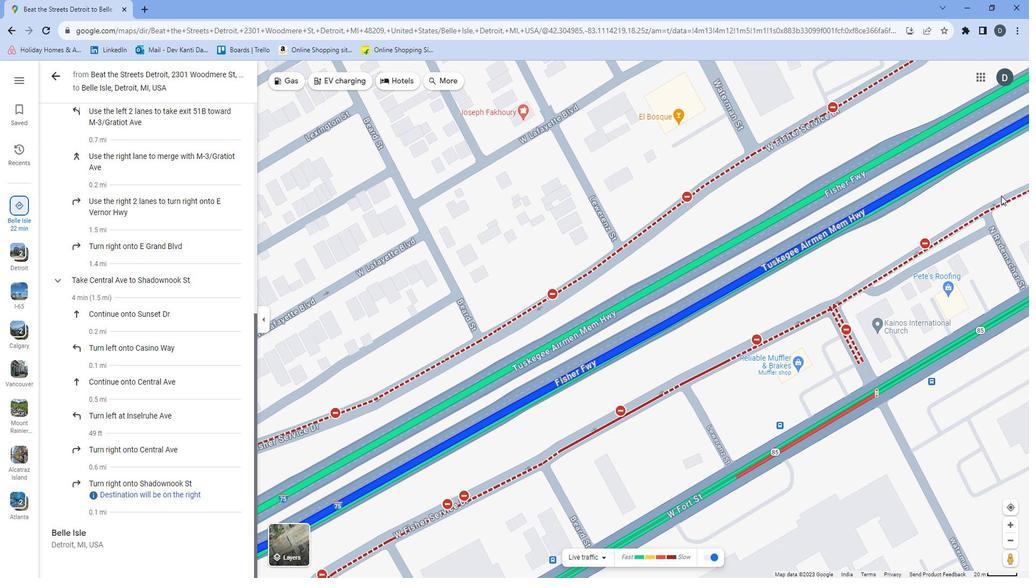 
Action: Mouse moved to (791, 233)
Screenshot: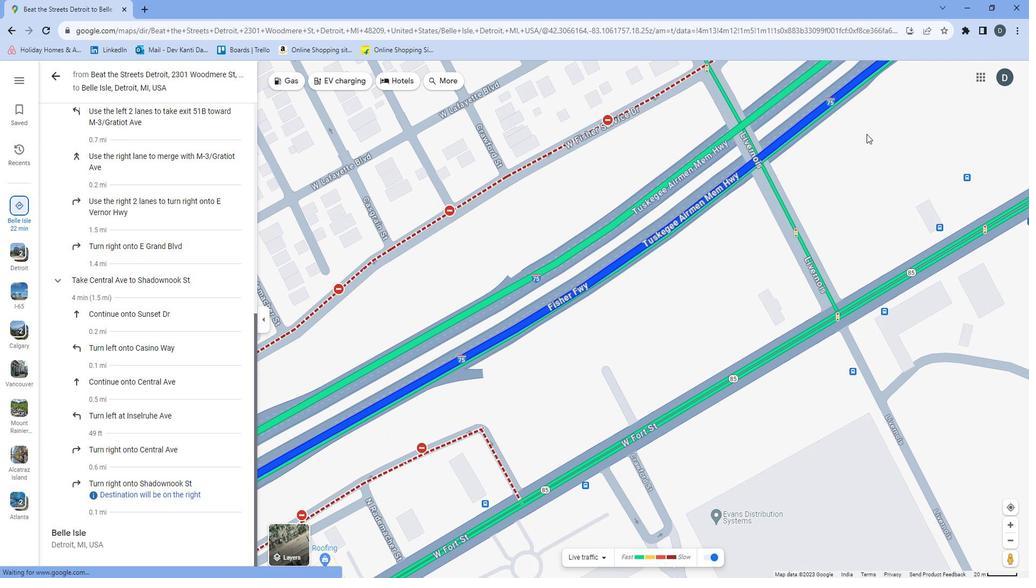
Action: Mouse pressed left at (791, 233)
Screenshot: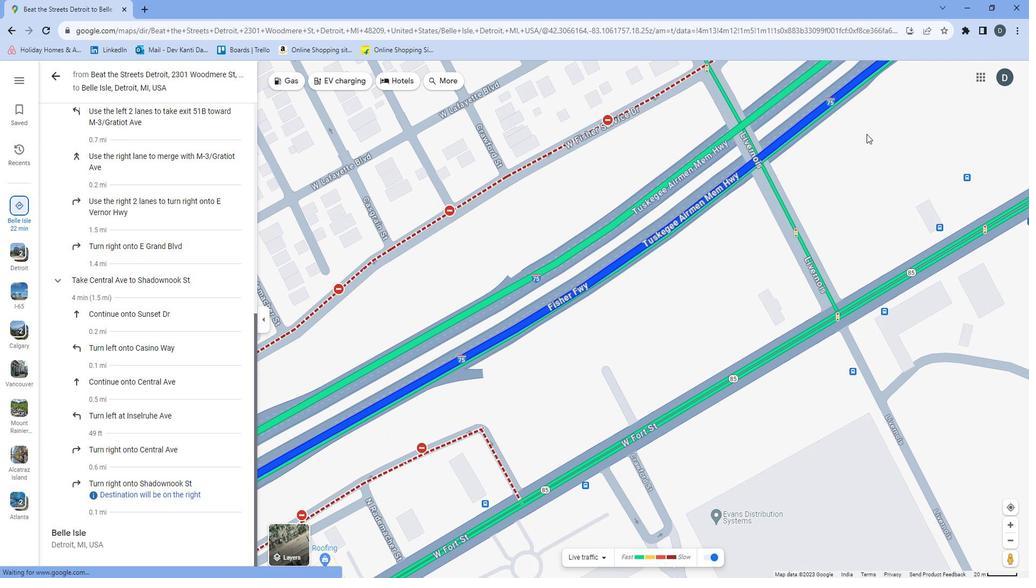 
Action: Mouse moved to (827, 290)
Screenshot: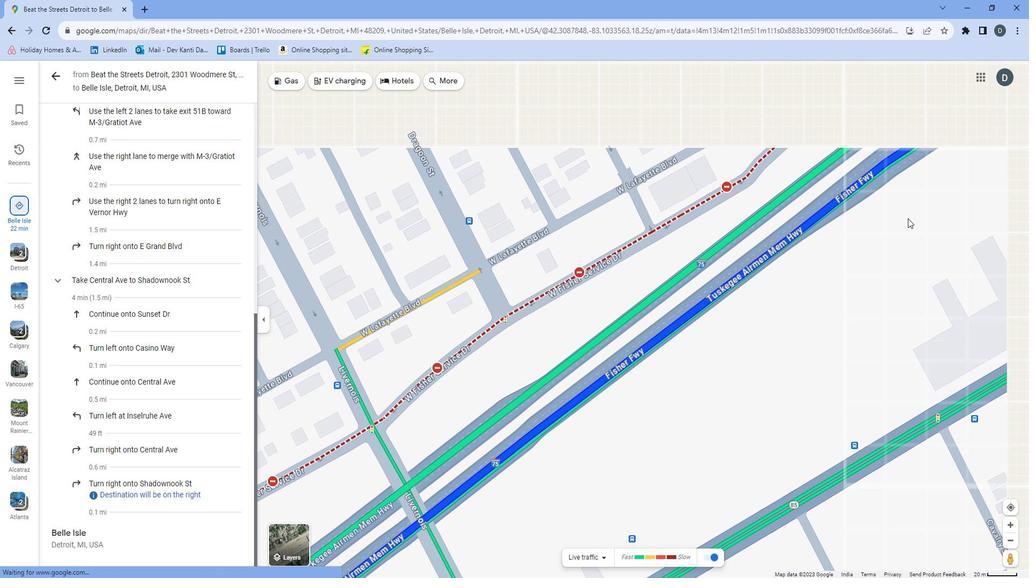 
Action: Mouse pressed left at (827, 290)
Screenshot: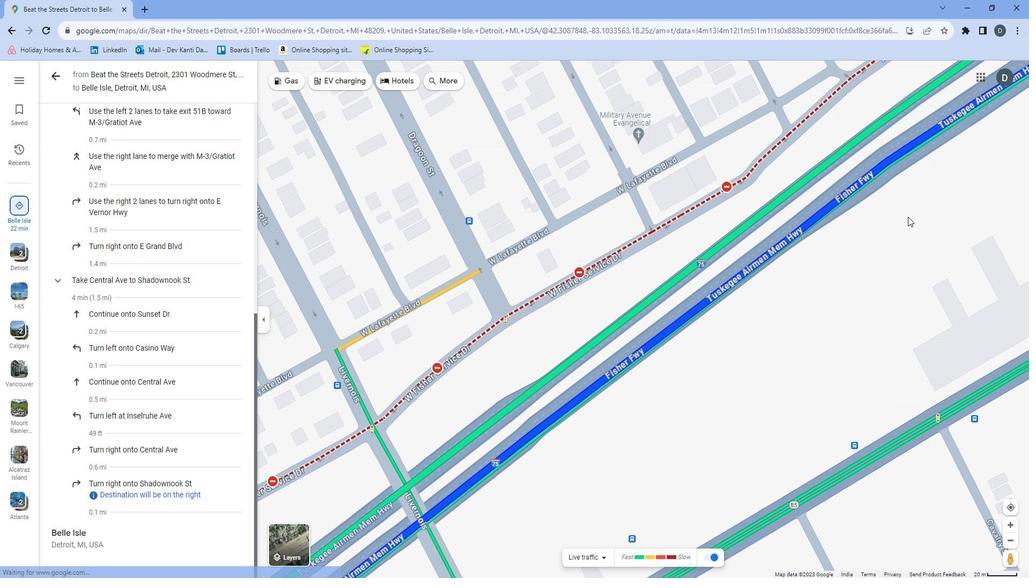 
Action: Mouse moved to (873, 284)
Screenshot: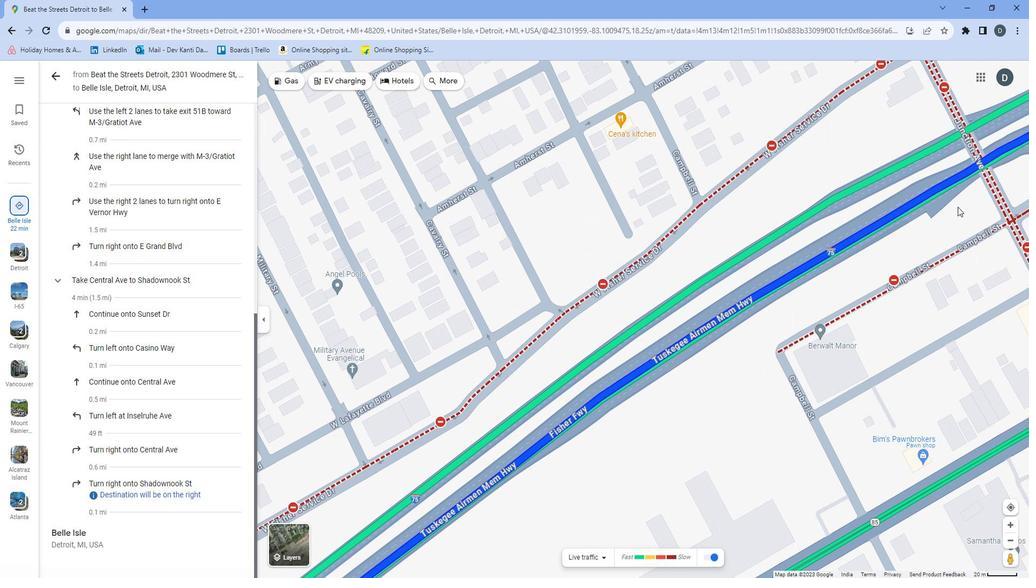 
Action: Mouse pressed left at (873, 284)
Screenshot: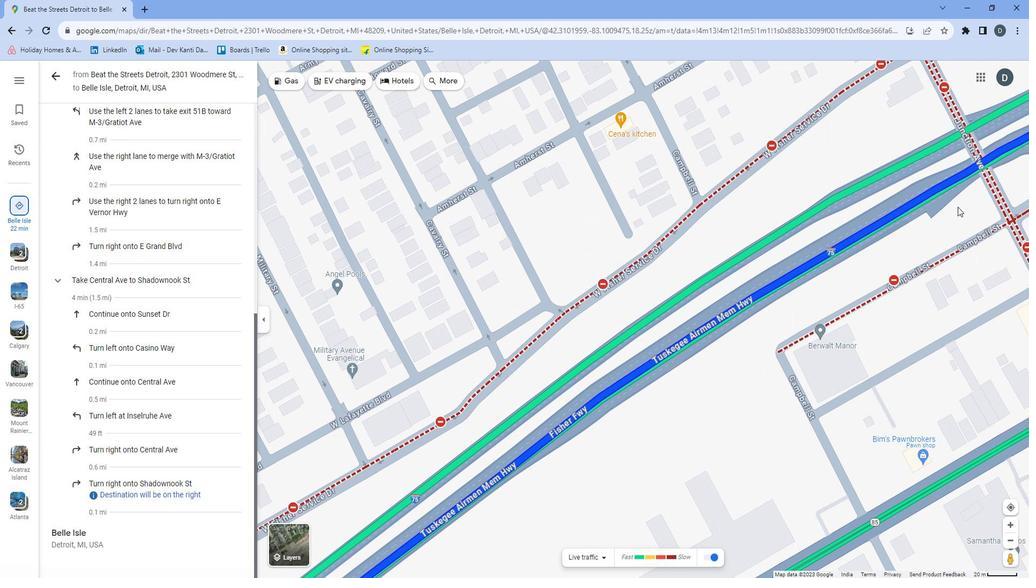 
Action: Mouse moved to (863, 277)
Screenshot: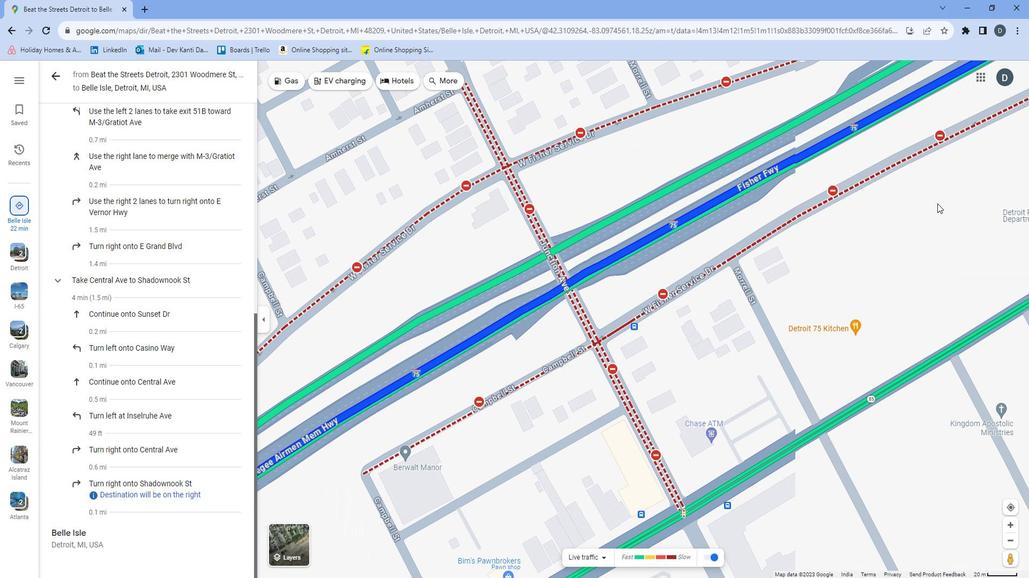 
Action: Mouse pressed left at (863, 277)
Screenshot: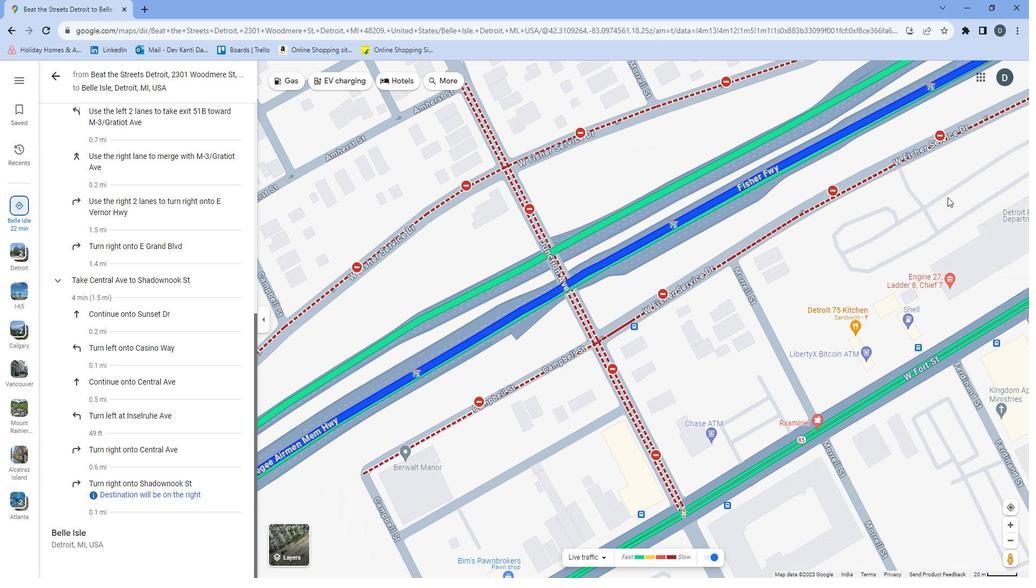 
Action: Mouse moved to (843, 265)
Screenshot: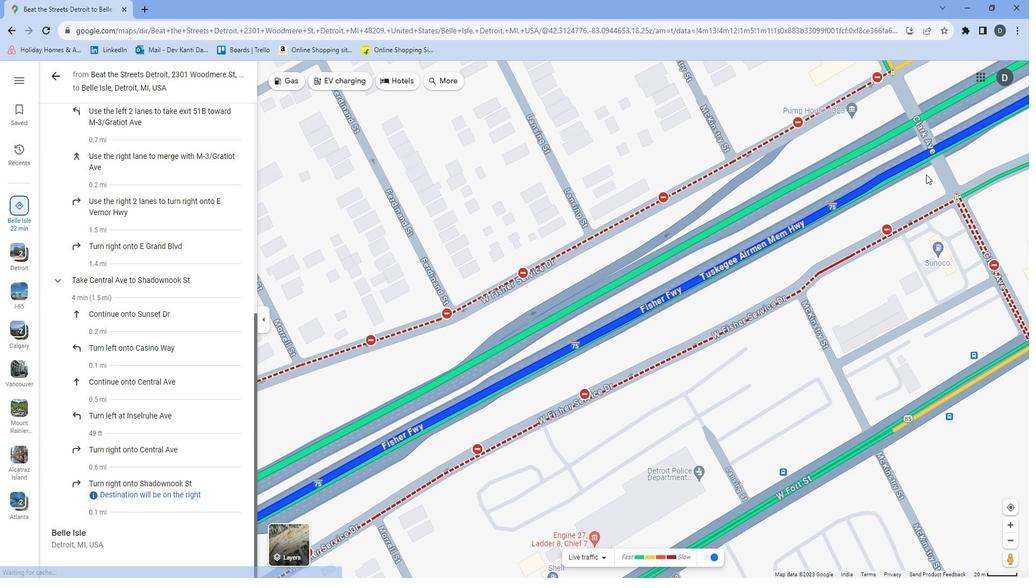 
Action: Mouse pressed left at (843, 265)
Screenshot: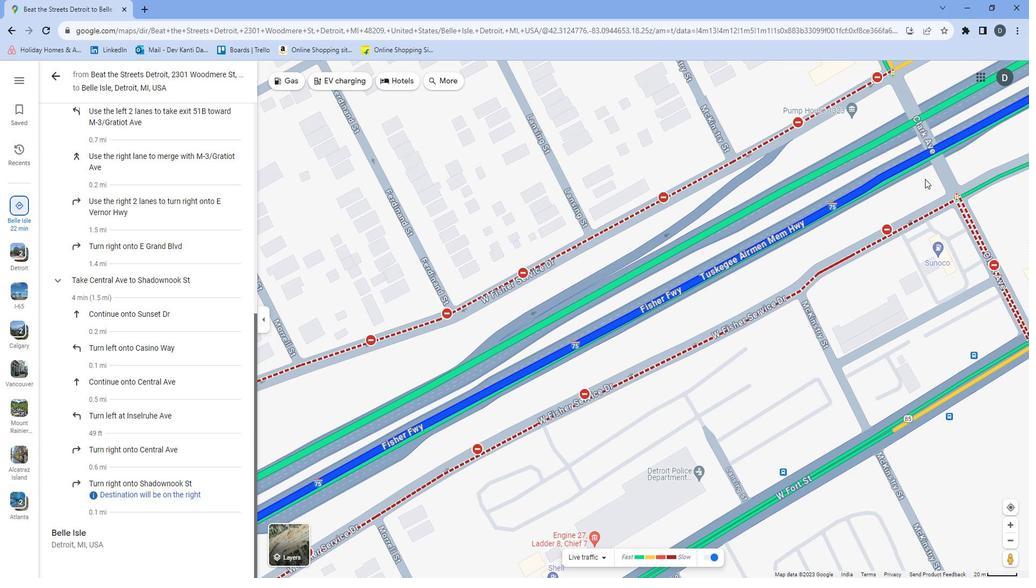 
Action: Mouse moved to (804, 359)
Screenshot: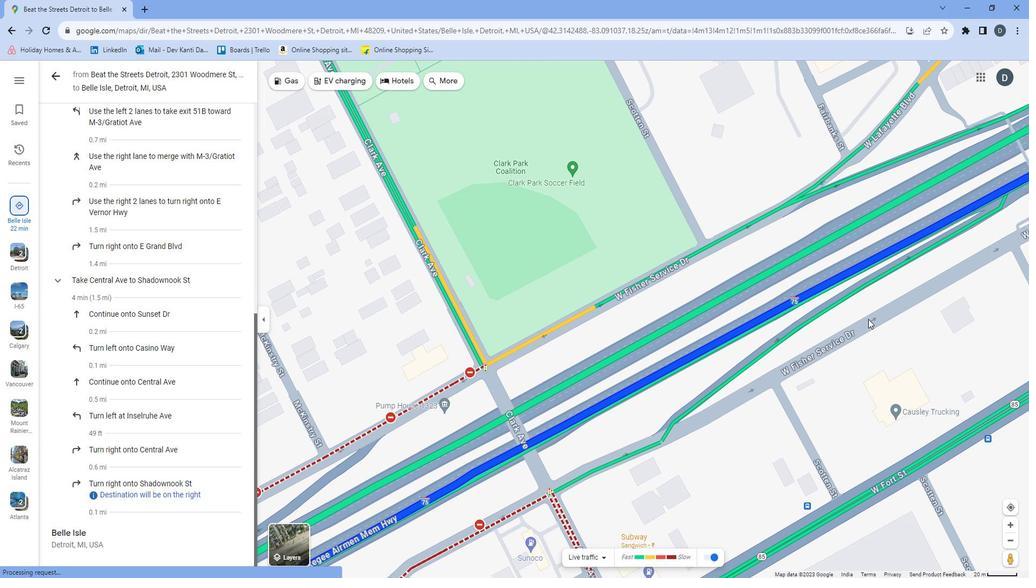 
Action: Mouse scrolled (804, 359) with delta (0, 0)
Screenshot: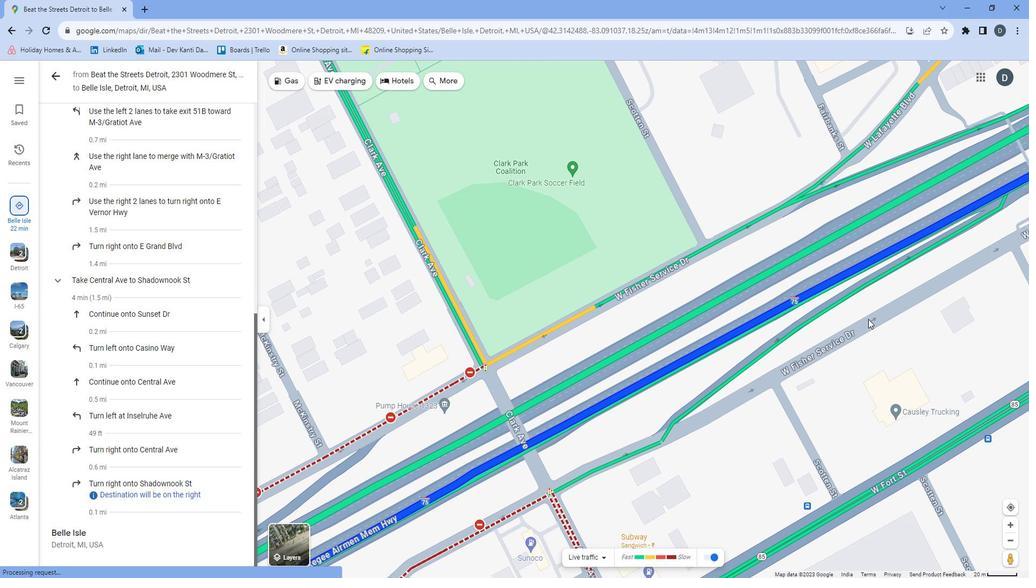 
Action: Mouse moved to (812, 359)
Screenshot: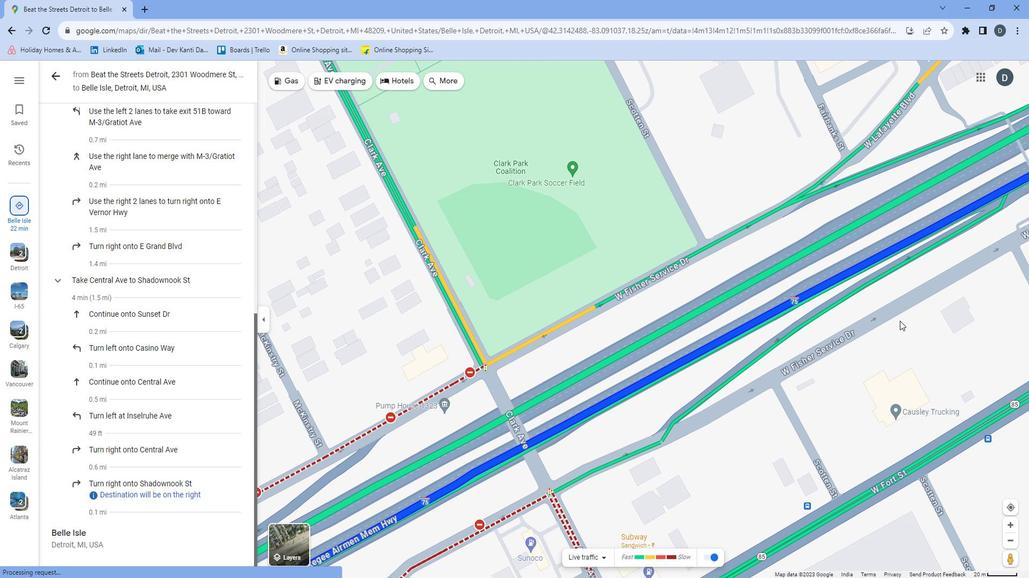 
Action: Mouse scrolled (812, 358) with delta (0, 0)
Screenshot: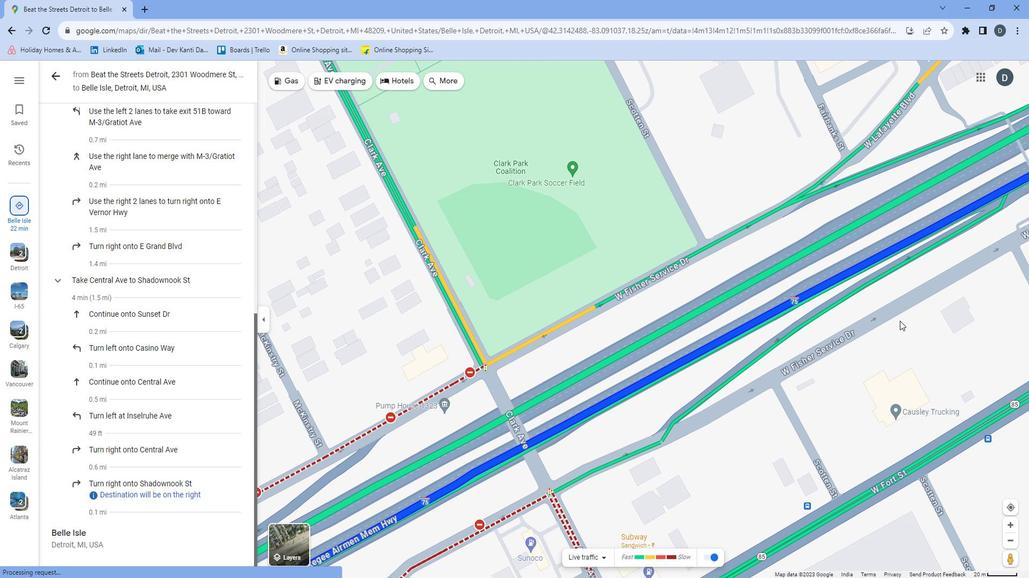 
Action: Mouse moved to (823, 359)
Screenshot: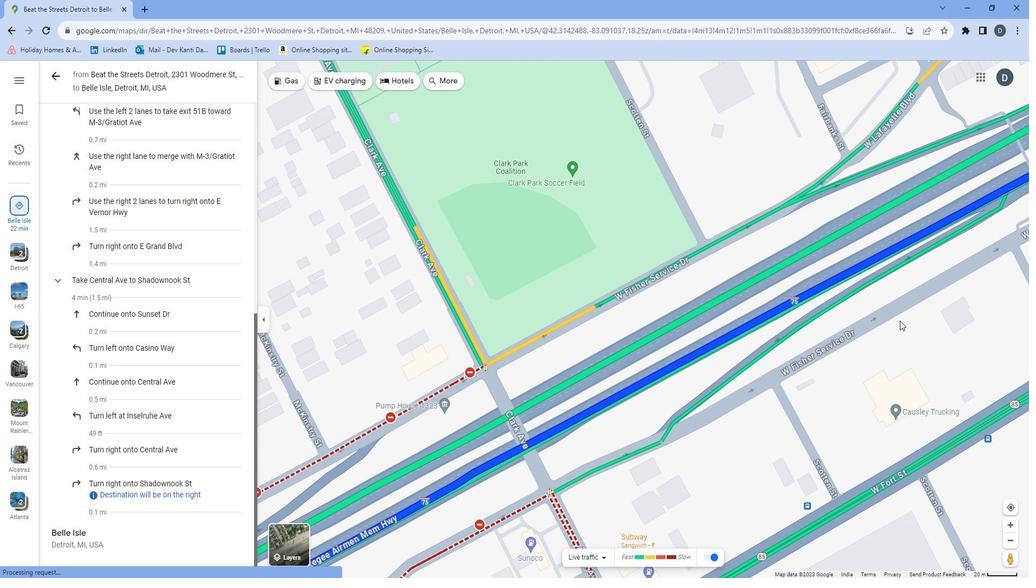 
Action: Mouse scrolled (823, 358) with delta (0, 0)
Screenshot: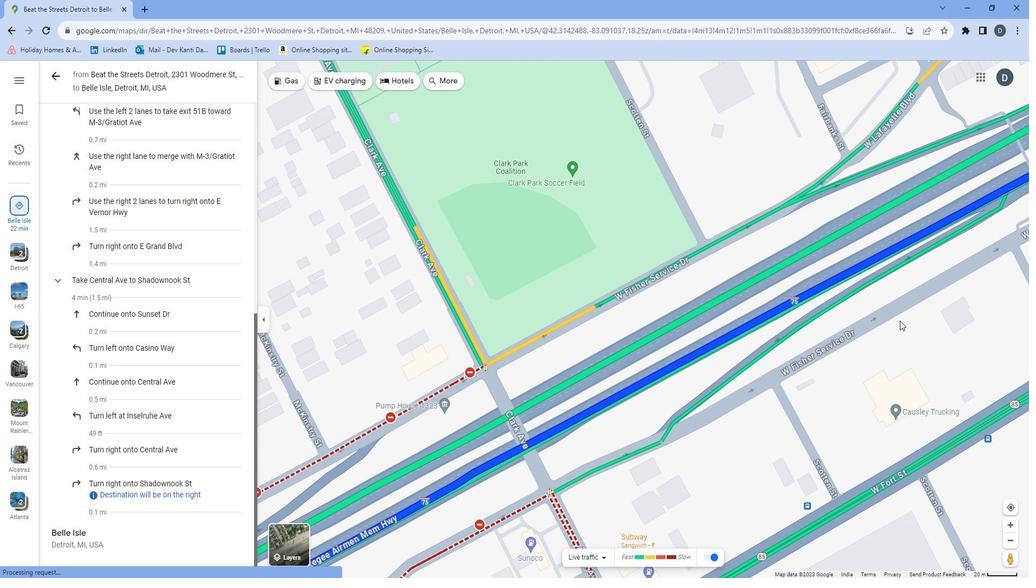 
Action: Mouse moved to (868, 348)
Screenshot: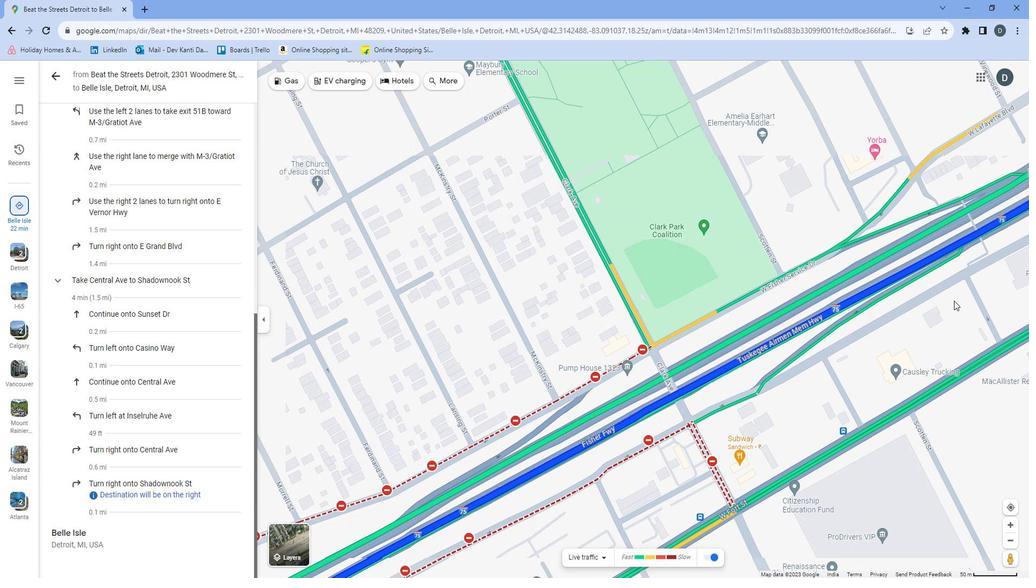 
Action: Mouse pressed left at (868, 348)
Screenshot: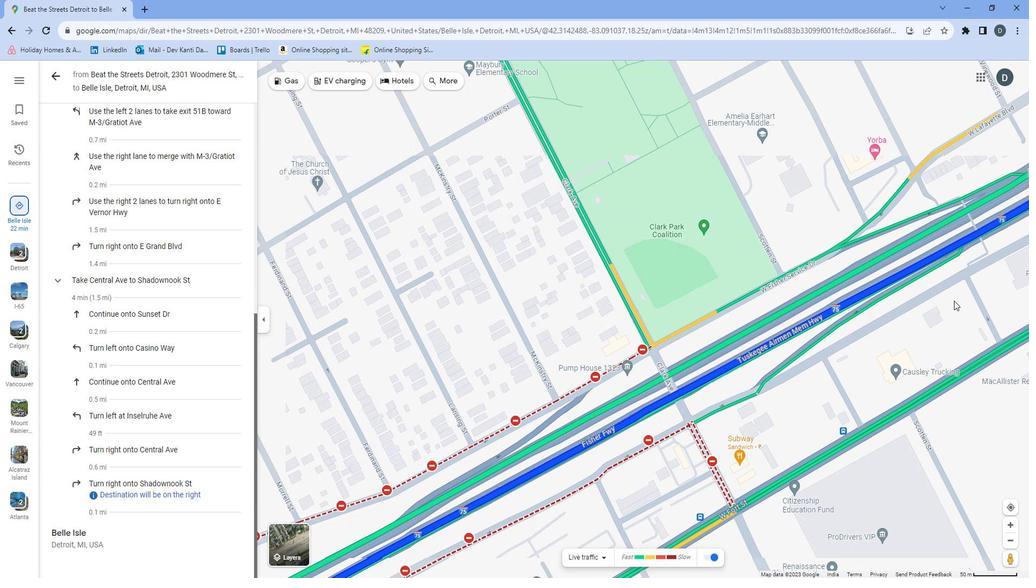 
Action: Mouse moved to (696, 377)
Screenshot: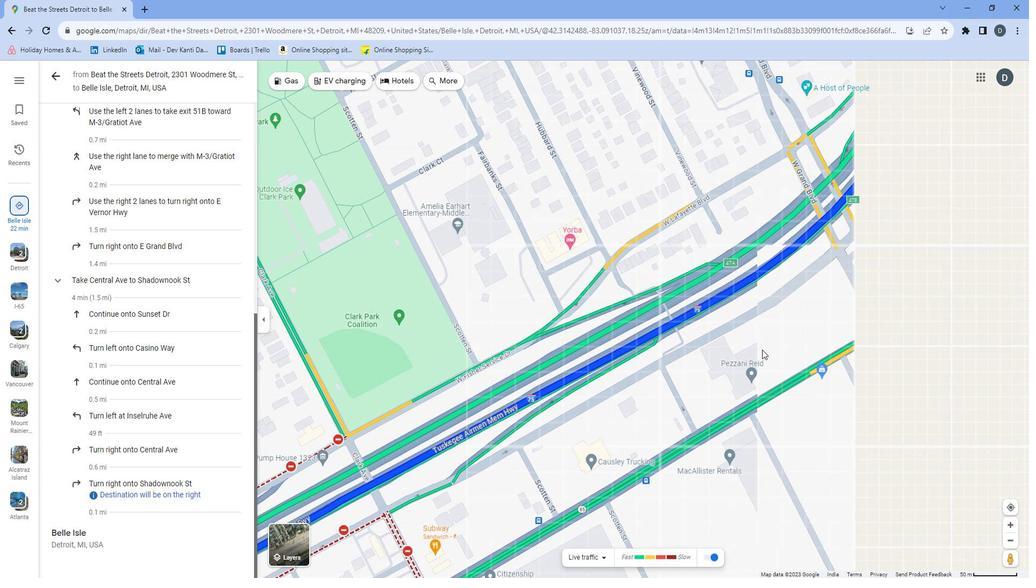 
Action: Mouse scrolled (696, 377) with delta (0, 0)
Screenshot: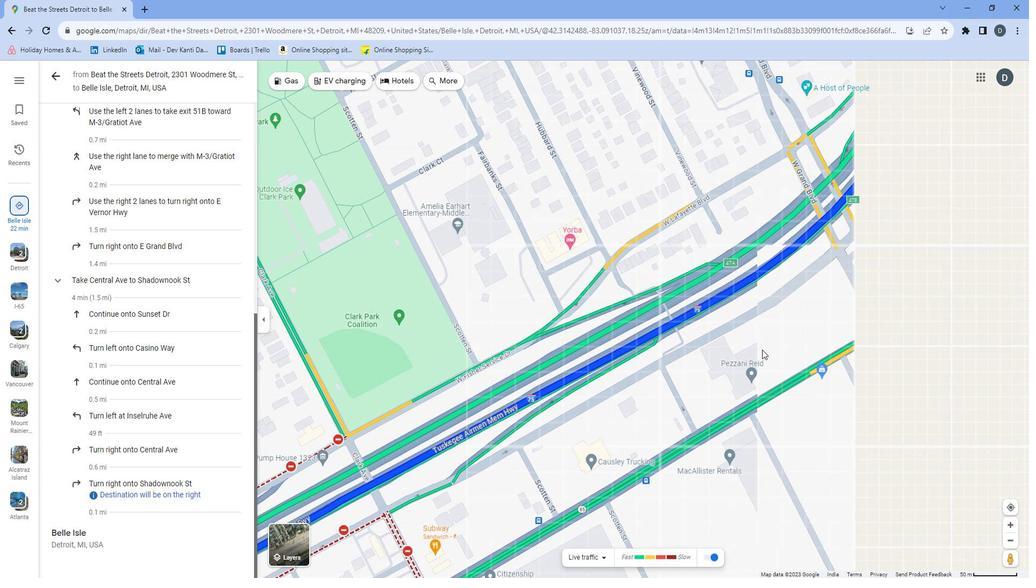
Action: Mouse moved to (697, 377)
Screenshot: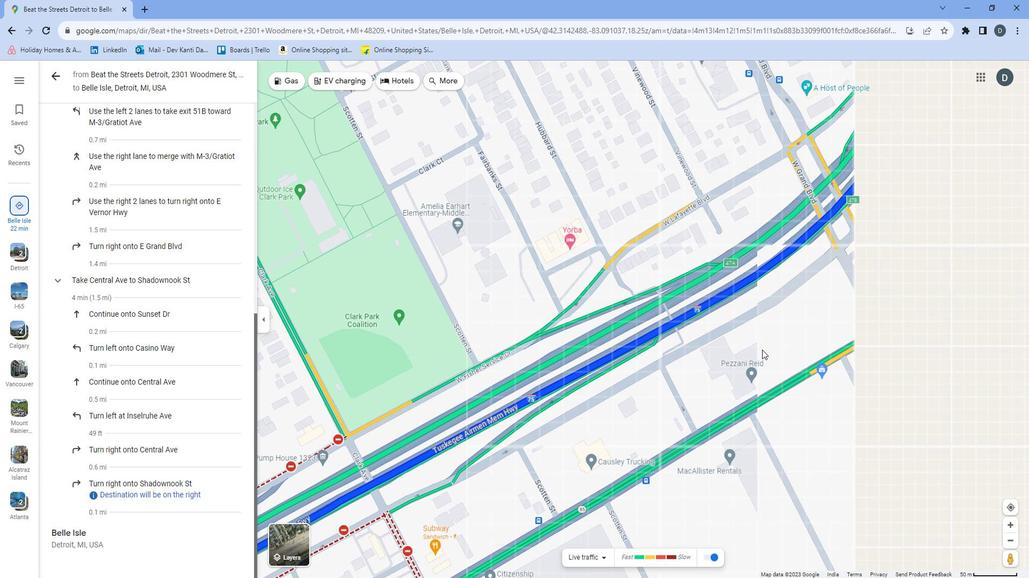 
Action: Mouse scrolled (697, 377) with delta (0, 0)
Screenshot: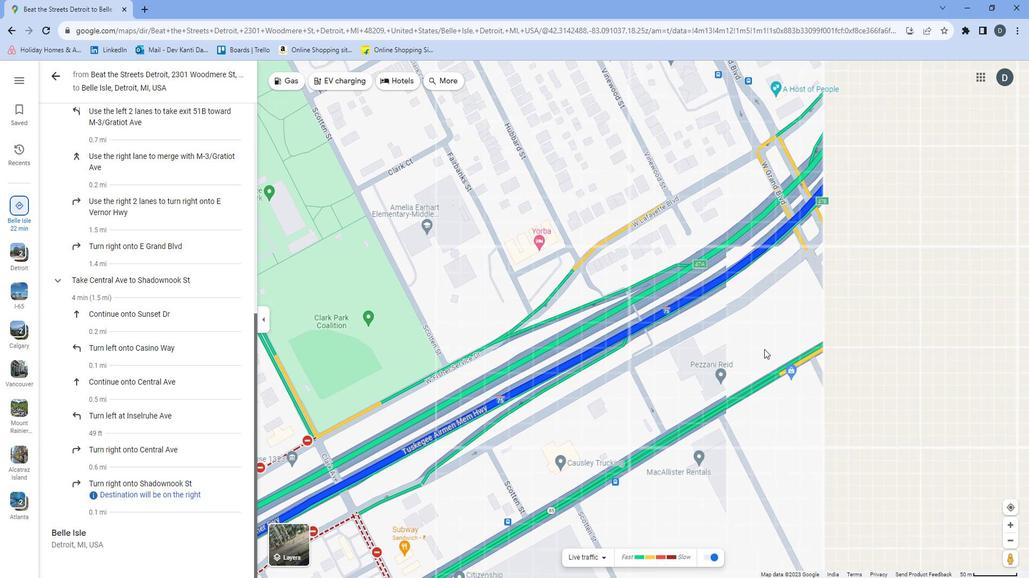 
Action: Mouse moved to (663, 282)
Screenshot: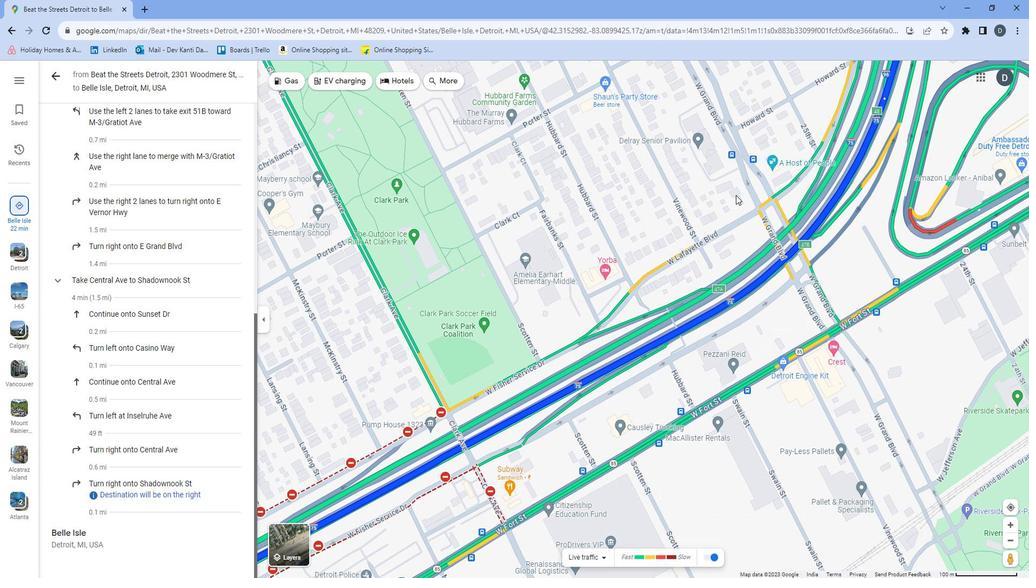 
Action: Mouse pressed left at (663, 282)
Screenshot: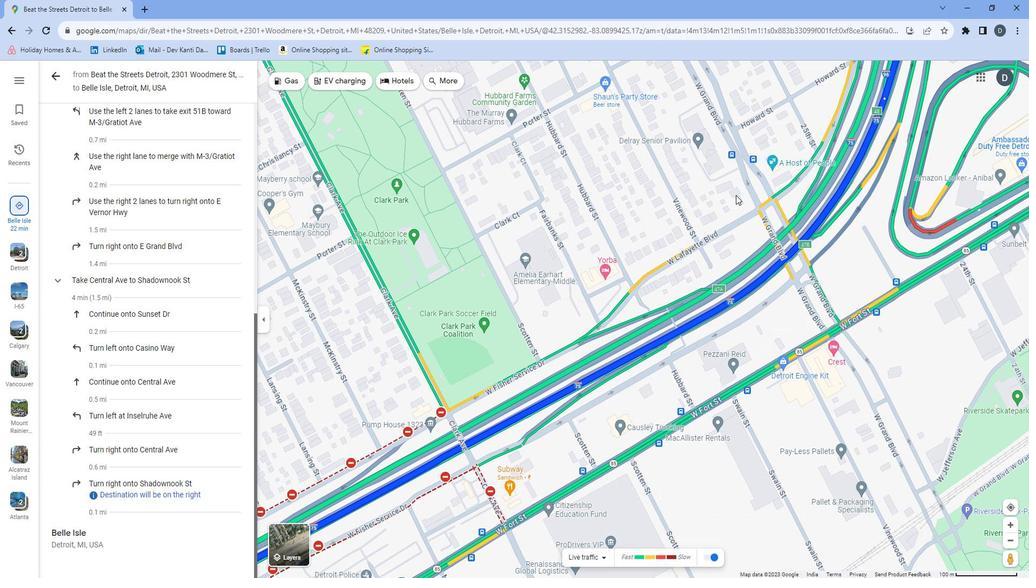 
Action: Mouse moved to (709, 240)
Screenshot: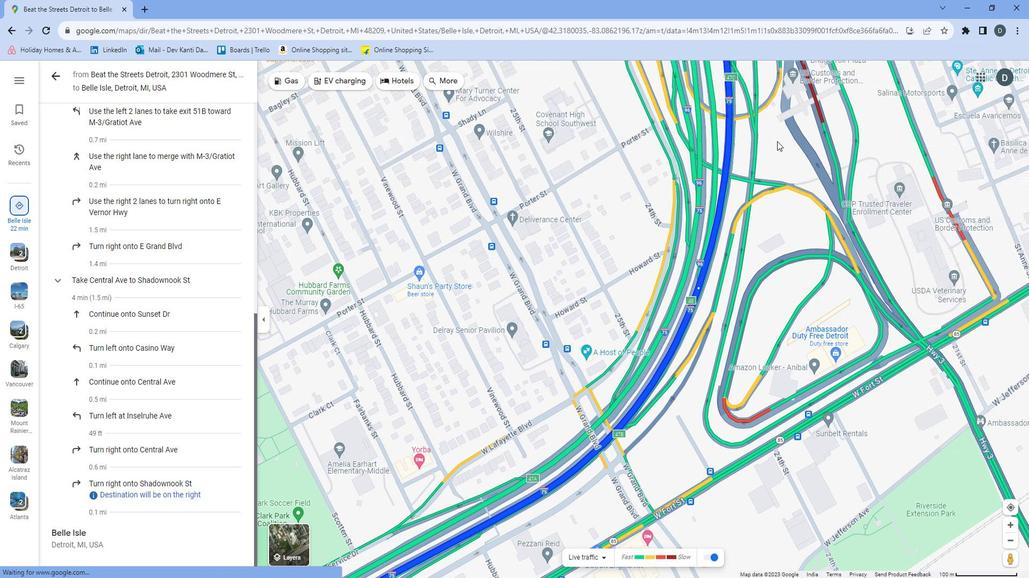
Action: Mouse pressed left at (709, 240)
Screenshot: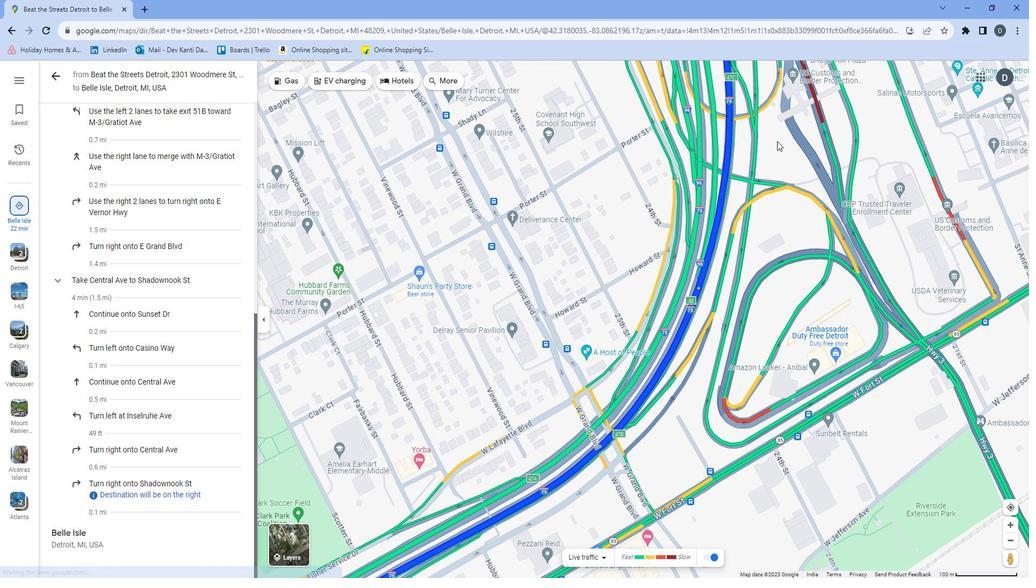 
Action: Mouse moved to (592, 317)
Screenshot: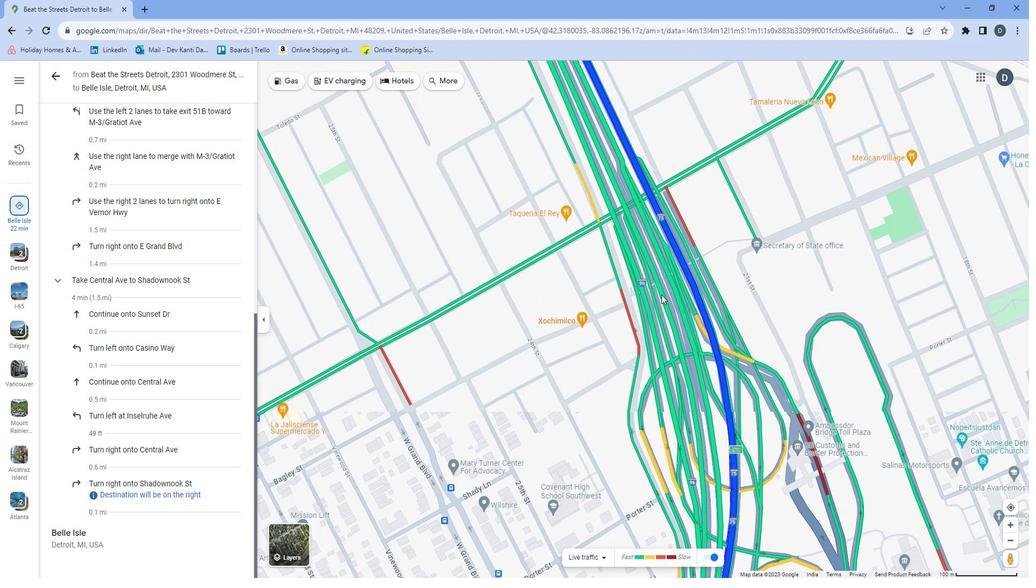 
Action: Mouse scrolled (592, 317) with delta (0, 0)
Screenshot: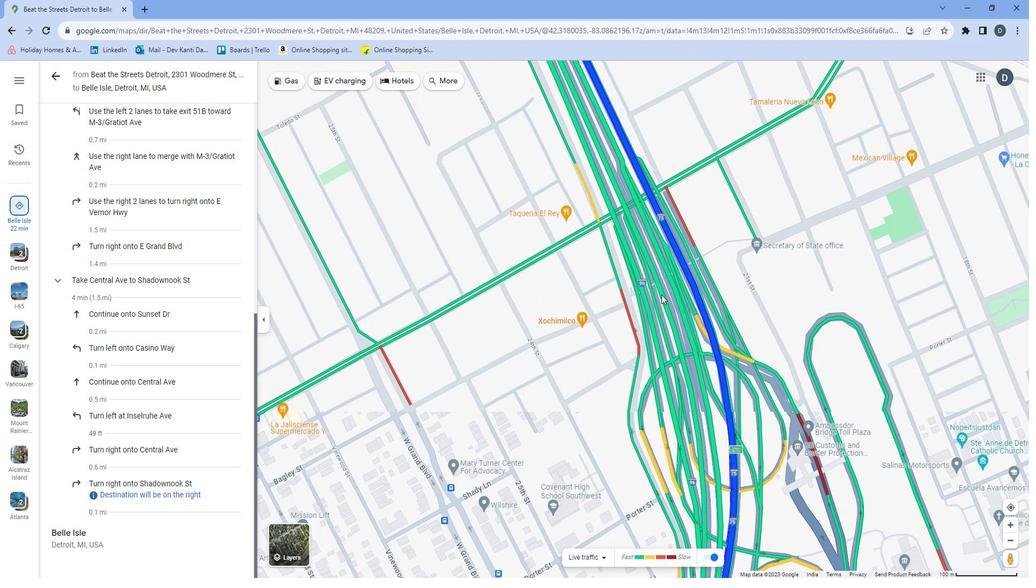 
Action: Mouse moved to (599, 237)
Screenshot: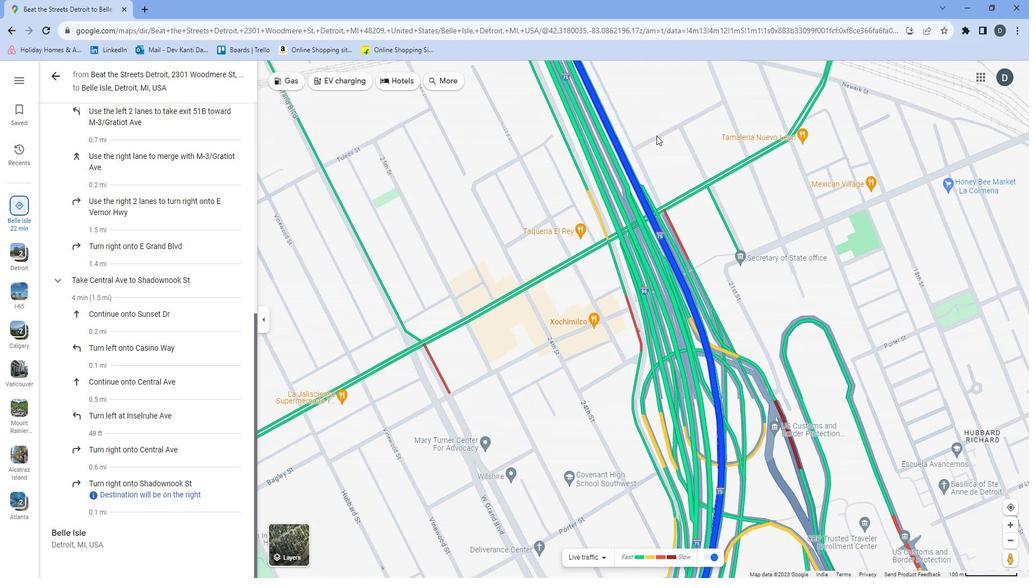 
Action: Mouse pressed left at (599, 237)
Screenshot: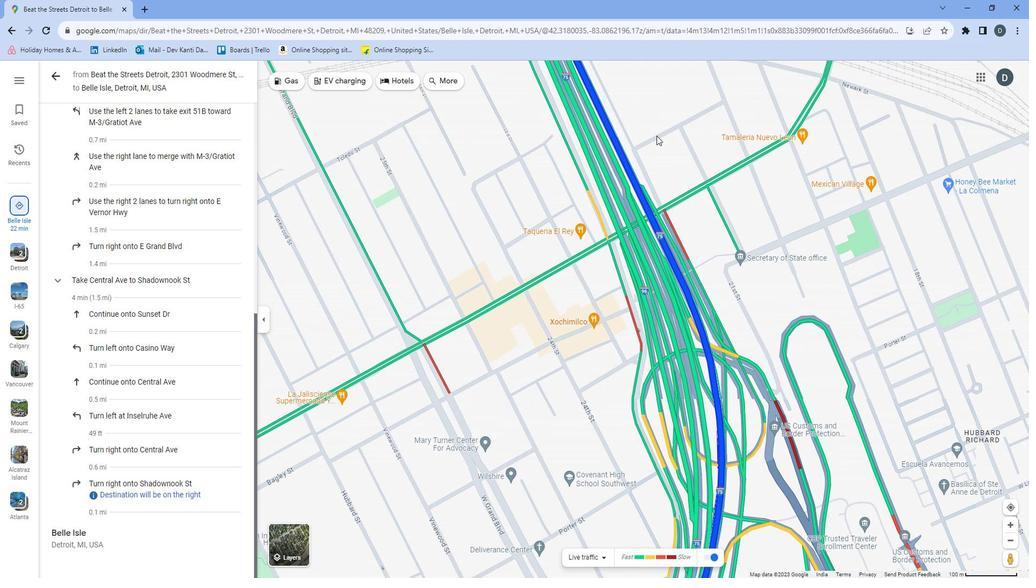 
Action: Mouse moved to (837, 296)
Screenshot: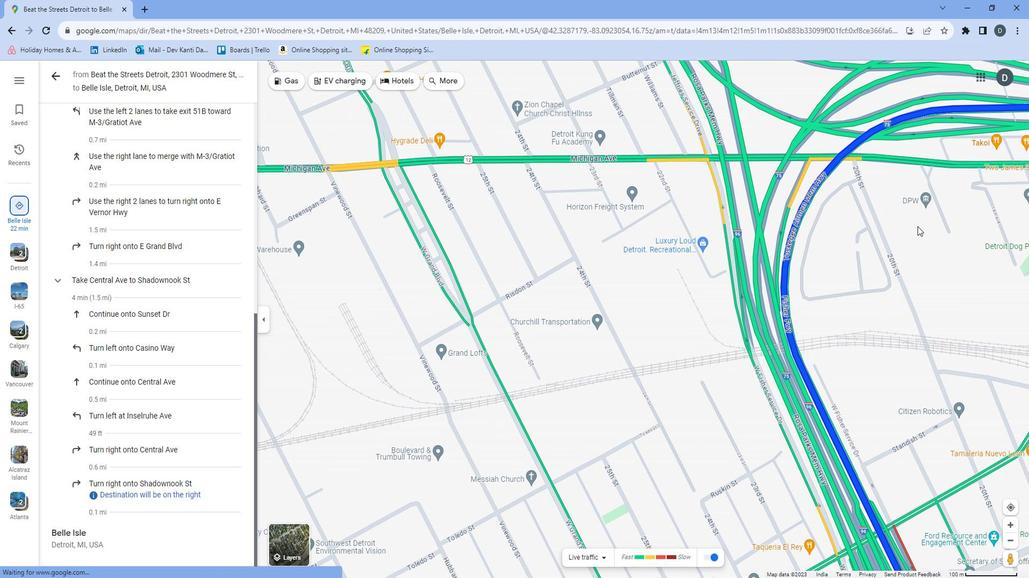
Action: Mouse scrolled (837, 295) with delta (0, 0)
Screenshot: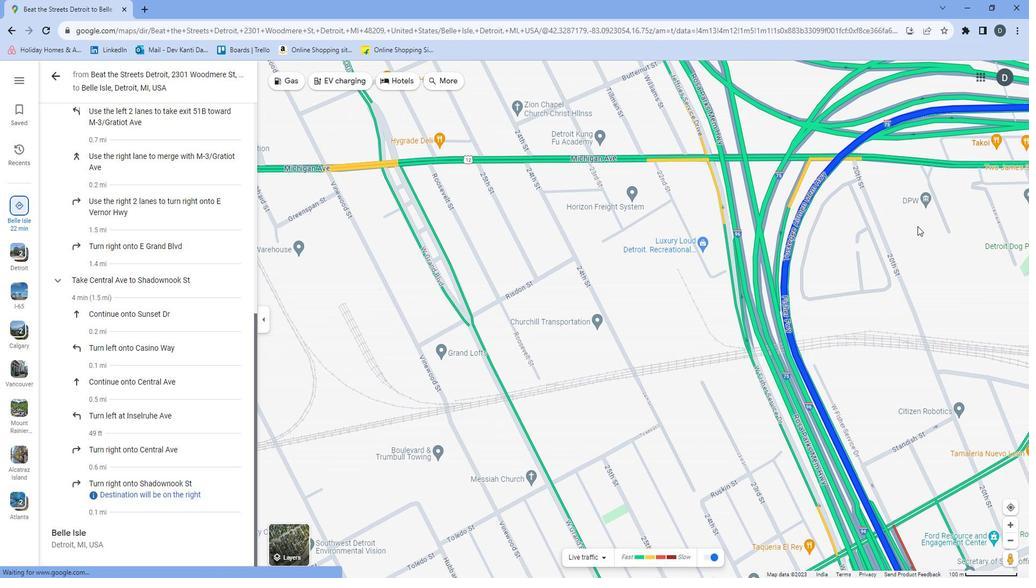 
Action: Mouse scrolled (837, 295) with delta (0, 0)
Screenshot: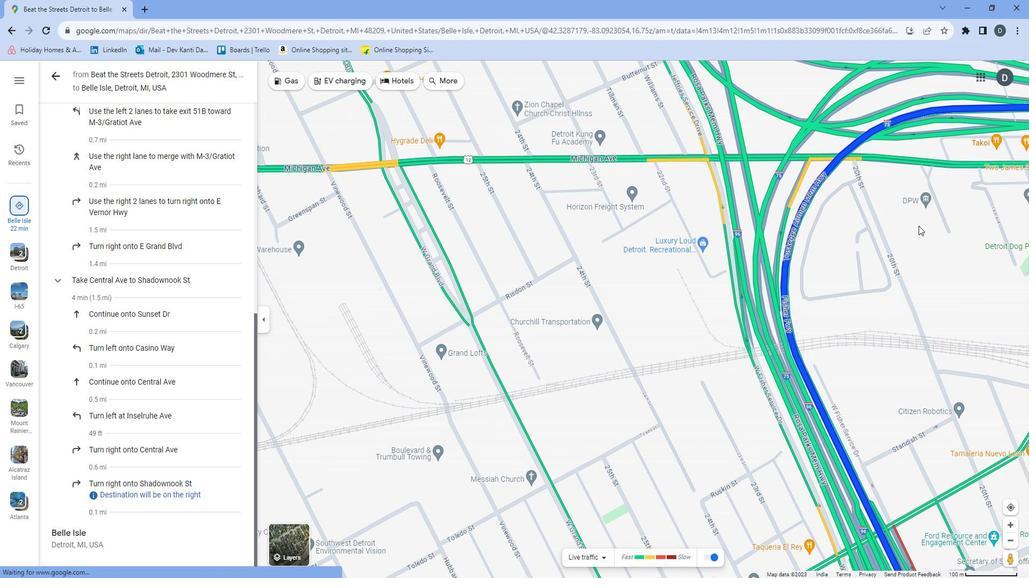 
Action: Mouse scrolled (837, 295) with delta (0, 0)
Screenshot: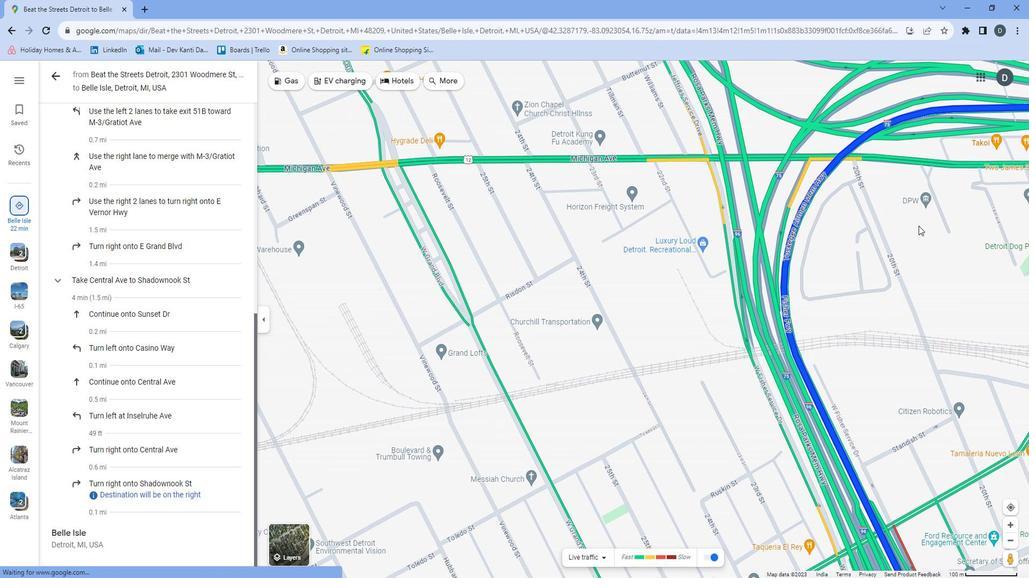 
Action: Mouse scrolled (837, 295) with delta (0, 0)
Screenshot: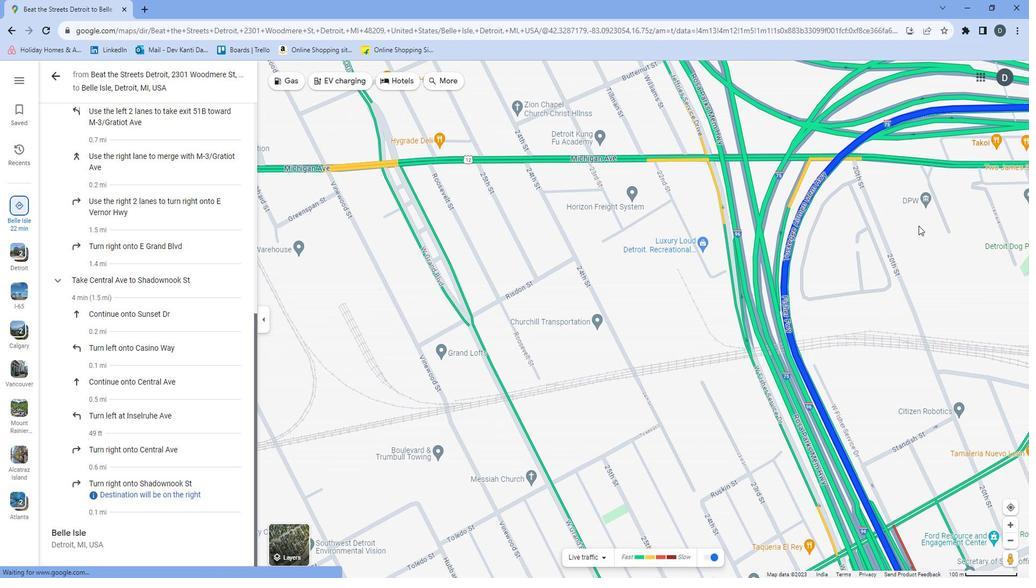 
Action: Mouse moved to (868, 352)
Screenshot: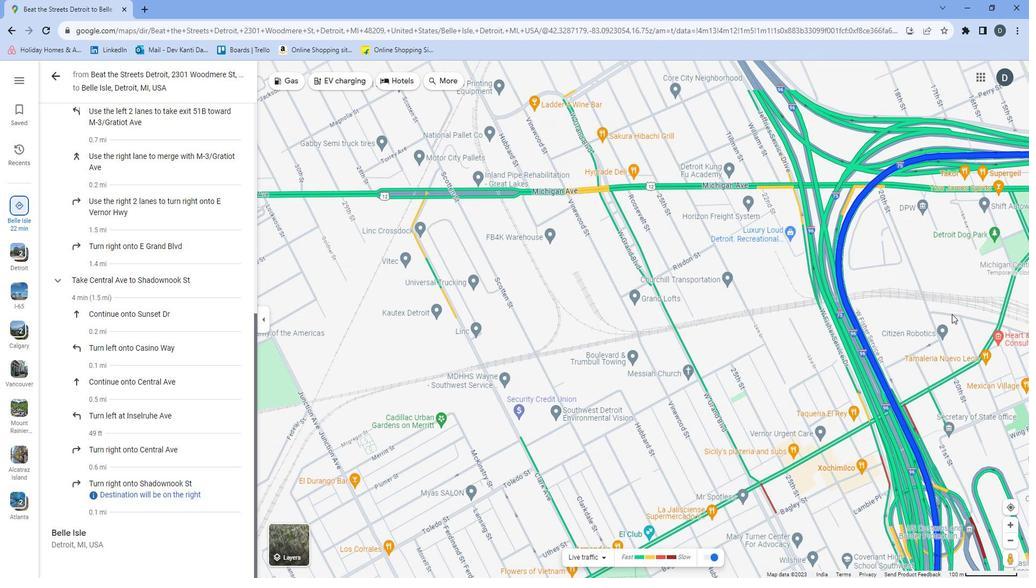 
Action: Mouse scrolled (868, 352) with delta (0, 0)
Screenshot: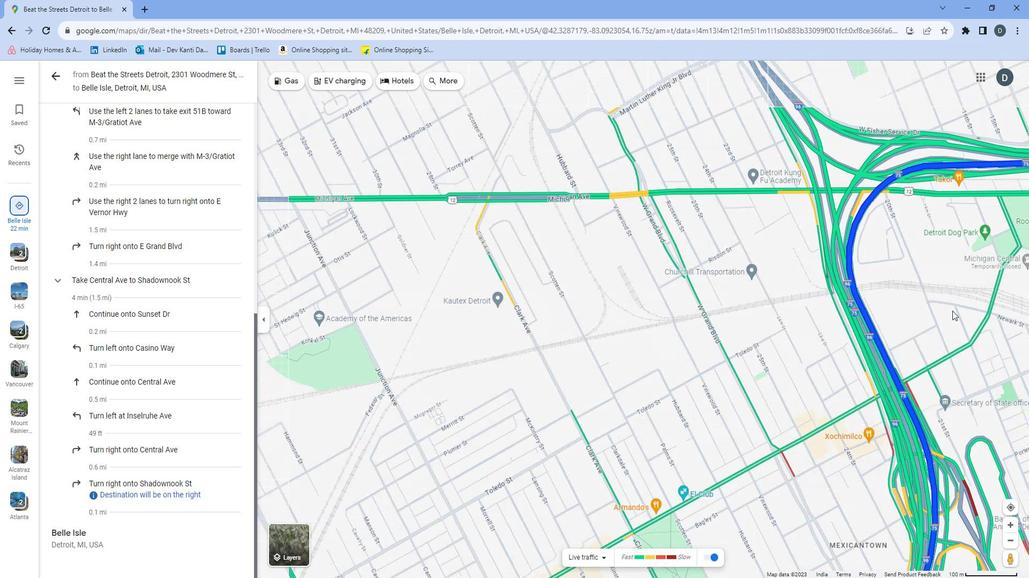 
Action: Mouse scrolled (868, 352) with delta (0, 0)
Screenshot: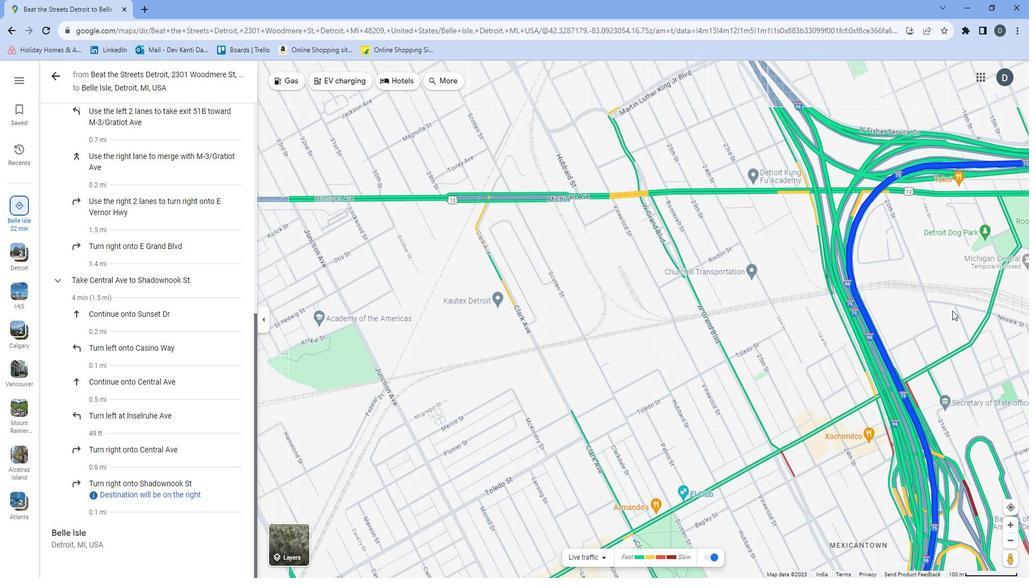 
Action: Mouse moved to (868, 351)
Screenshot: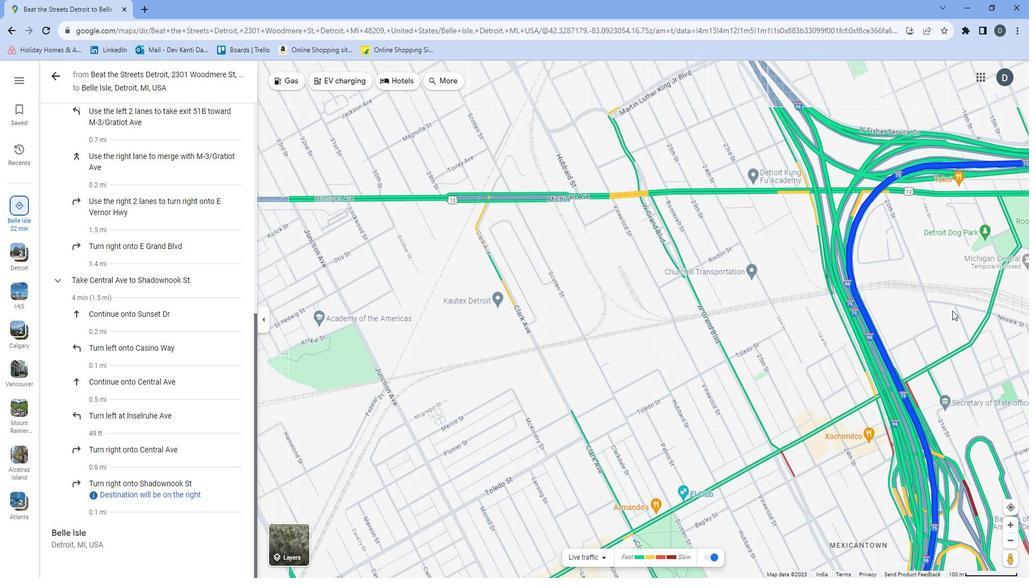 
Action: Mouse scrolled (868, 351) with delta (0, 0)
Screenshot: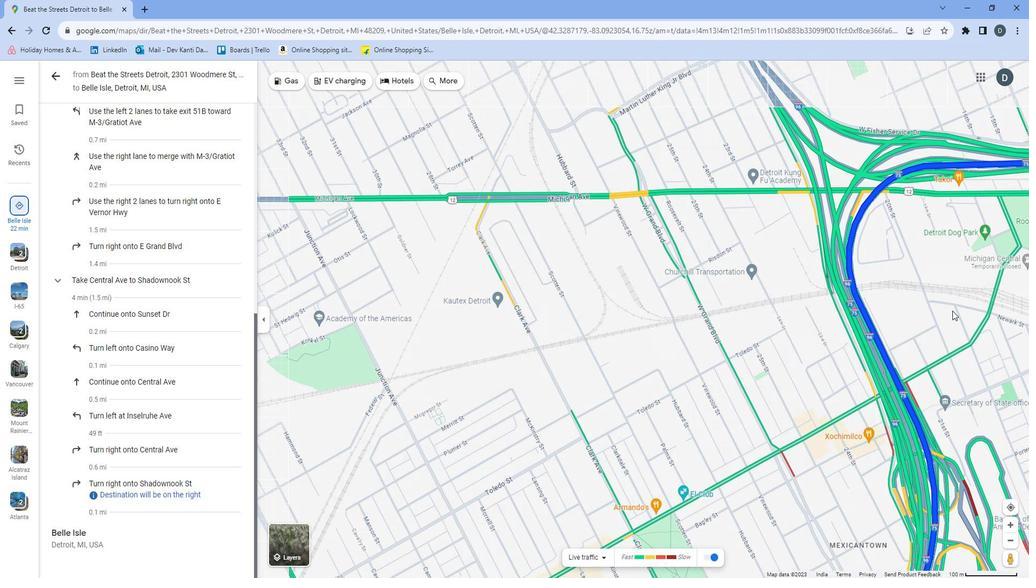 
Action: Mouse moved to (855, 322)
Screenshot: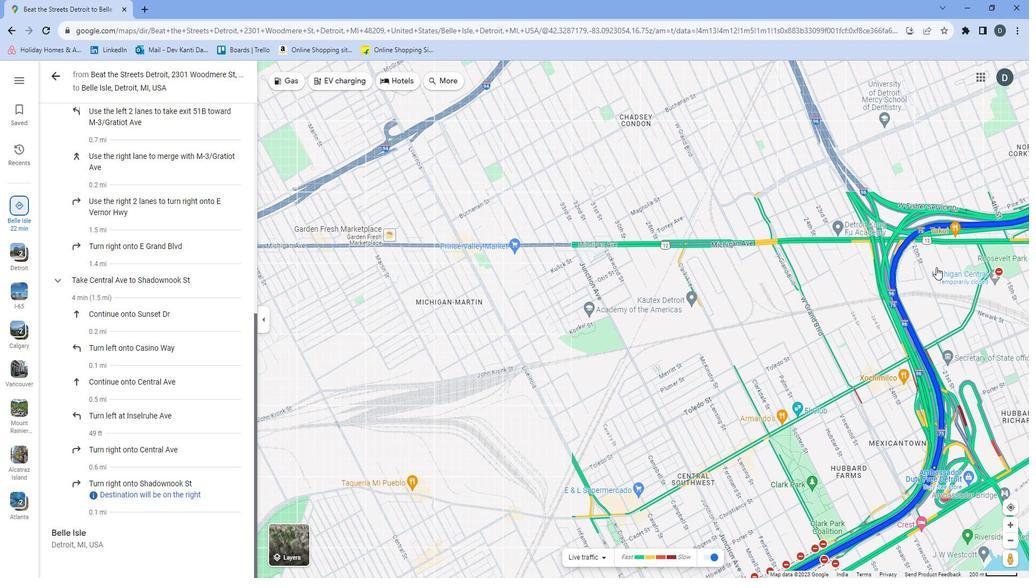 
Action: Mouse pressed left at (855, 322)
Screenshot: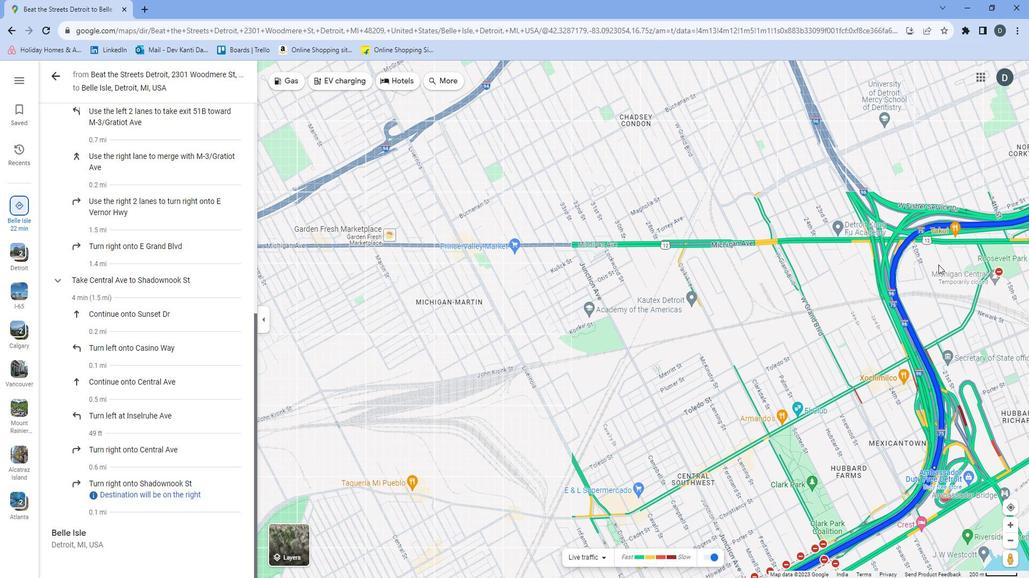 
Action: Mouse moved to (798, 280)
Screenshot: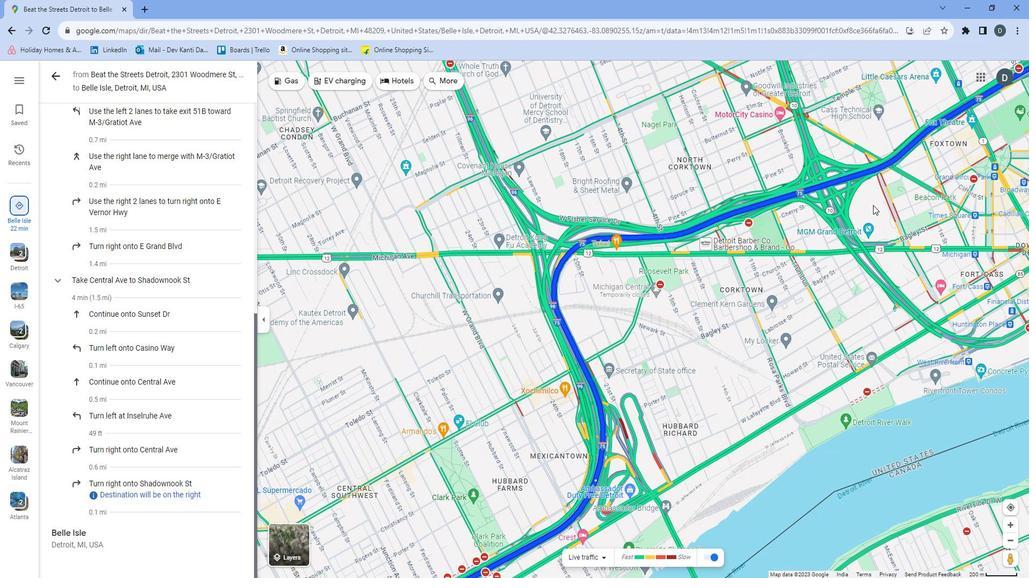 
Action: Mouse pressed left at (798, 280)
Screenshot: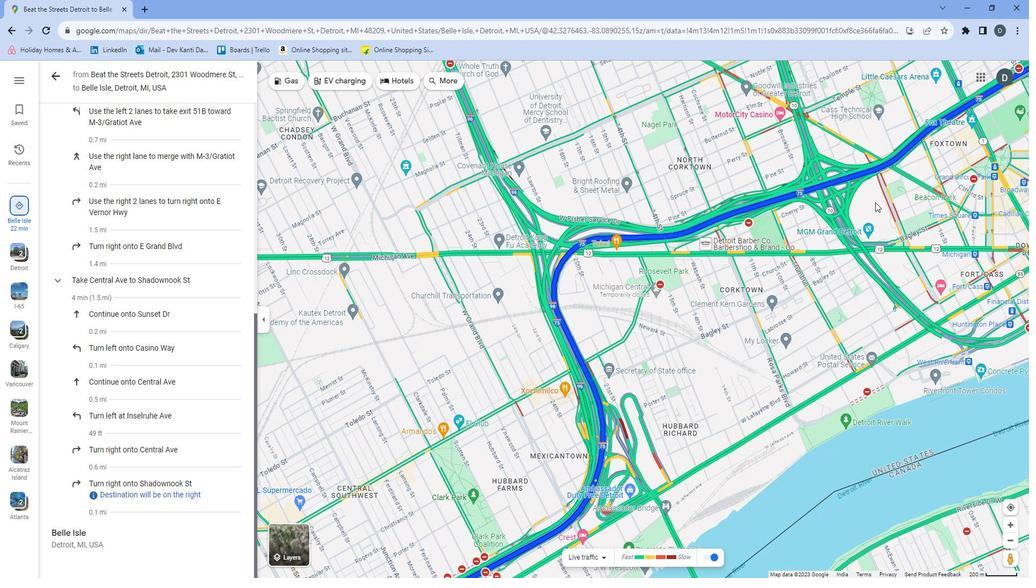 
Action: Mouse moved to (720, 290)
Screenshot: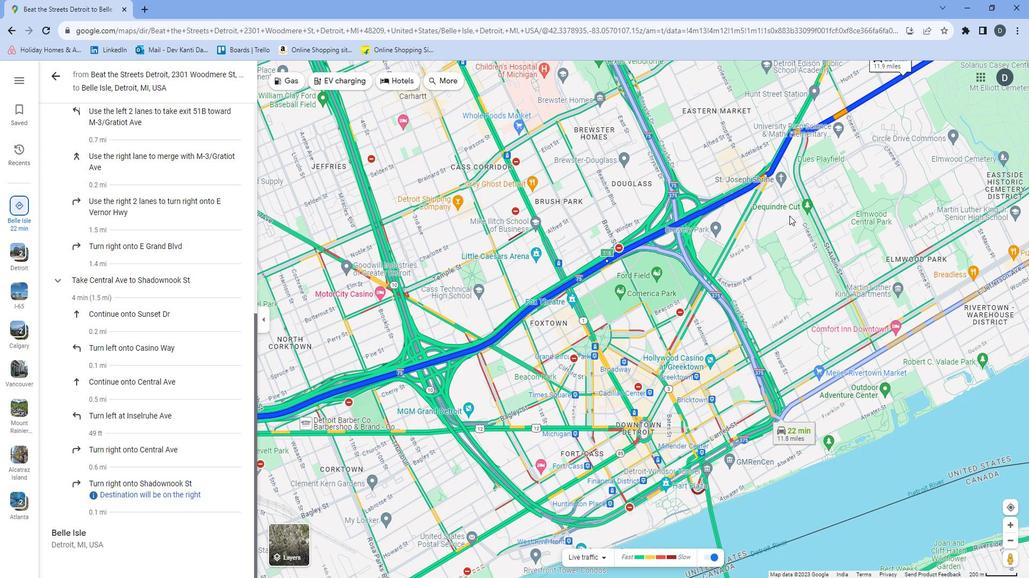 
Action: Mouse pressed left at (720, 290)
Screenshot: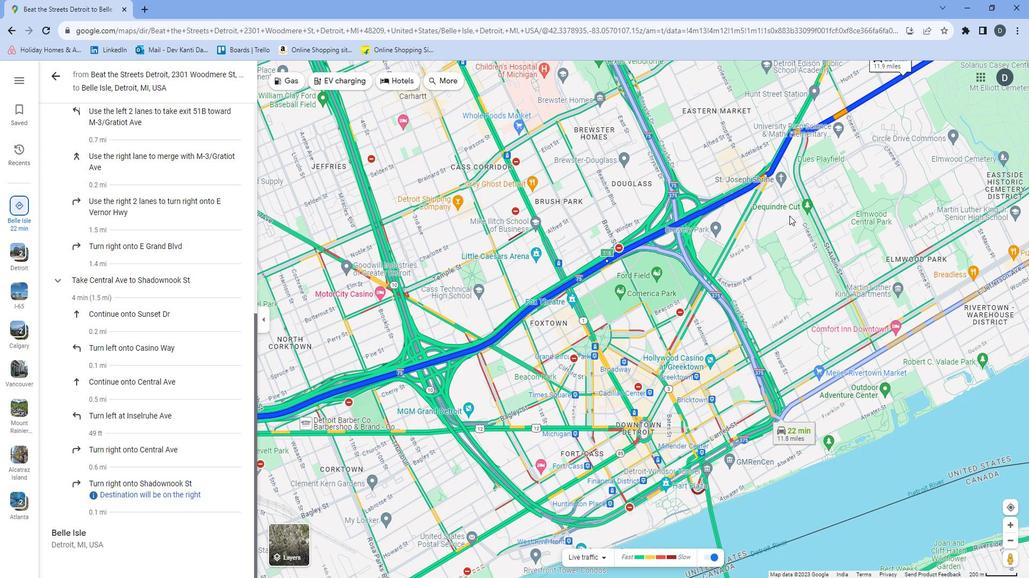 
Action: Mouse moved to (853, 277)
Screenshot: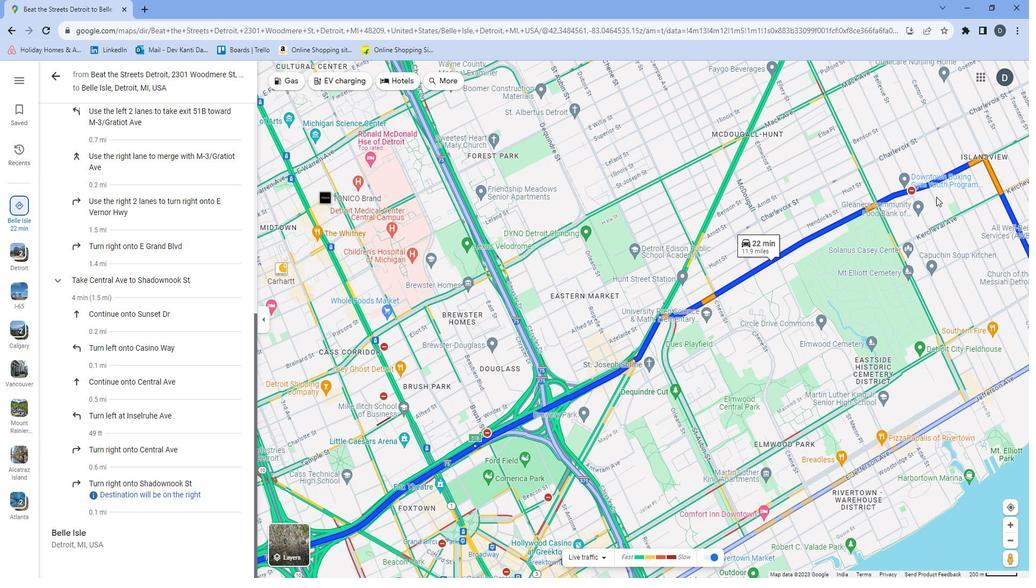 
Action: Mouse pressed left at (853, 277)
Screenshot: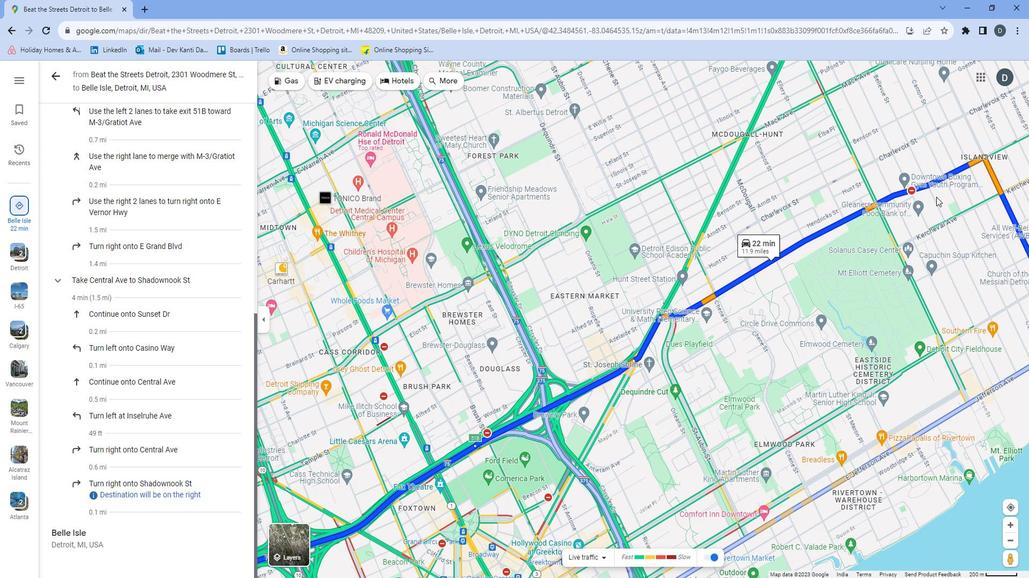 
Action: Mouse moved to (596, 395)
Screenshot: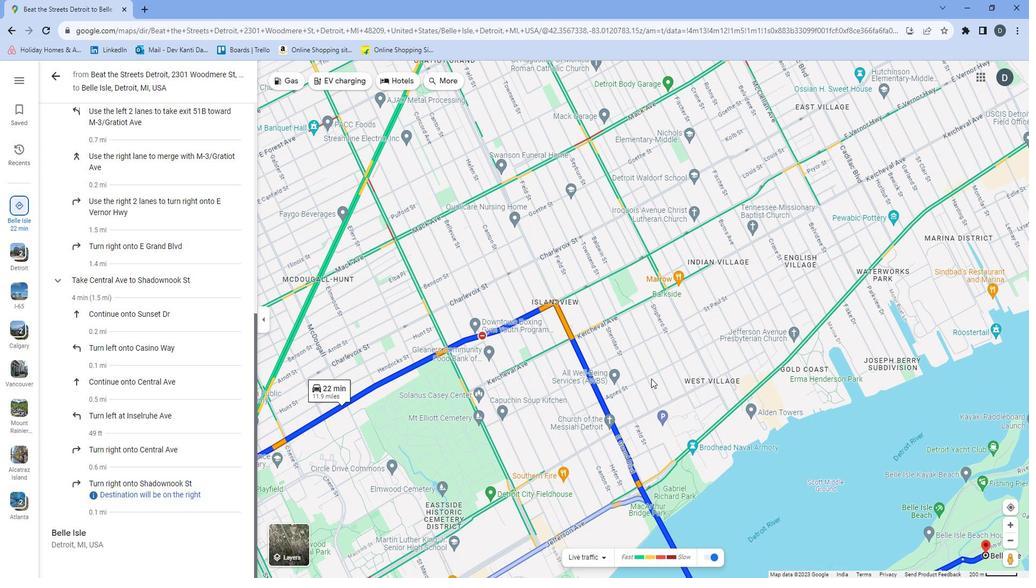 
Action: Mouse pressed left at (596, 395)
Screenshot: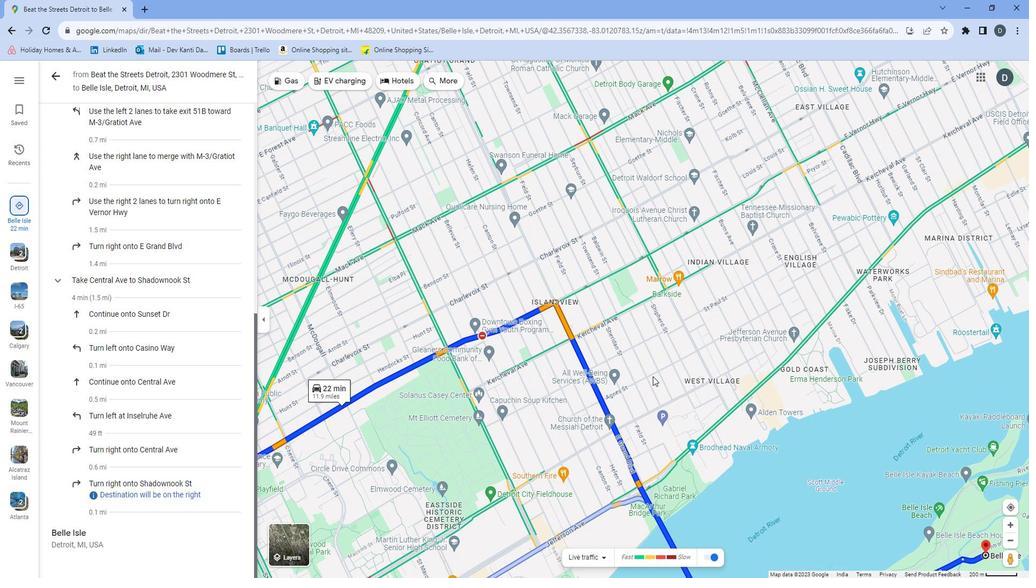 
Action: Mouse moved to (693, 236)
Screenshot: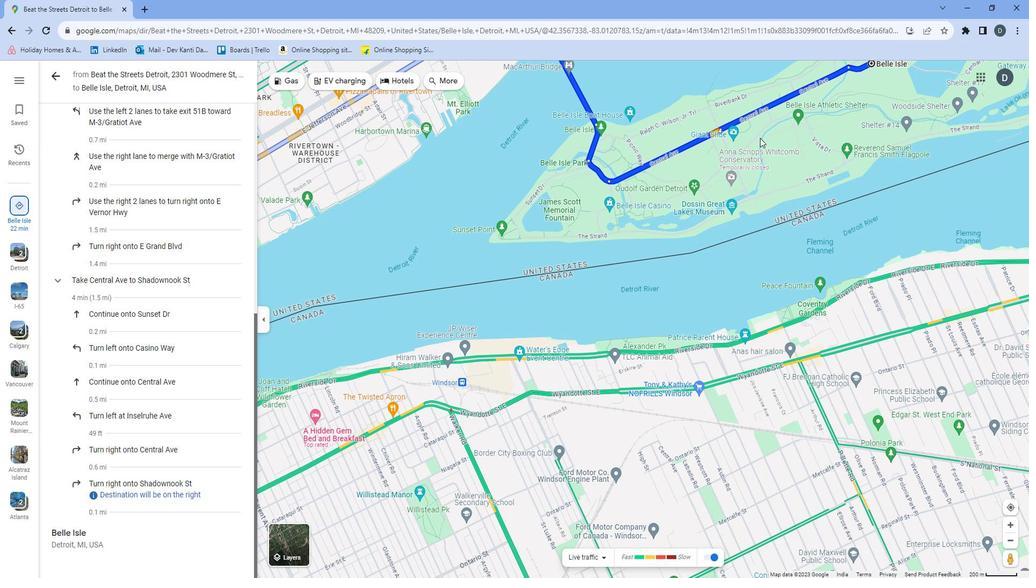 
Action: Mouse scrolled (693, 236) with delta (0, 0)
Screenshot: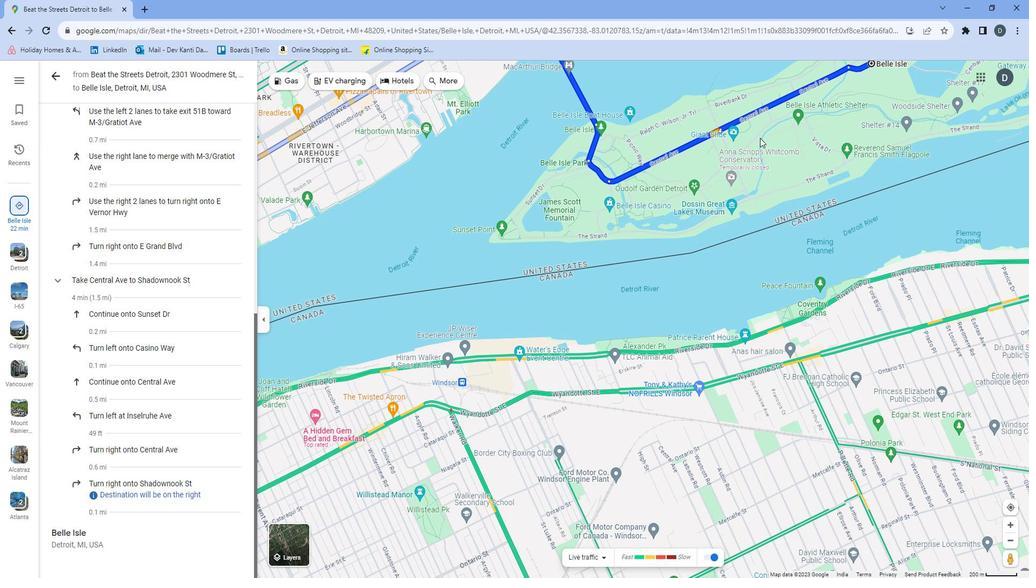 
Action: Mouse moved to (695, 234)
Screenshot: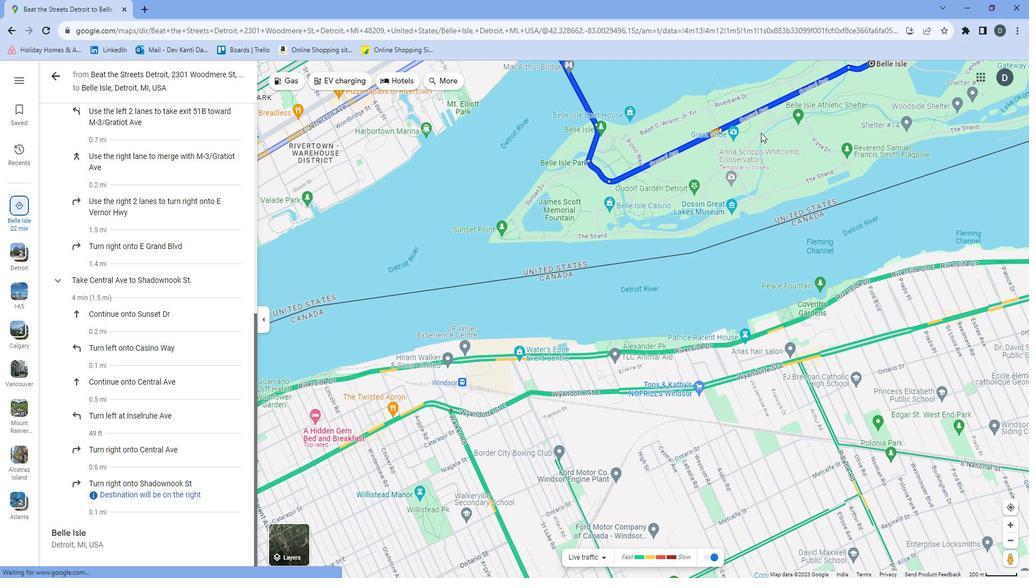 
Action: Mouse scrolled (695, 234) with delta (0, 0)
Screenshot: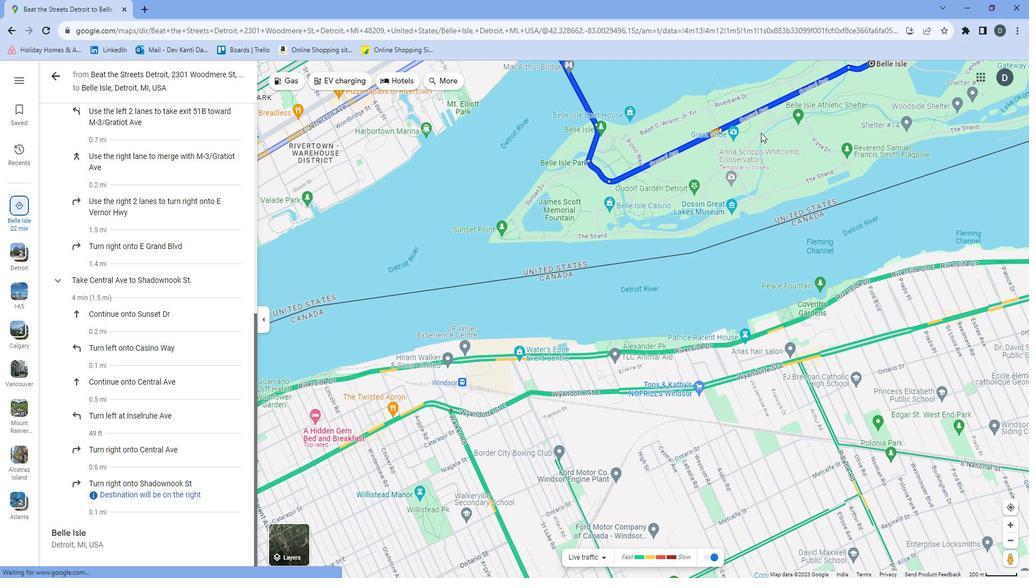 
Action: Mouse moved to (704, 230)
Screenshot: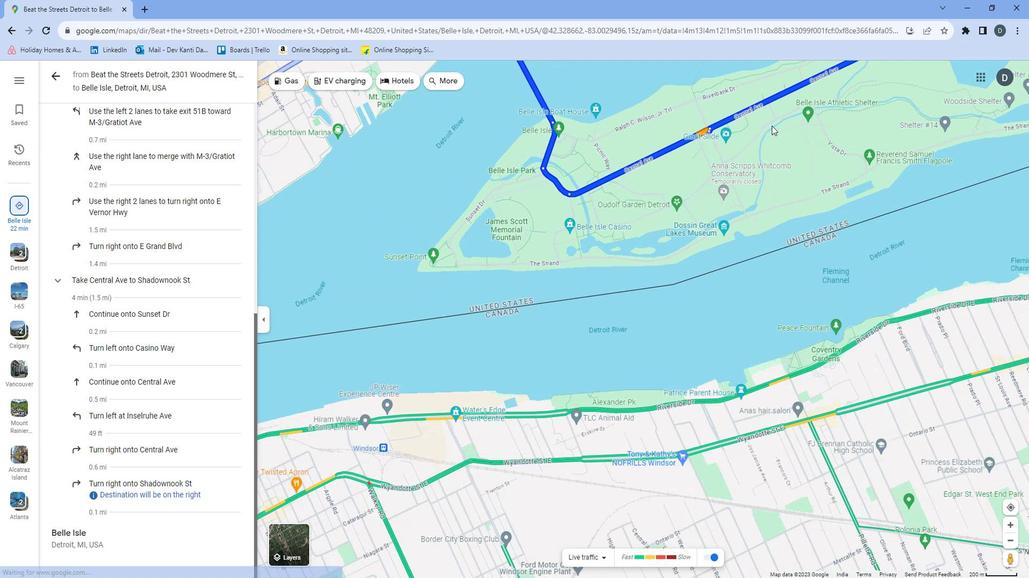 
Action: Mouse pressed left at (704, 230)
Screenshot: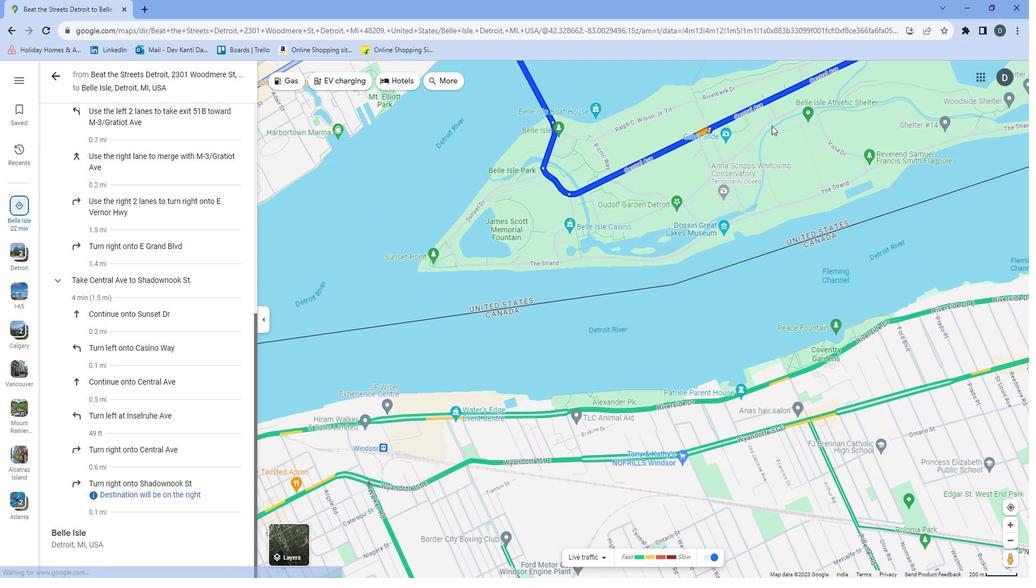 
Action: Mouse moved to (673, 303)
Screenshot: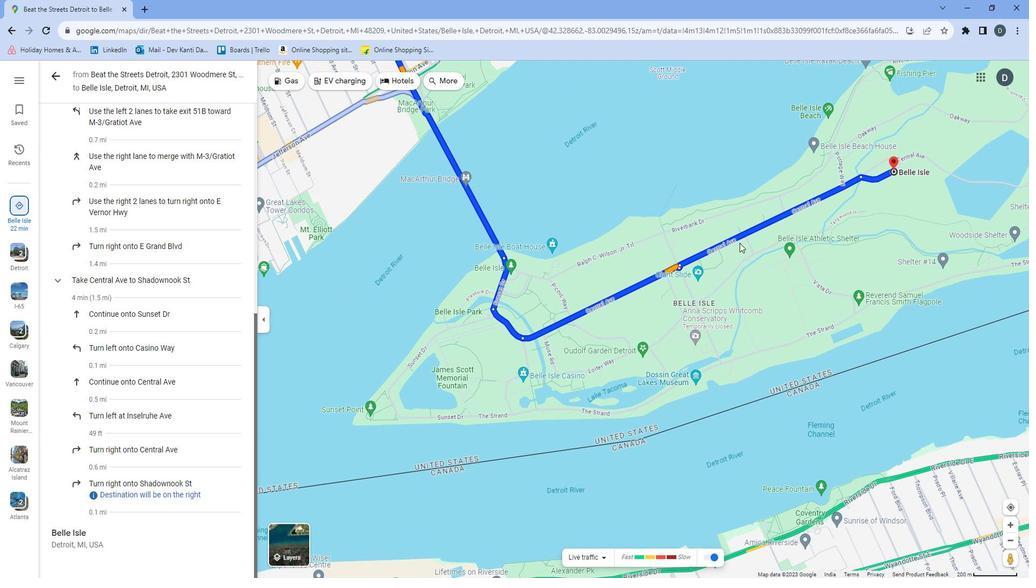 
Action: Mouse scrolled (673, 304) with delta (0, 0)
Screenshot: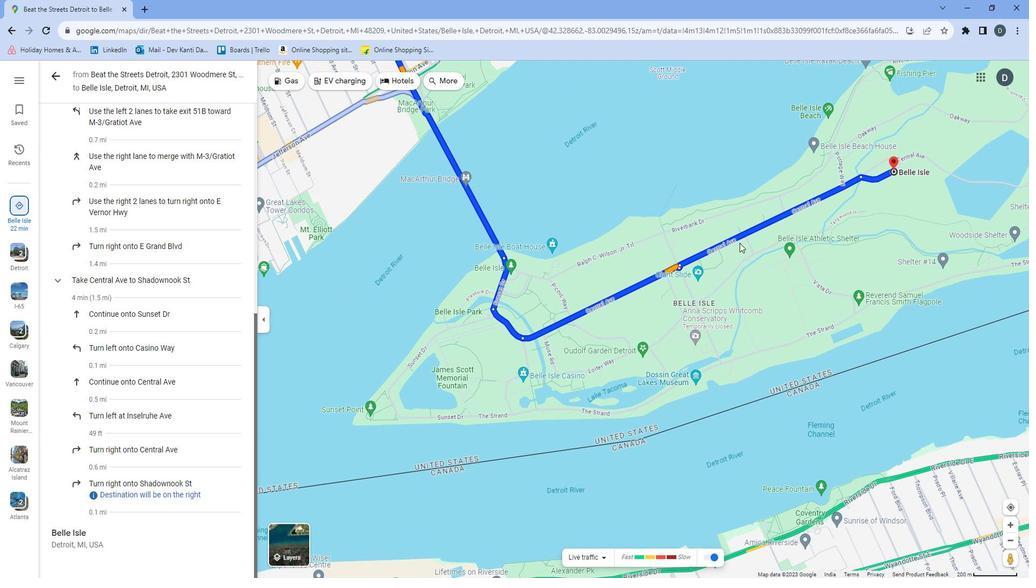 
Action: Mouse moved to (673, 303)
Screenshot: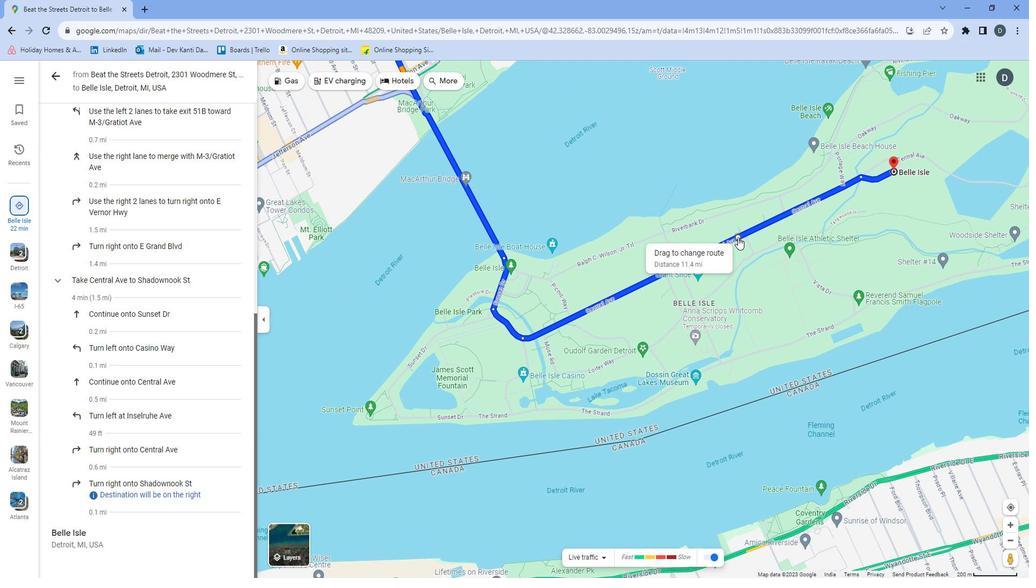 
Action: Mouse scrolled (673, 303) with delta (0, 0)
Screenshot: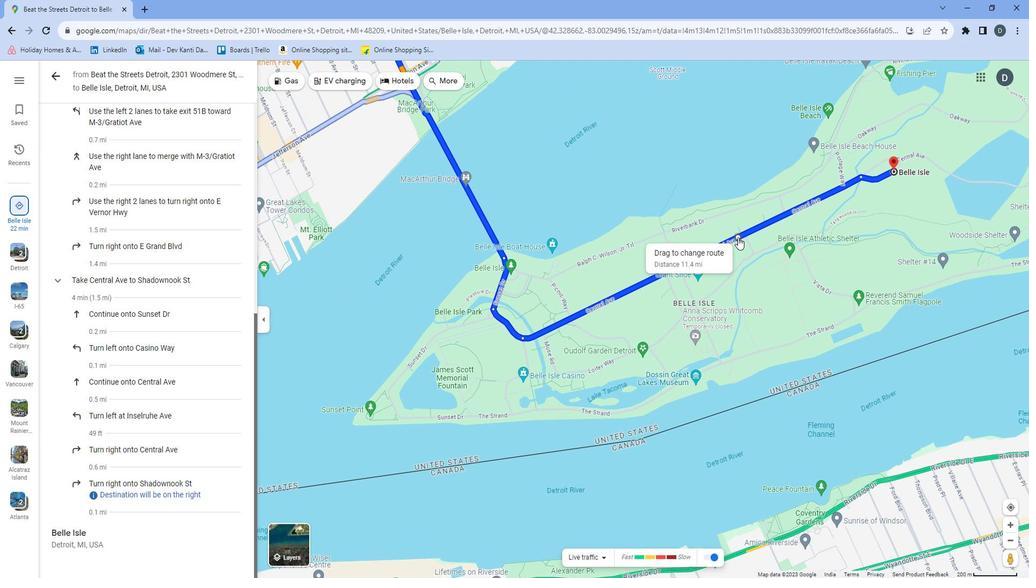 
Action: Mouse moved to (672, 301)
Screenshot: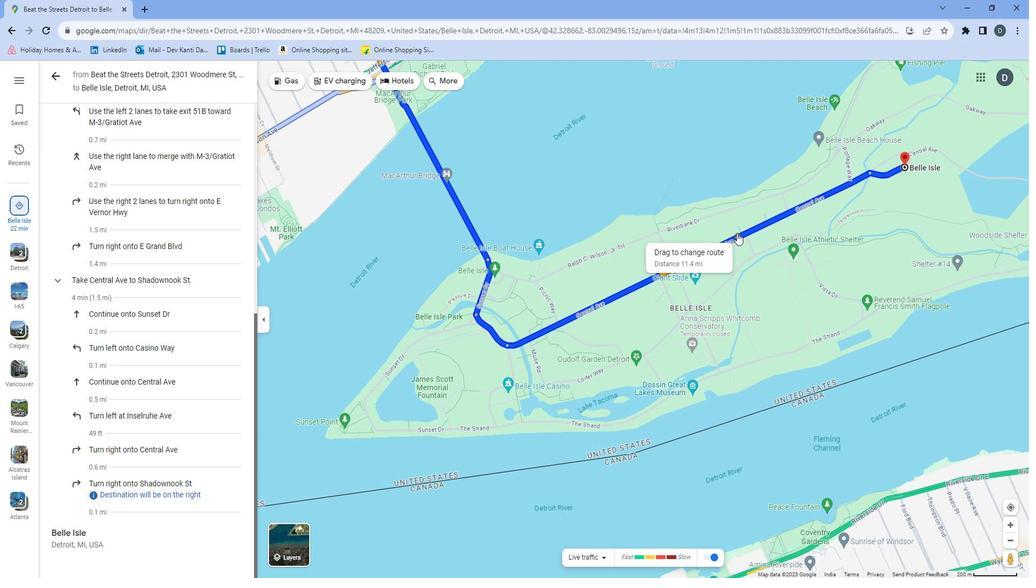 
Action: Mouse scrolled (672, 301) with delta (0, 0)
Screenshot: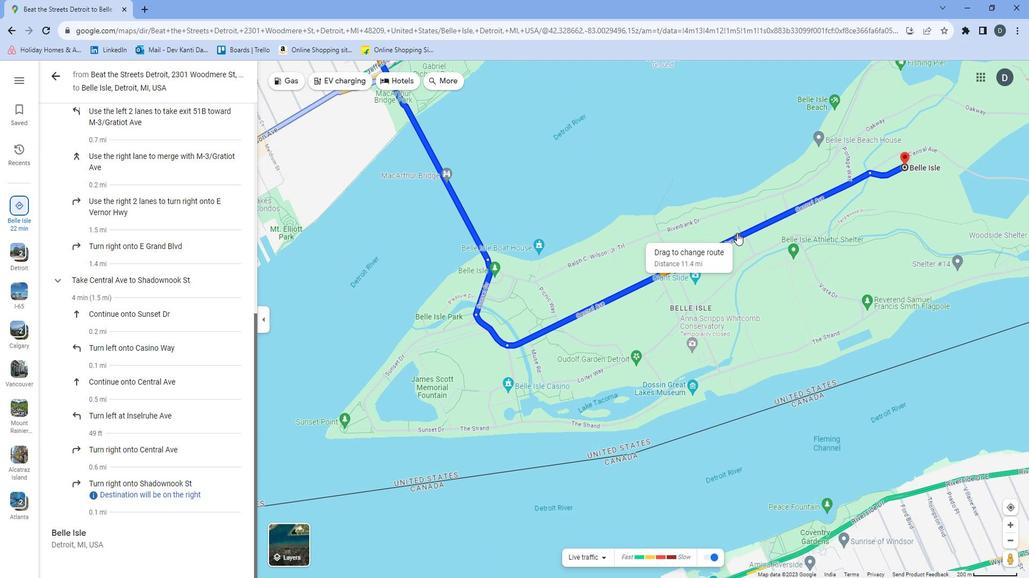 
Action: Mouse moved to (672, 299)
Screenshot: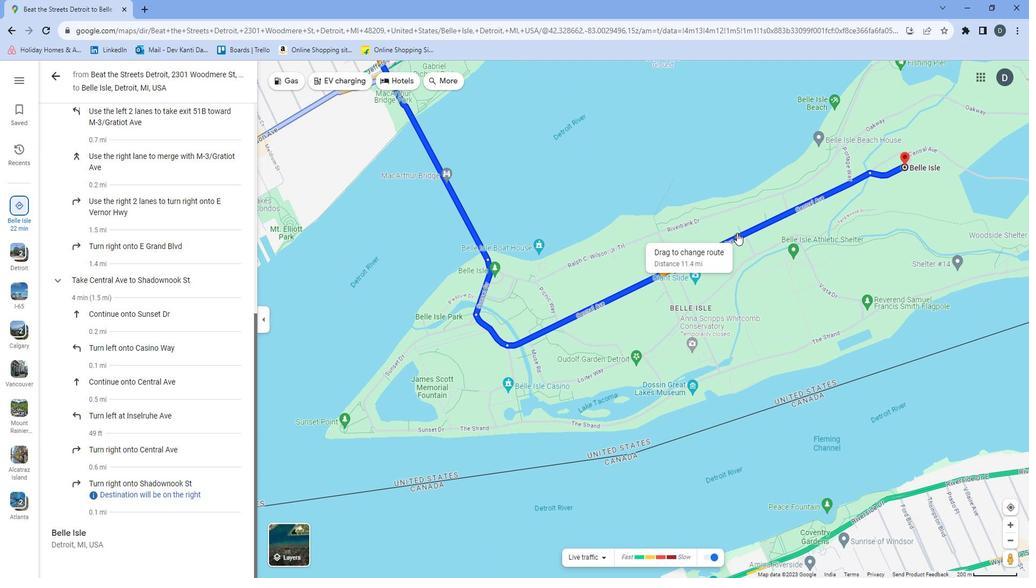 
Action: Mouse scrolled (672, 299) with delta (0, 0)
Screenshot: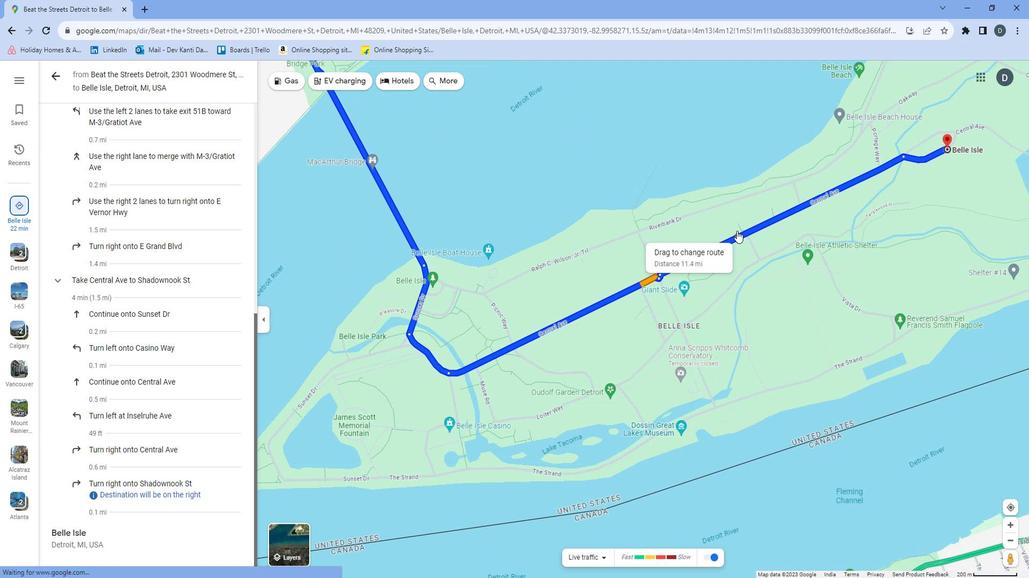 
Action: Mouse moved to (700, 327)
Screenshot: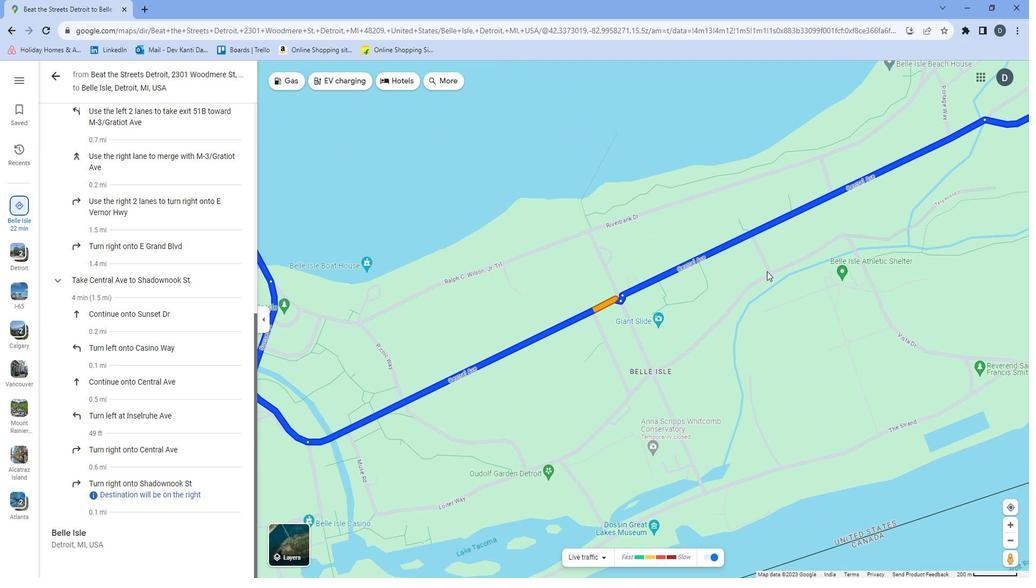 
Action: Mouse scrolled (700, 328) with delta (0, 0)
Screenshot: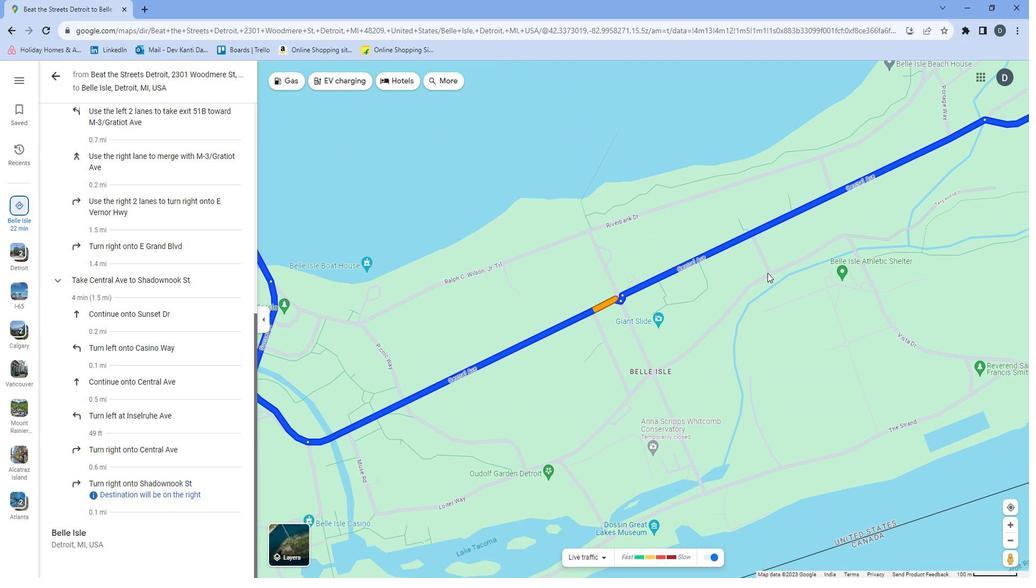 
Action: Mouse scrolled (700, 328) with delta (0, 0)
Screenshot: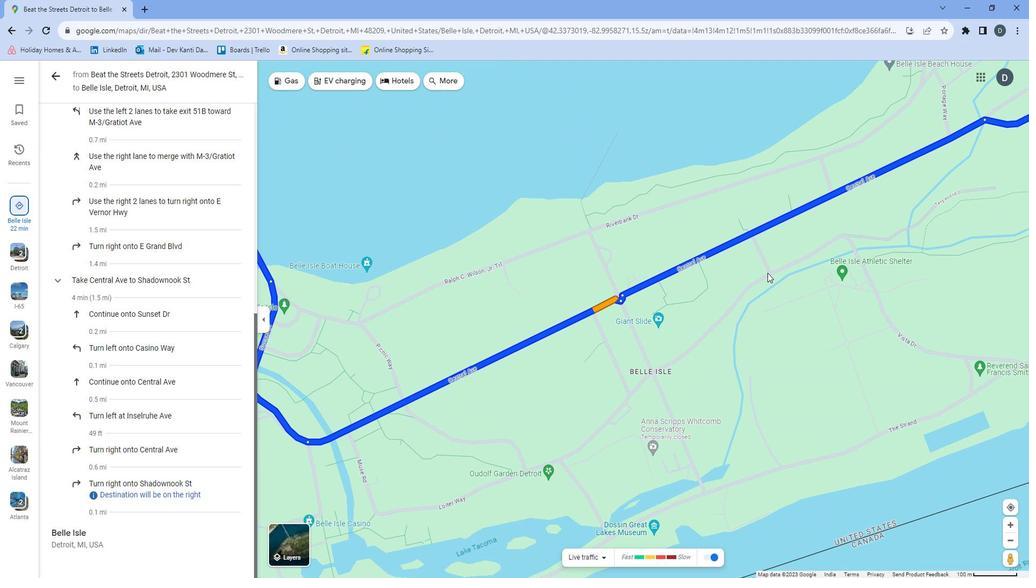 
Action: Mouse scrolled (700, 328) with delta (0, 0)
Screenshot: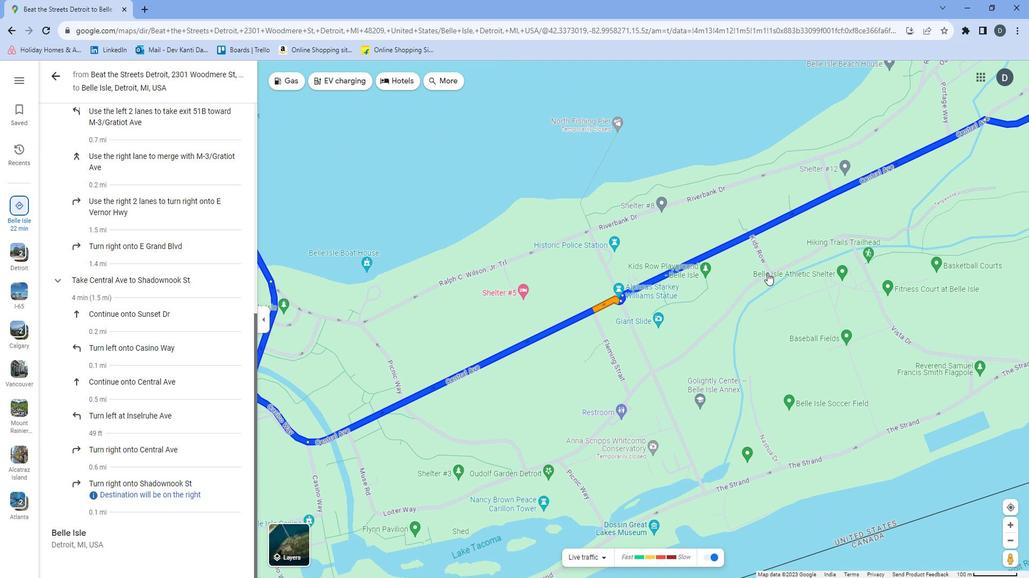 
Action: Mouse moved to (724, 318)
Screenshot: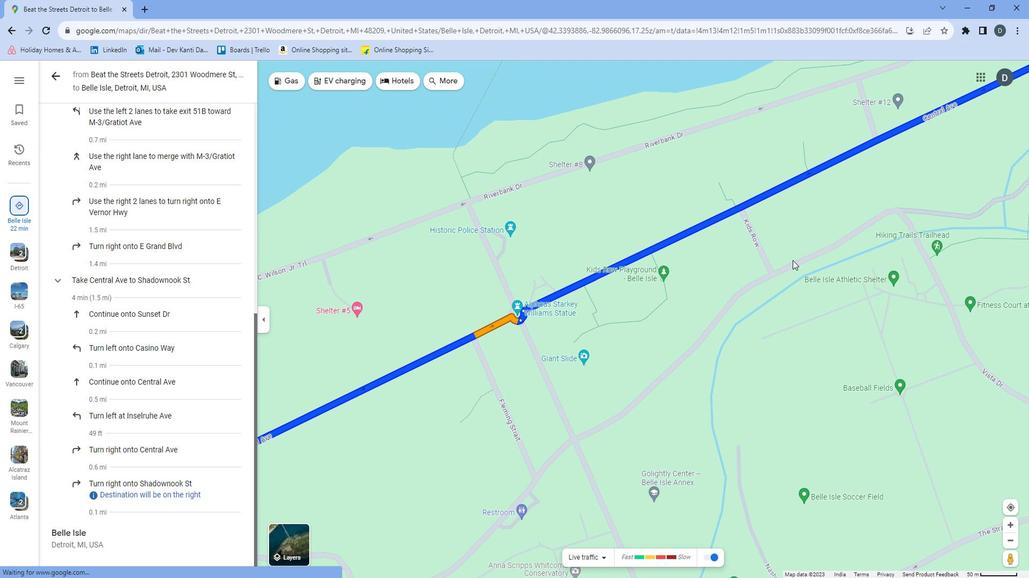 
Action: Mouse pressed left at (724, 318)
Screenshot: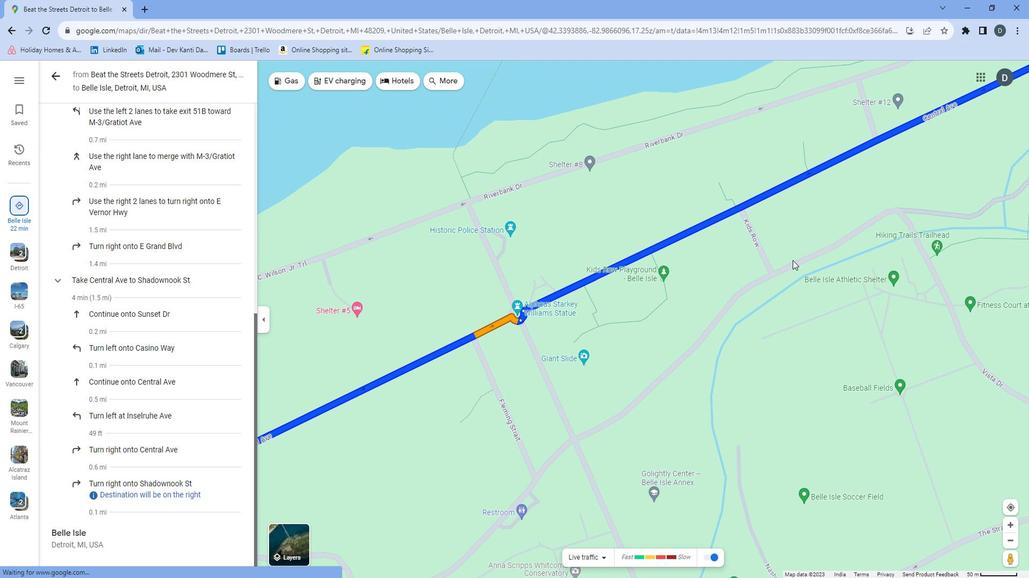 
Action: Mouse moved to (784, 286)
Screenshot: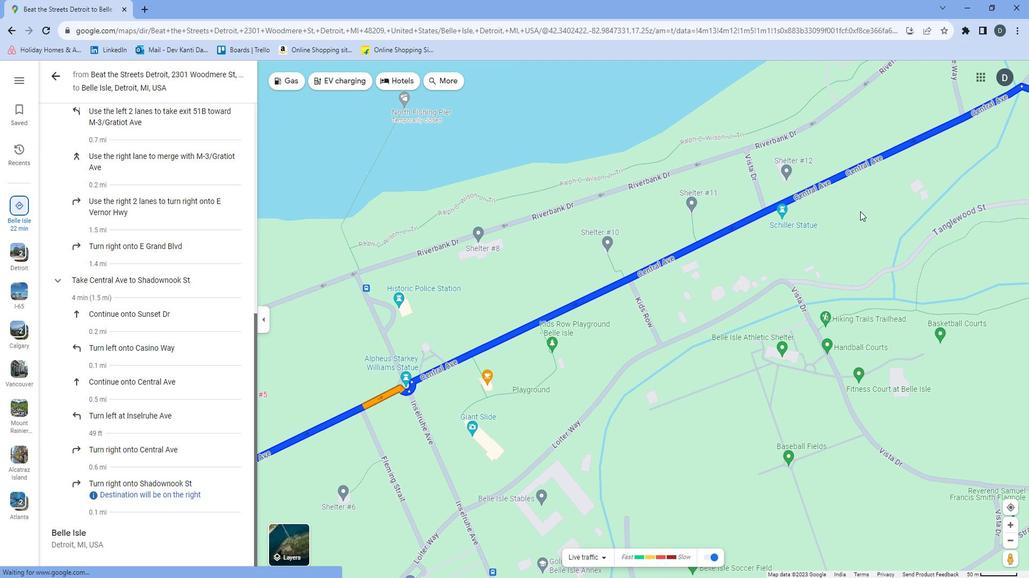 
Action: Mouse pressed left at (784, 286)
Screenshot: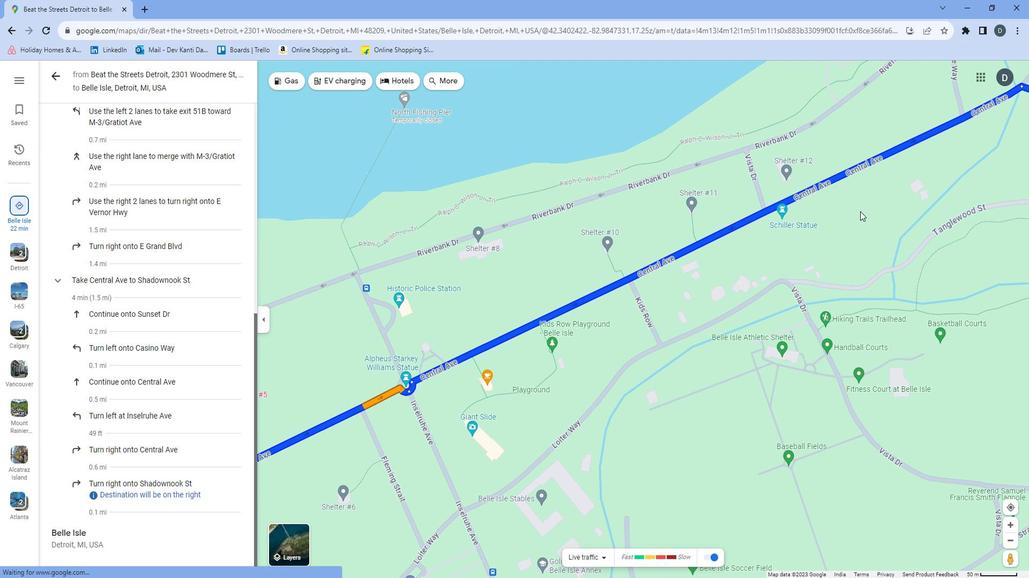
Action: Mouse moved to (766, 367)
Screenshot: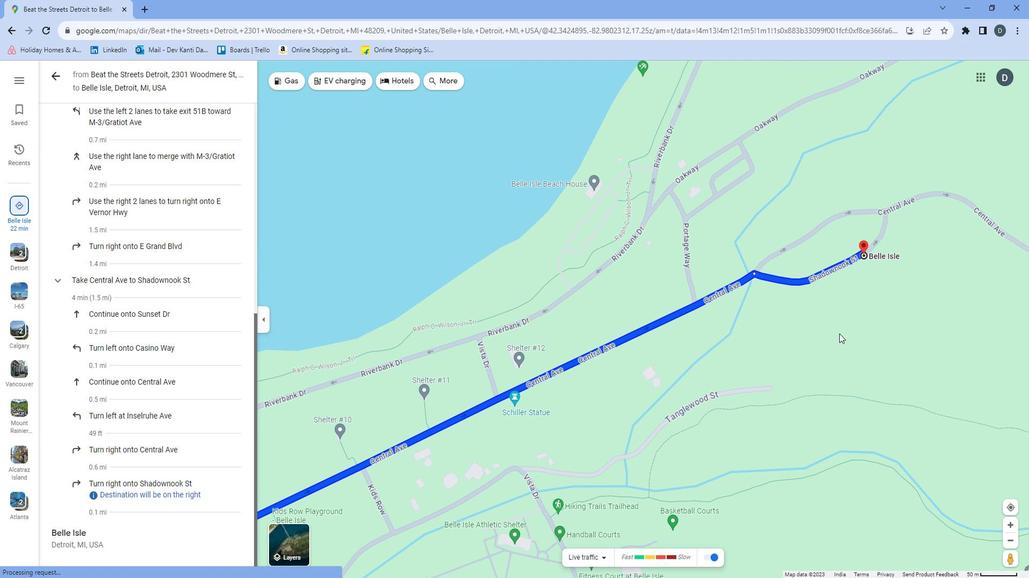 
Action: Mouse scrolled (766, 367) with delta (0, 0)
Screenshot: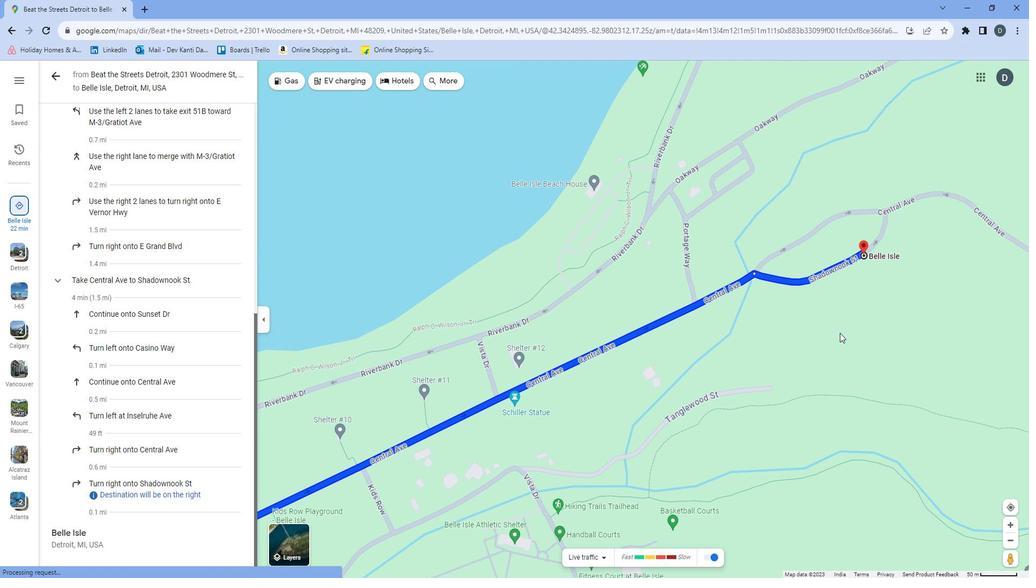 
Action: Mouse moved to (762, 360)
Screenshot: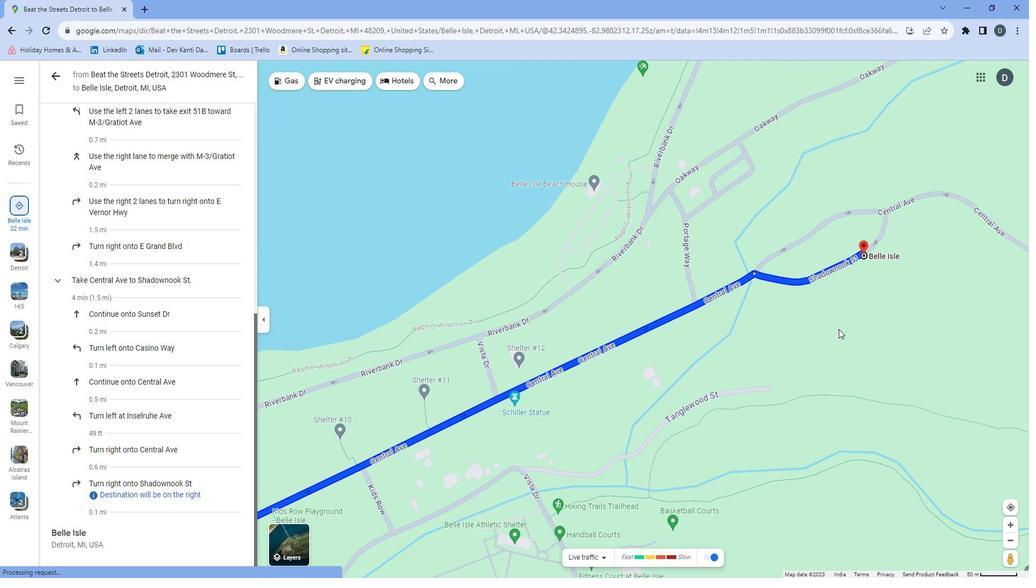 
Action: Mouse scrolled (762, 360) with delta (0, 0)
Screenshot: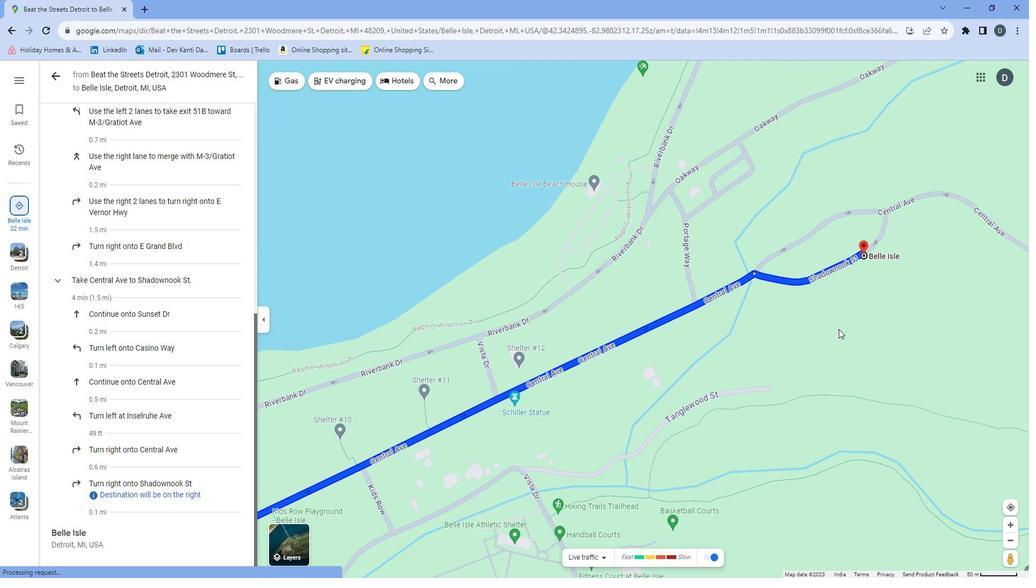 
Action: Mouse moved to (757, 354)
Screenshot: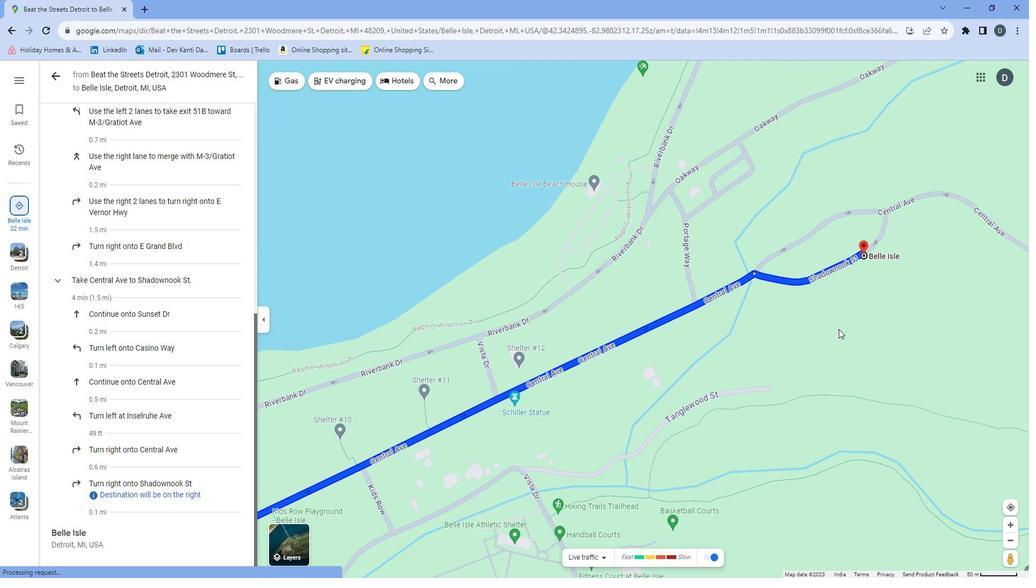 
Action: Mouse scrolled (757, 354) with delta (0, 0)
Screenshot: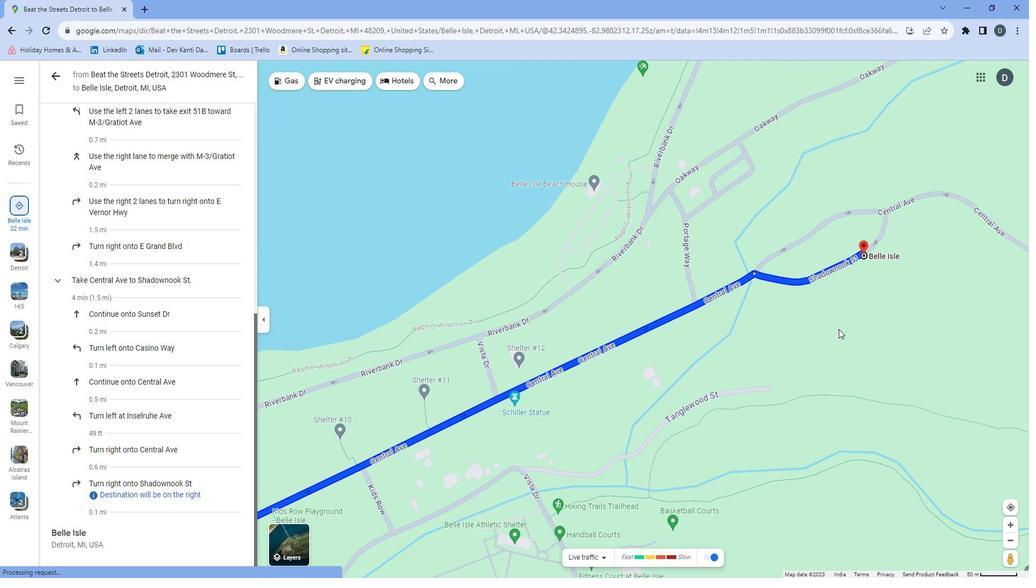 
Action: Mouse moved to (752, 348)
Screenshot: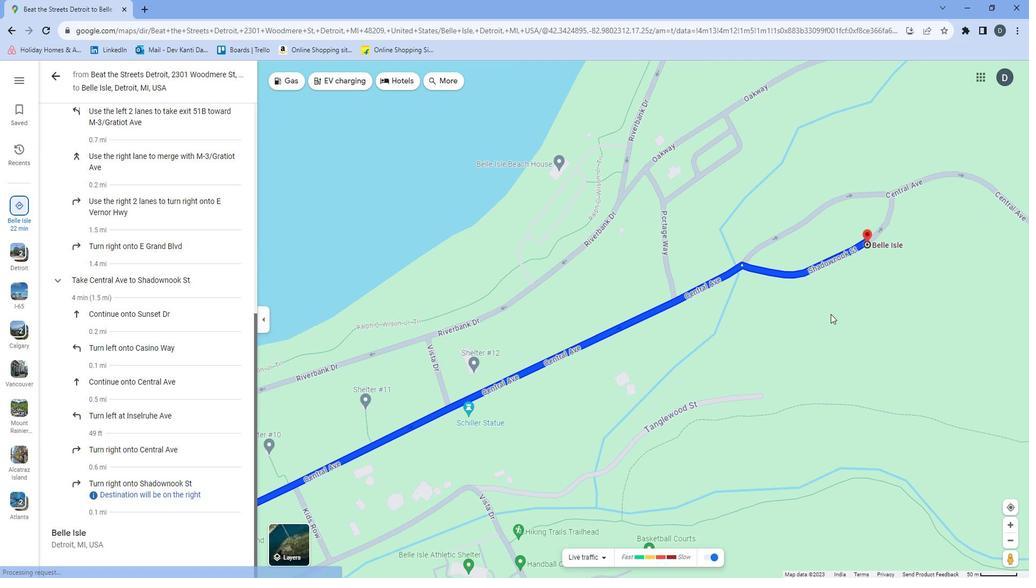 
Action: Mouse scrolled (752, 348) with delta (0, 0)
Screenshot: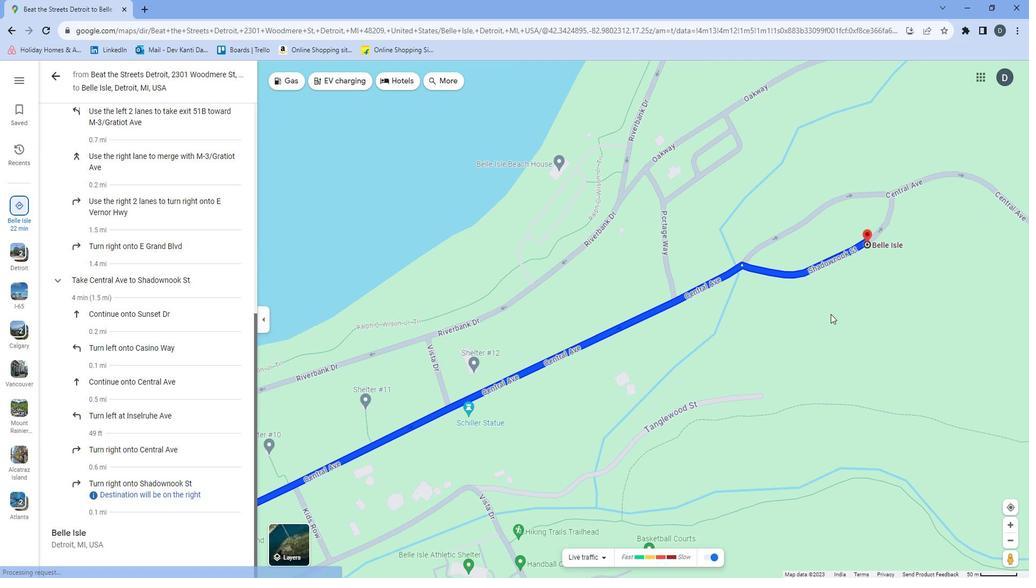 
Action: Mouse moved to (666, 351)
Screenshot: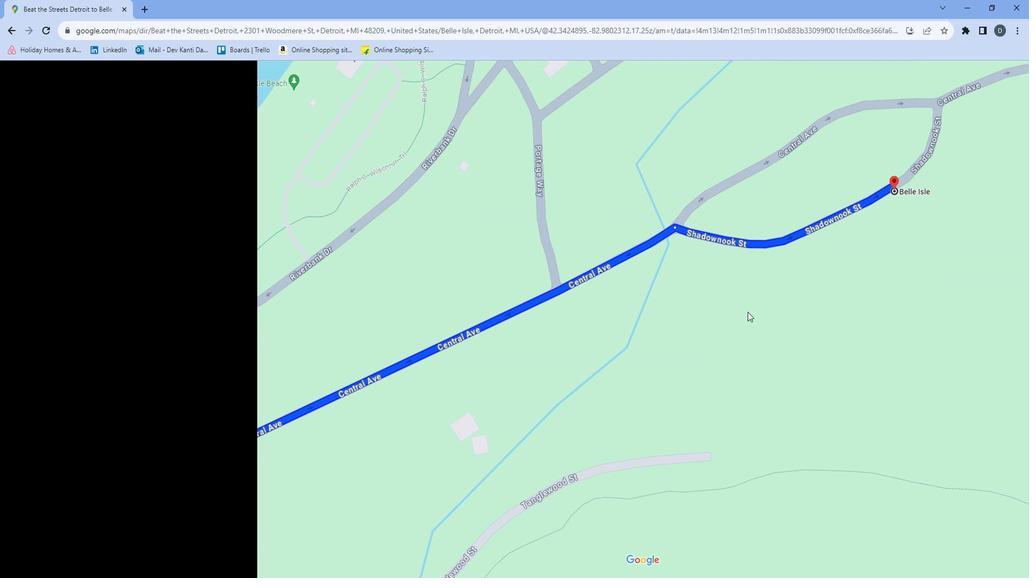 
Action: Mouse scrolled (666, 351) with delta (0, 0)
Screenshot: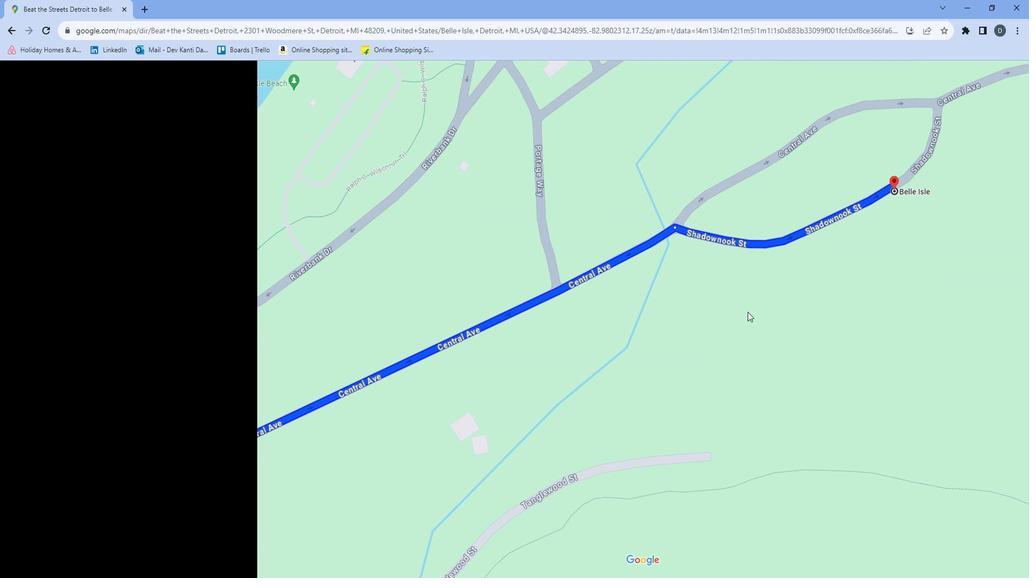 
Action: Mouse moved to (559, 316)
Screenshot: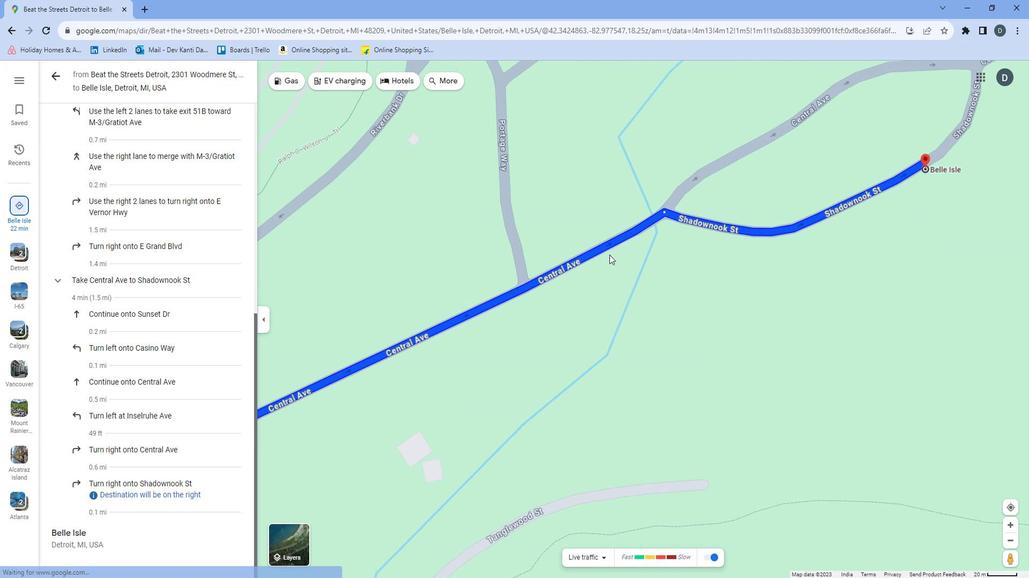
Action: Mouse scrolled (559, 316) with delta (0, 0)
Screenshot: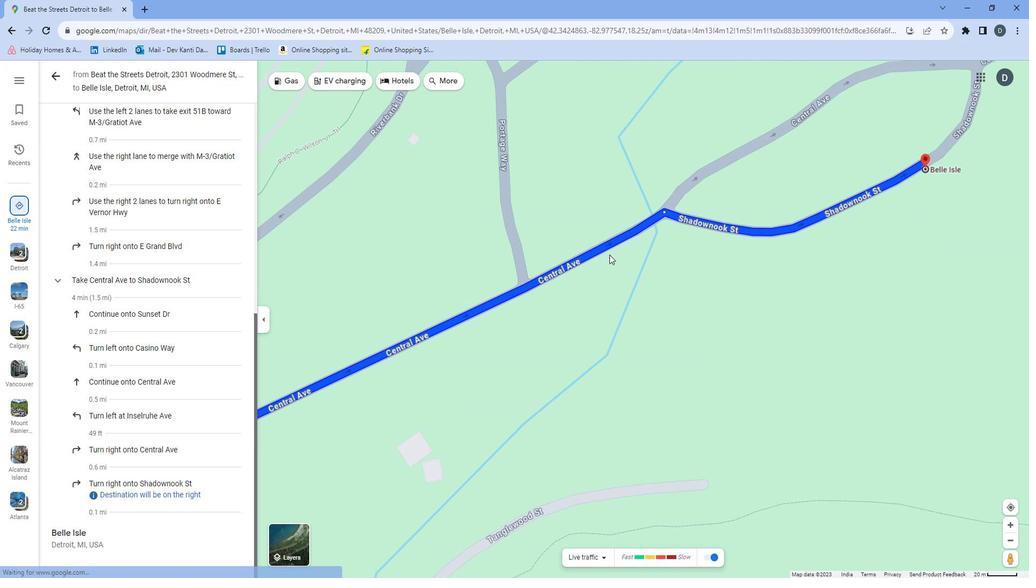 
Action: Mouse moved to (543, 302)
Screenshot: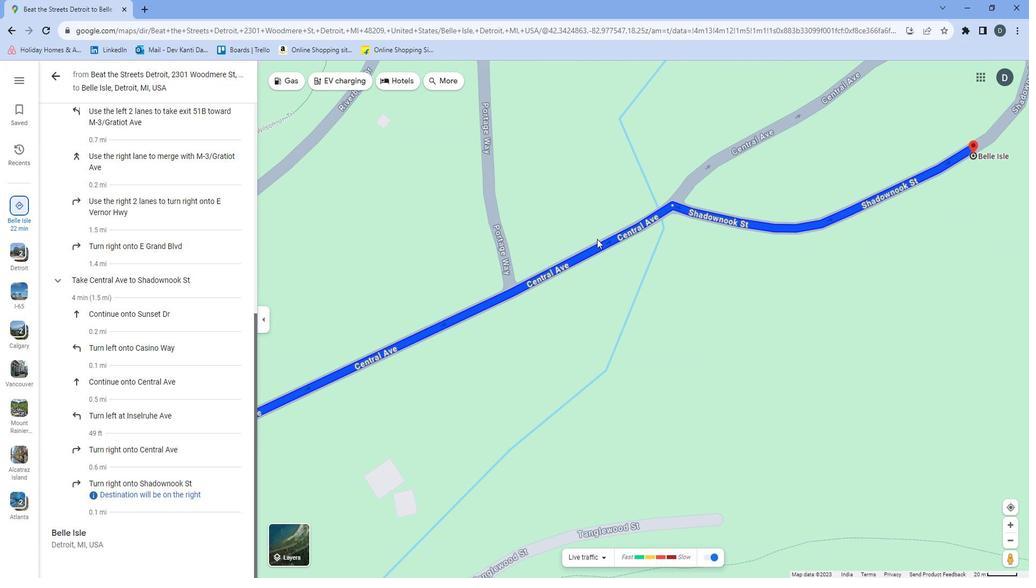 
Action: Mouse scrolled (543, 302) with delta (0, 0)
Screenshot: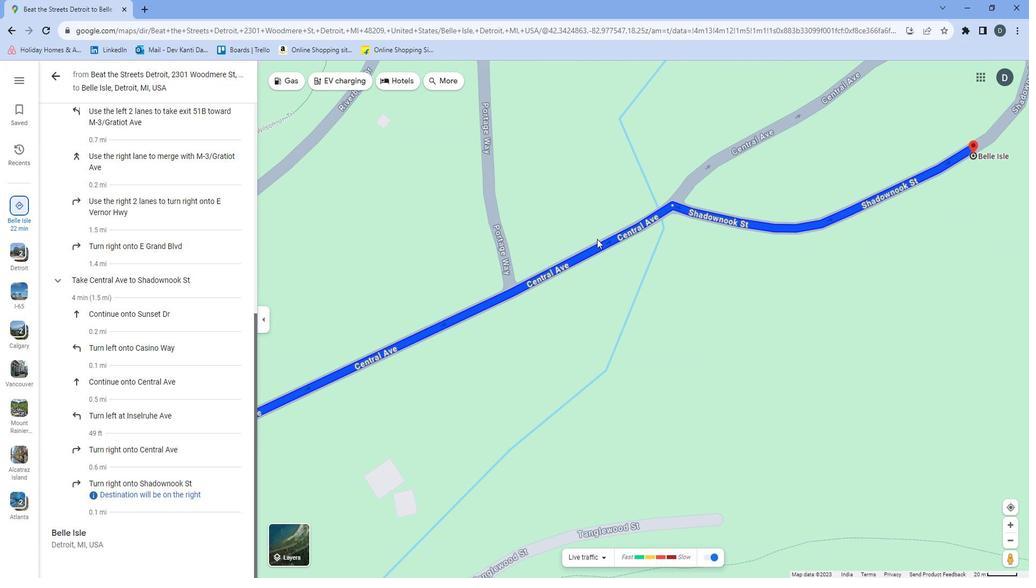 
Action: Mouse moved to (710, 329)
Screenshot: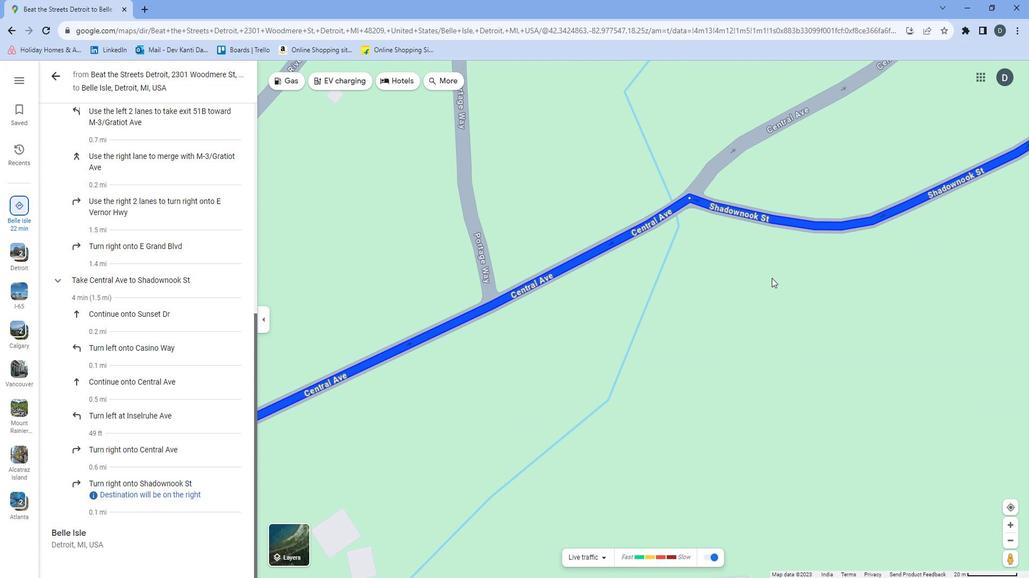 
Action: Mouse pressed left at (710, 329)
Screenshot: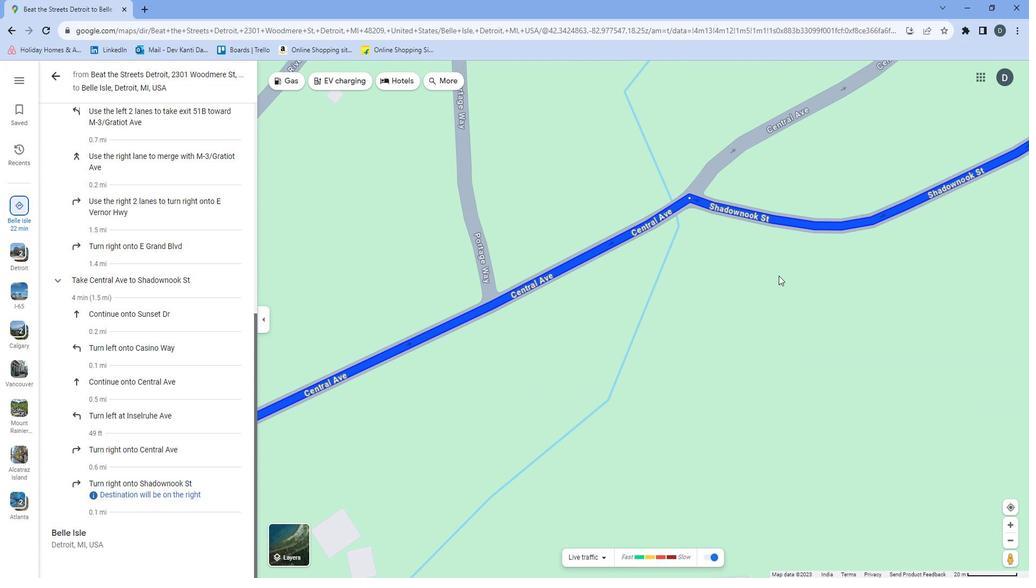 
Action: Mouse moved to (742, 358)
Screenshot: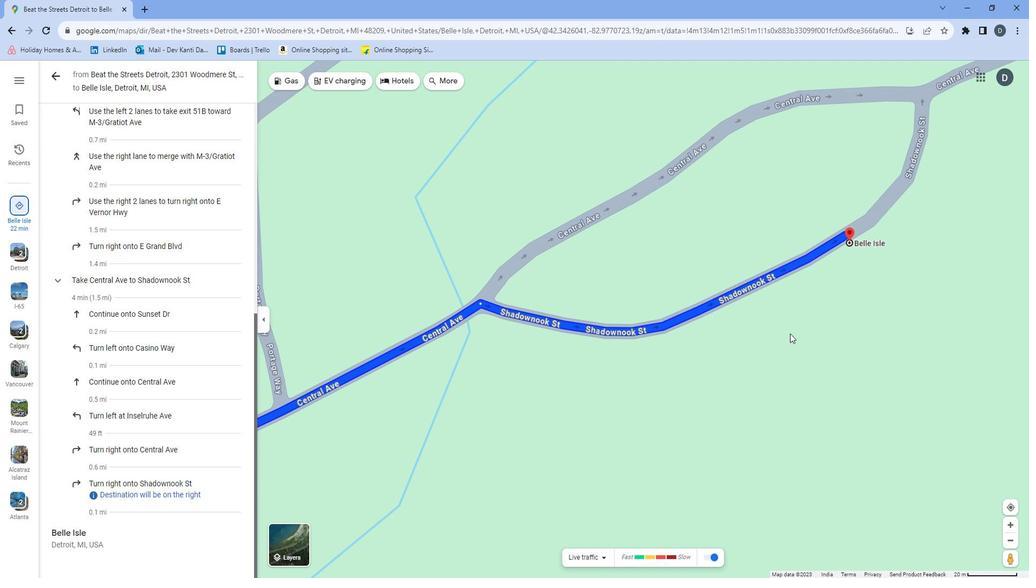 
Action: Mouse pressed left at (742, 358)
Screenshot: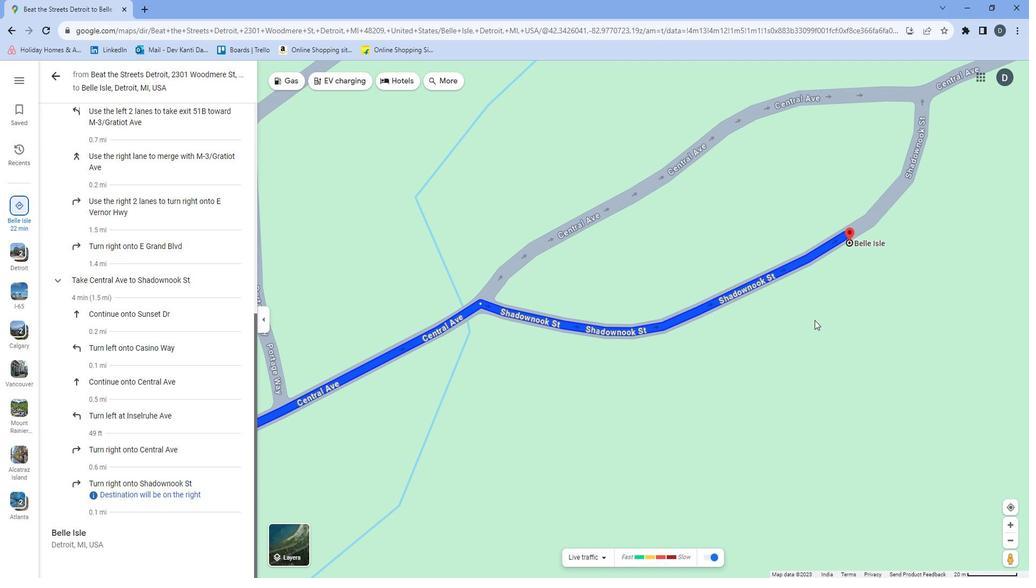 
Action: Mouse moved to (681, 389)
Screenshot: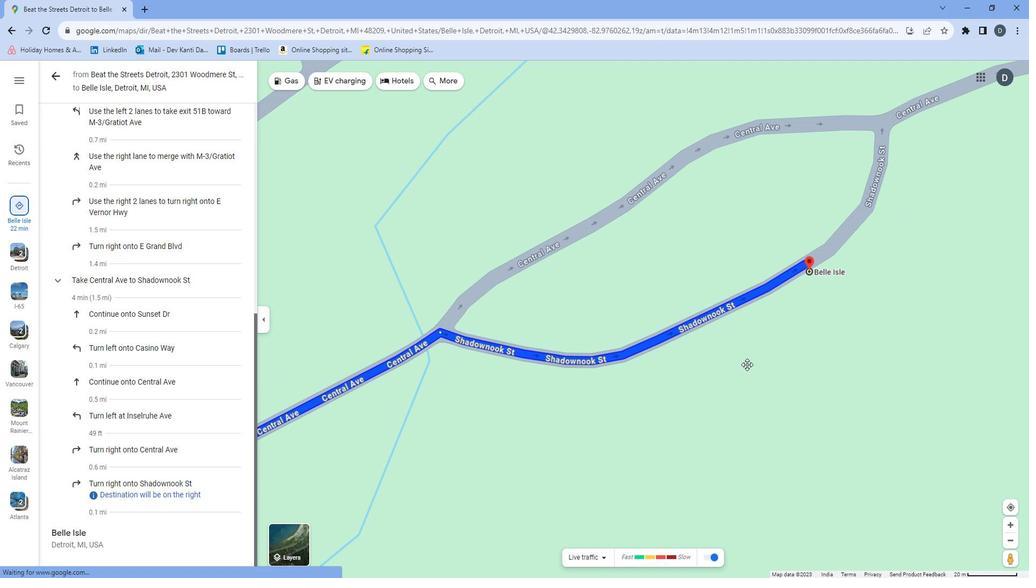 
